 Task: Find connections with filter location Peterhead with filter topic #realestatewith filter profile language English with filter current company Mettl with filter school The Army Public School with filter industry Housing and Community Development with filter service category Wedding Planning with filter keywords title Title Analyst
Action: Mouse moved to (608, 59)
Screenshot: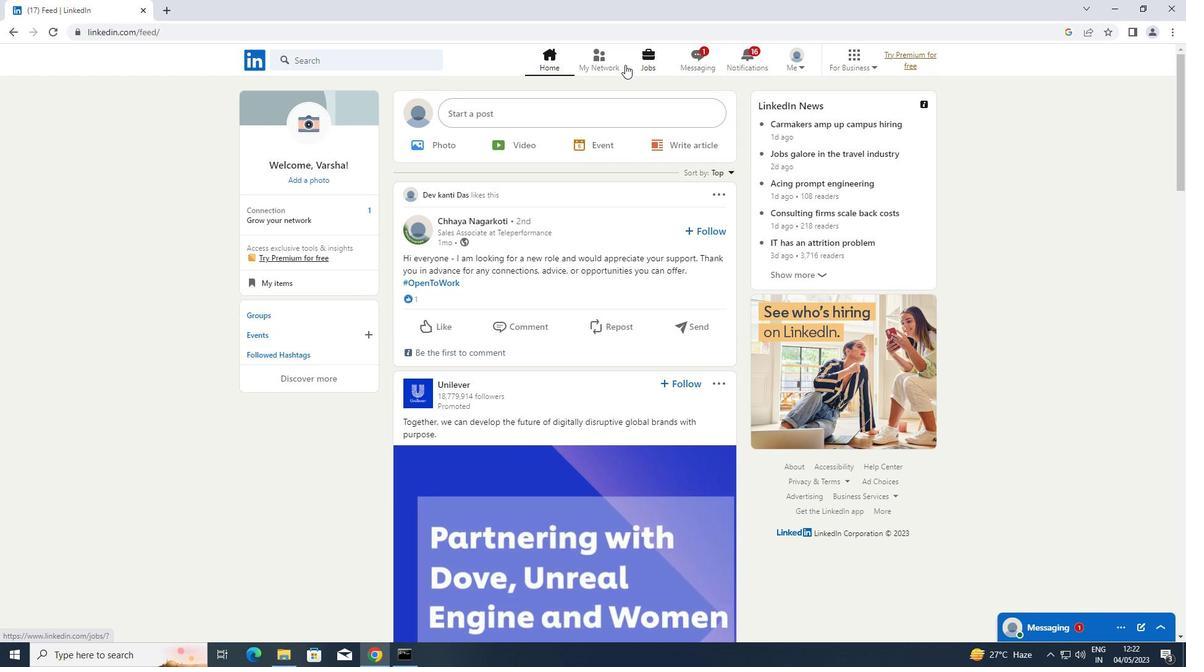
Action: Mouse pressed left at (608, 59)
Screenshot: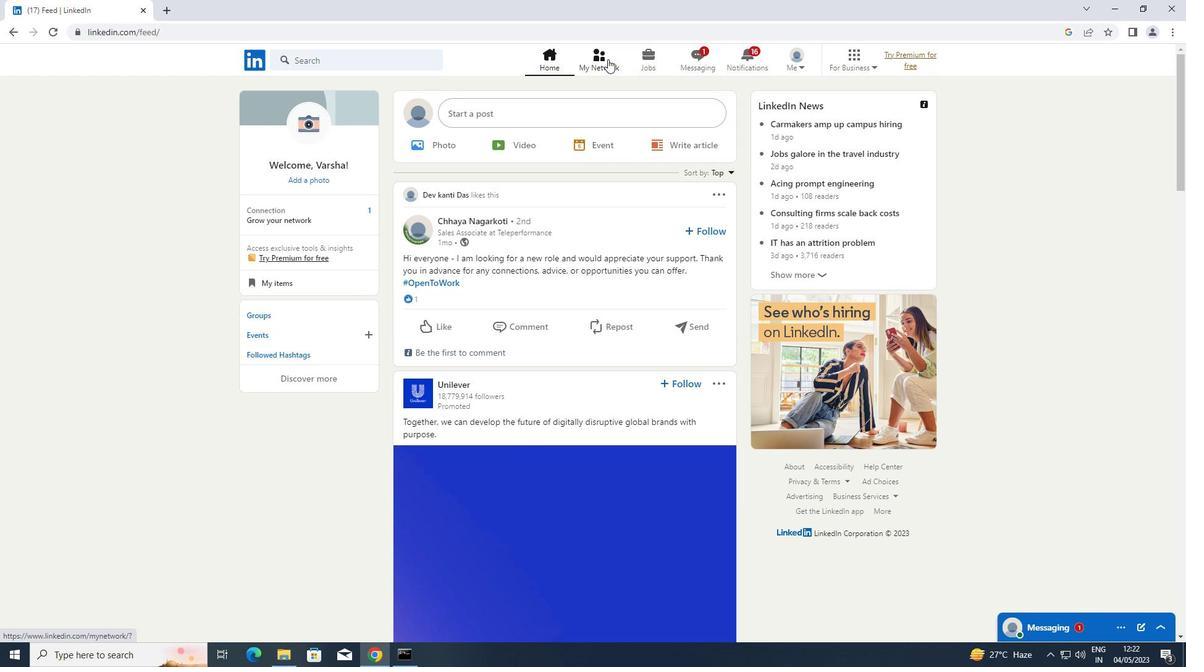 
Action: Mouse moved to (296, 122)
Screenshot: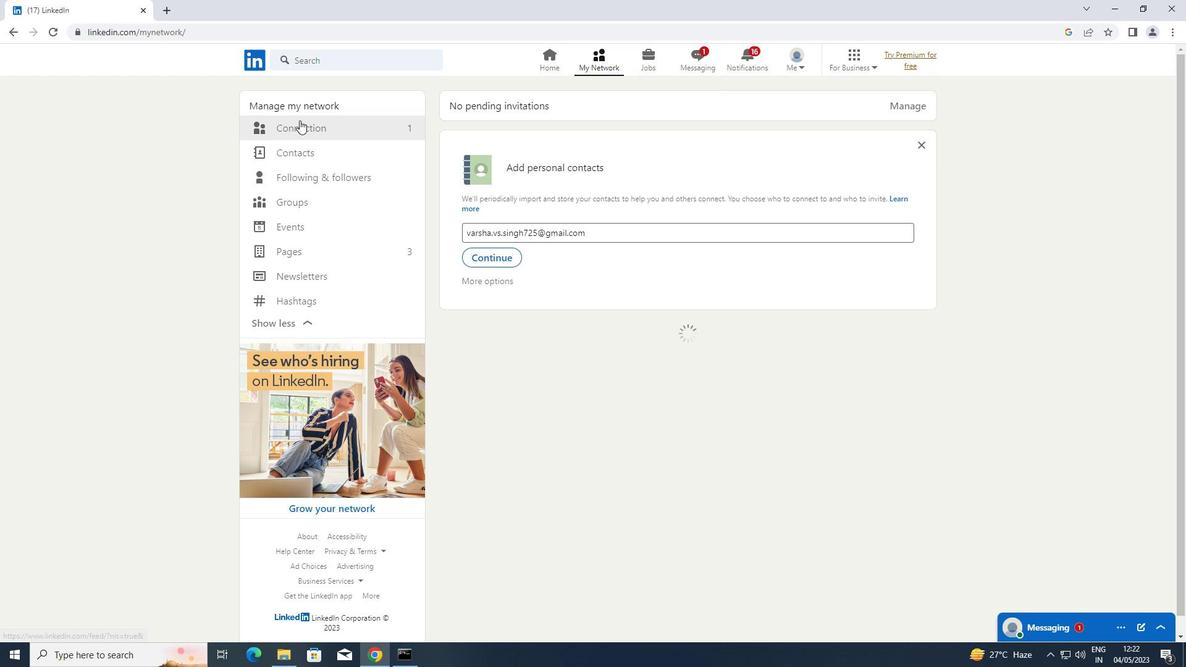 
Action: Mouse pressed left at (296, 122)
Screenshot: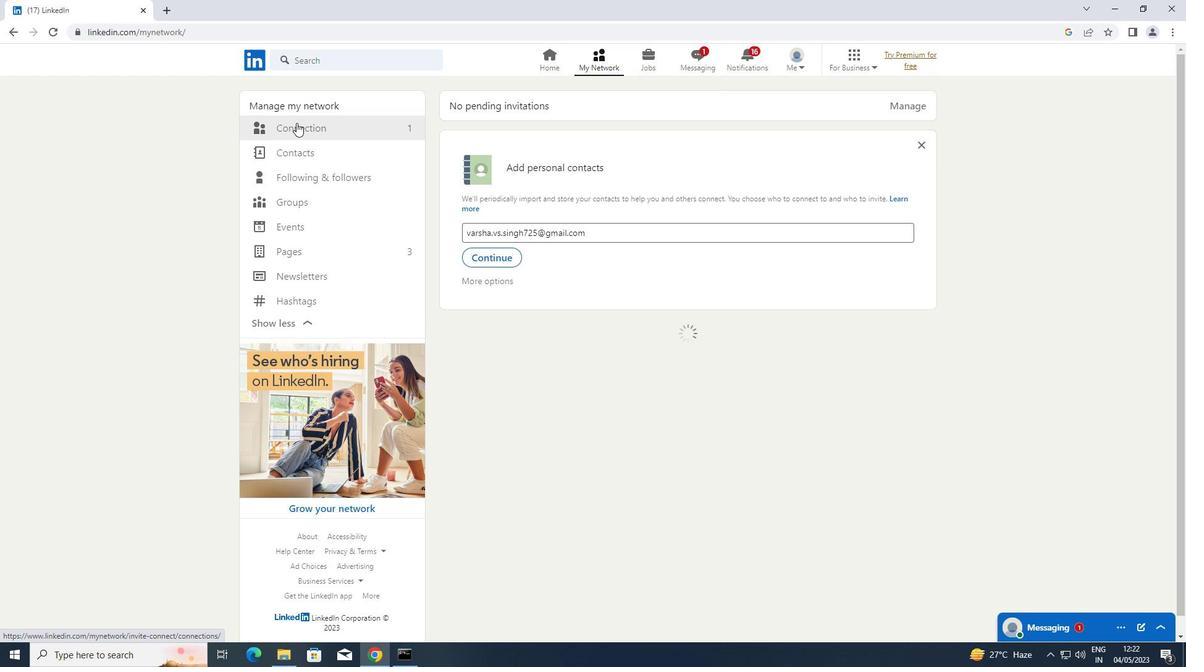 
Action: Mouse moved to (697, 131)
Screenshot: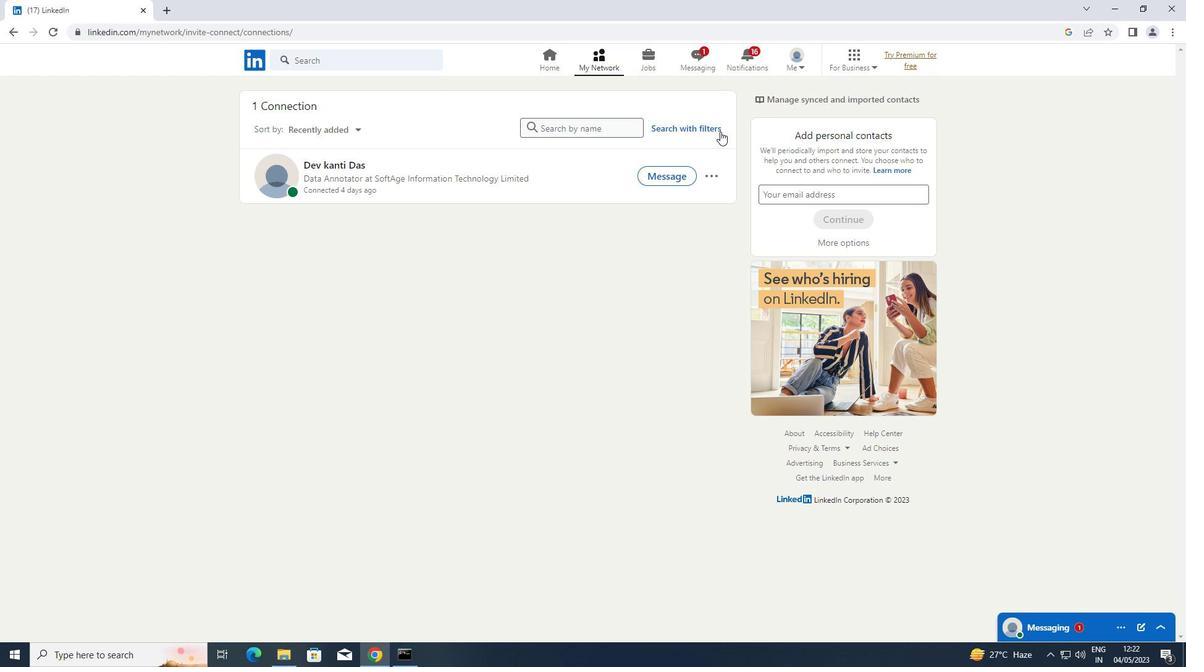 
Action: Mouse pressed left at (697, 131)
Screenshot: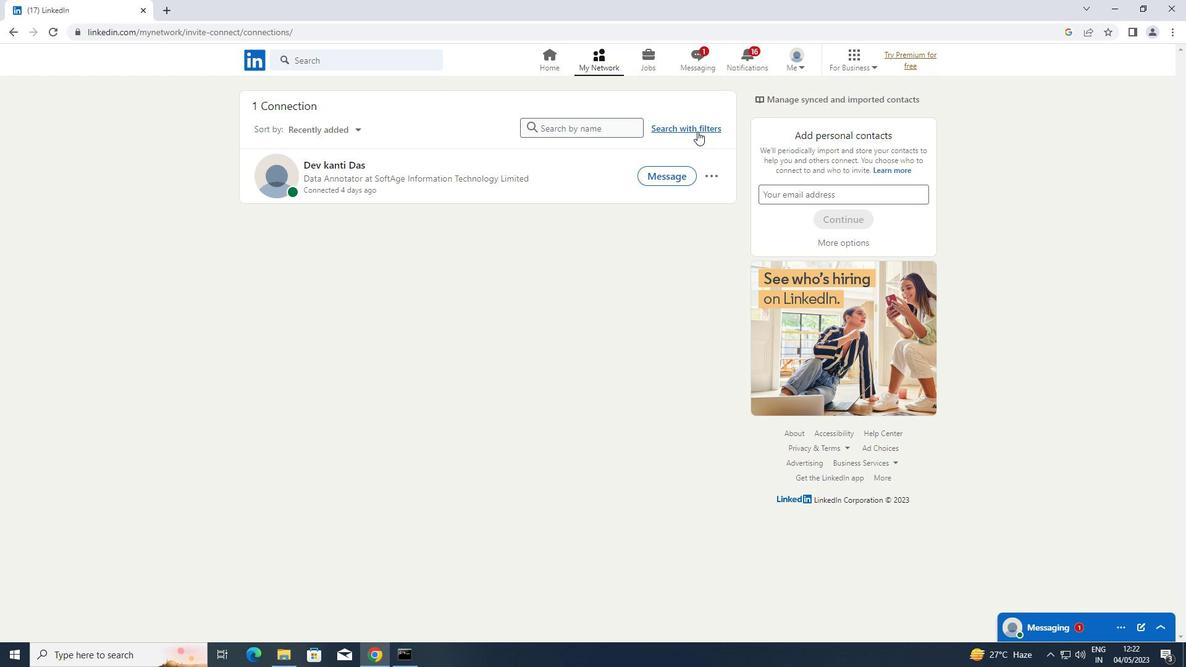 
Action: Mouse moved to (635, 94)
Screenshot: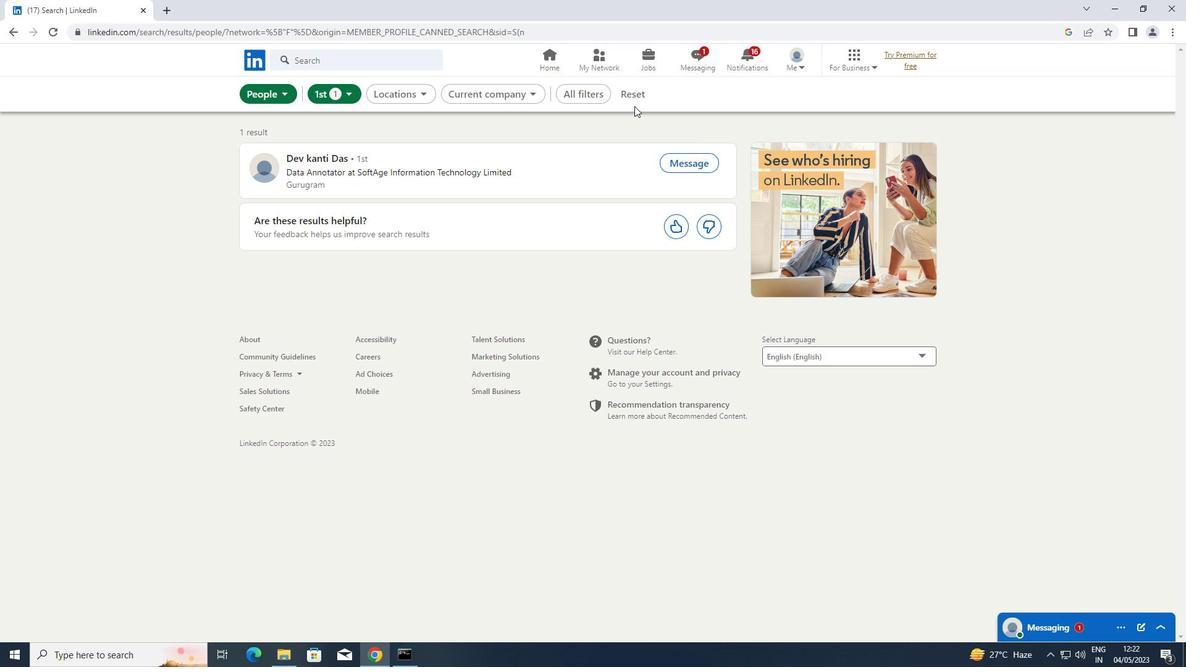 
Action: Mouse pressed left at (635, 94)
Screenshot: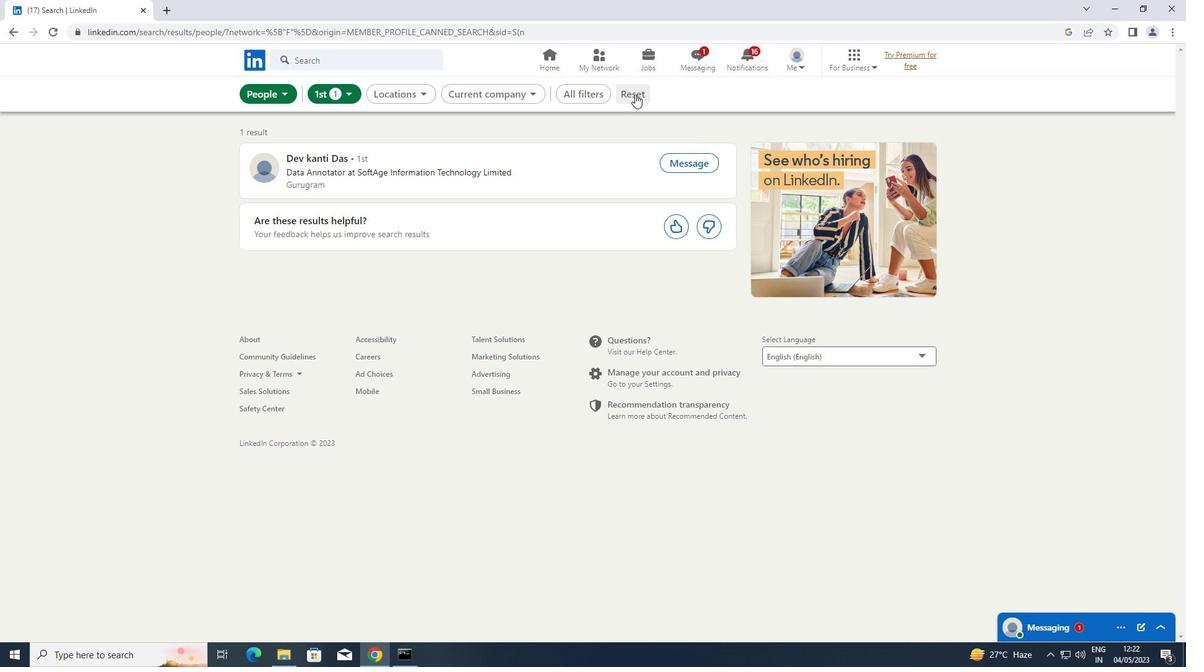 
Action: Mouse moved to (624, 89)
Screenshot: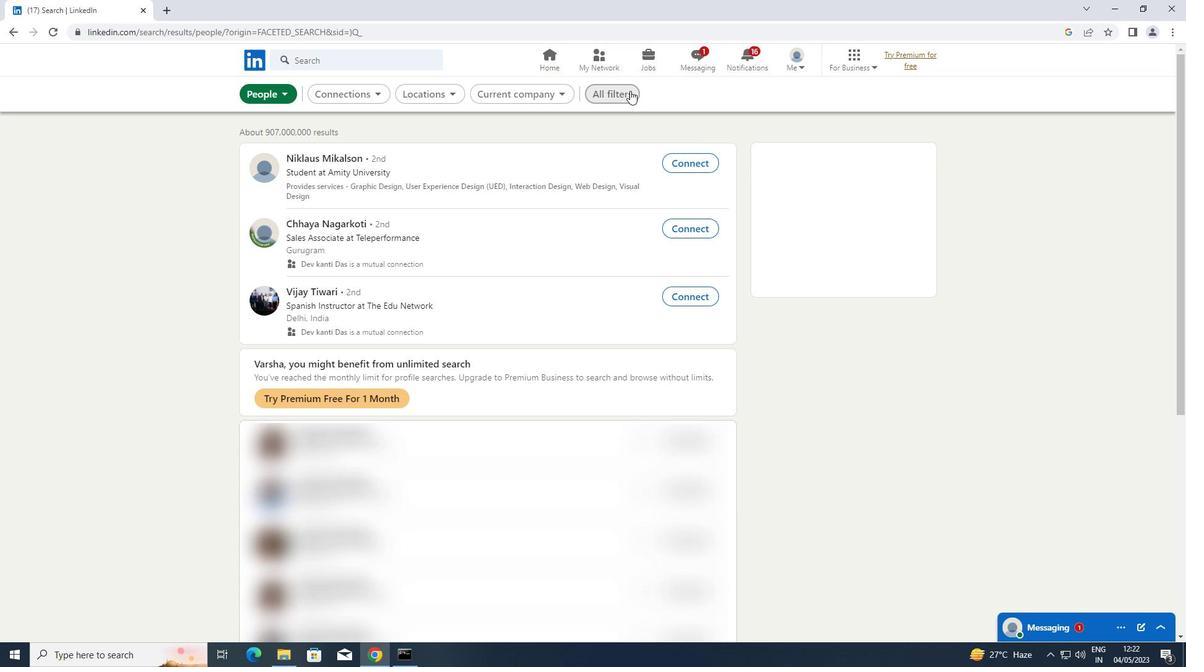 
Action: Mouse pressed left at (624, 89)
Screenshot: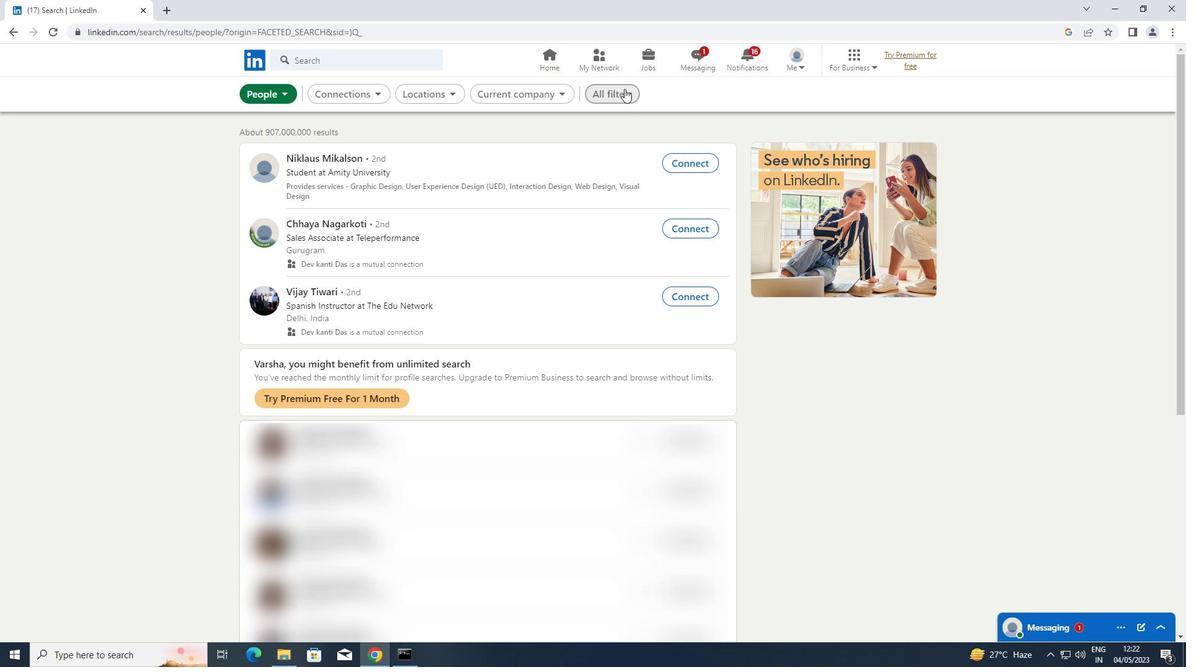 
Action: Mouse moved to (987, 260)
Screenshot: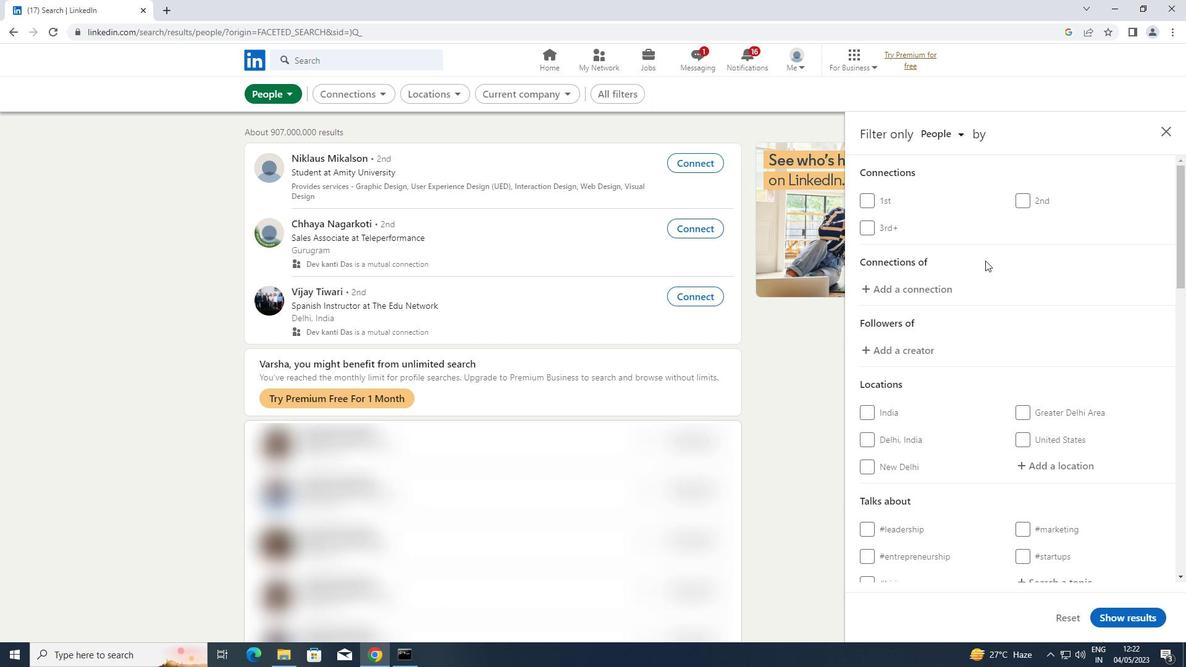 
Action: Mouse scrolled (987, 260) with delta (0, 0)
Screenshot: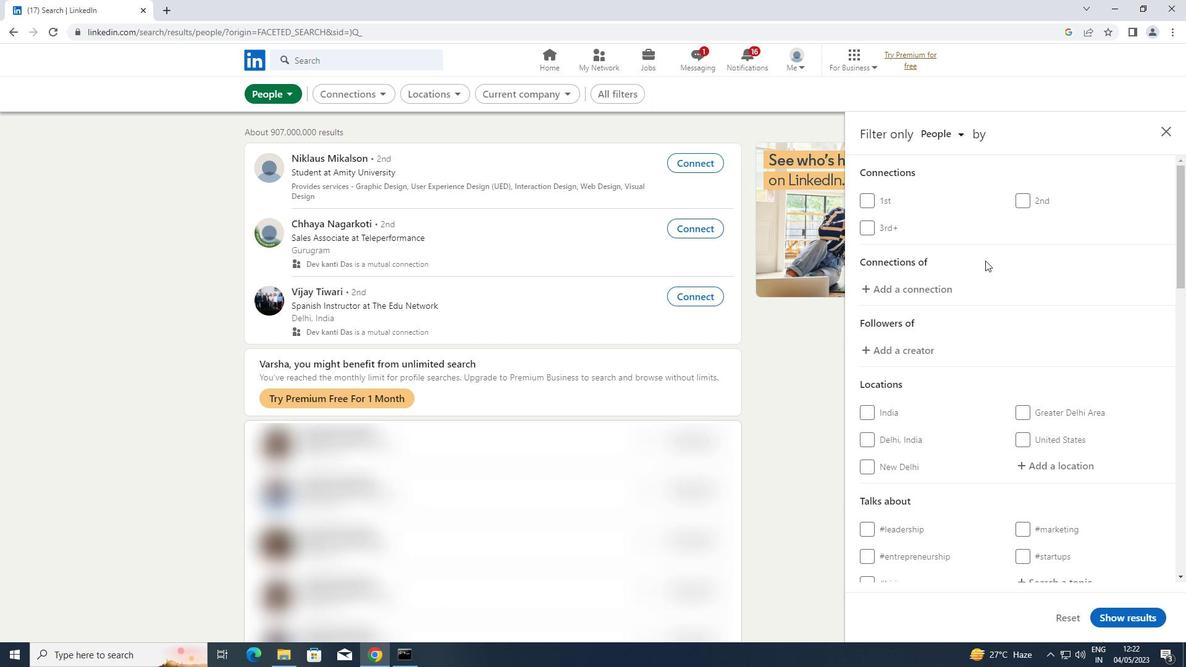
Action: Mouse scrolled (987, 260) with delta (0, 0)
Screenshot: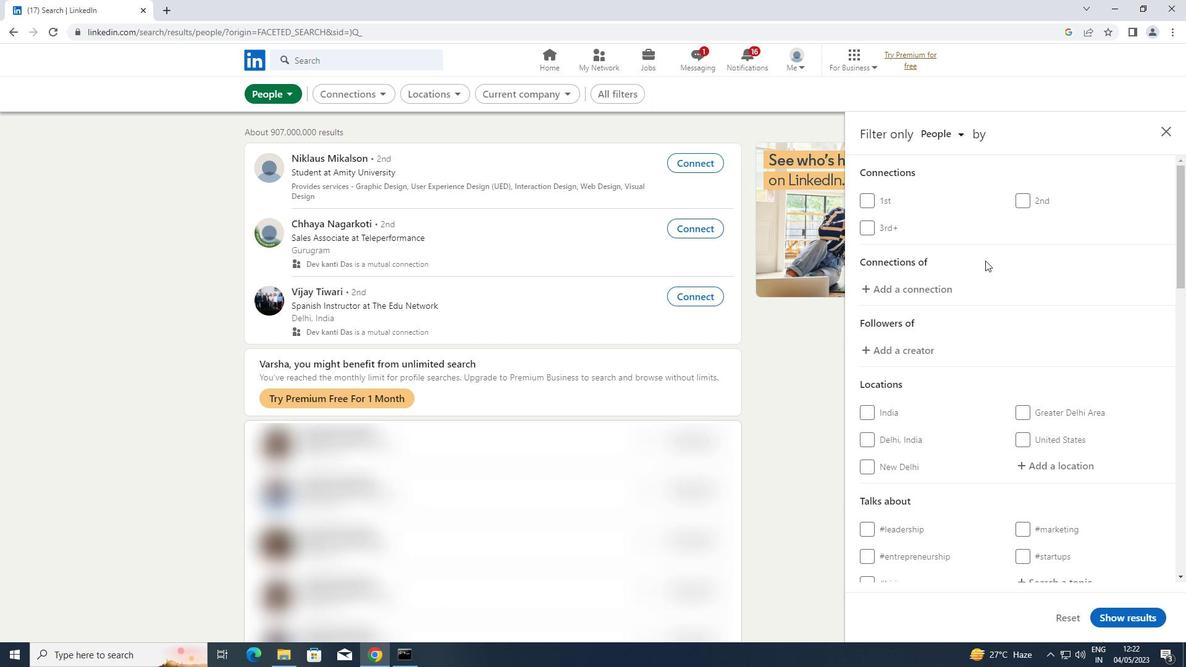 
Action: Mouse moved to (1056, 338)
Screenshot: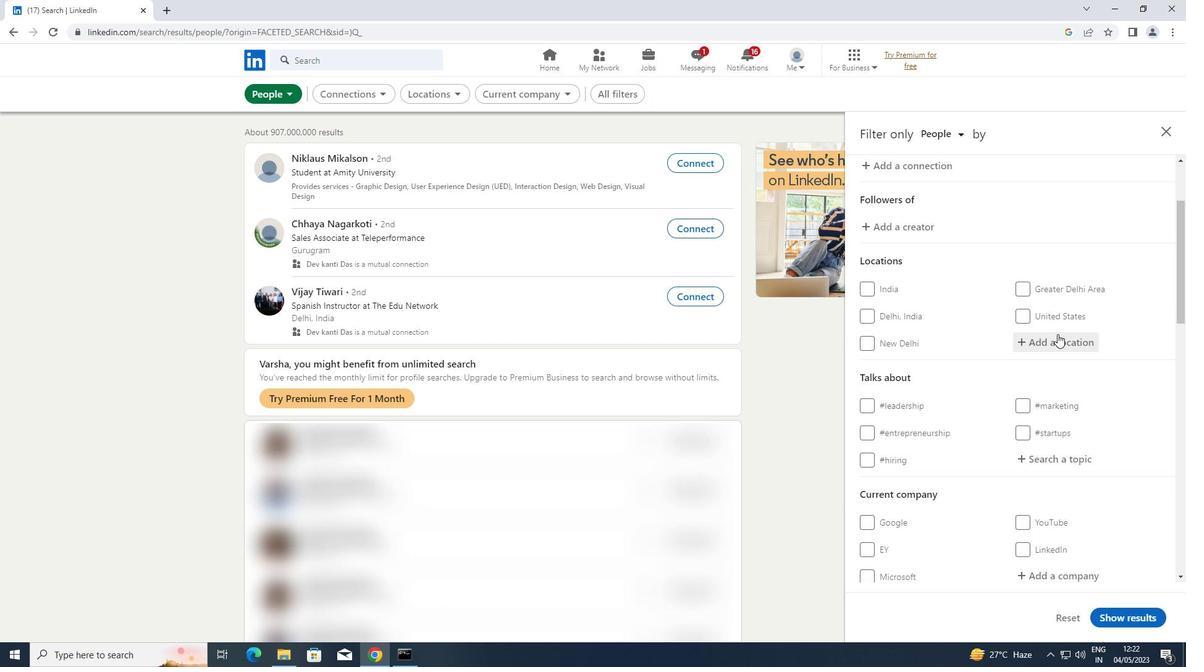 
Action: Mouse pressed left at (1056, 338)
Screenshot: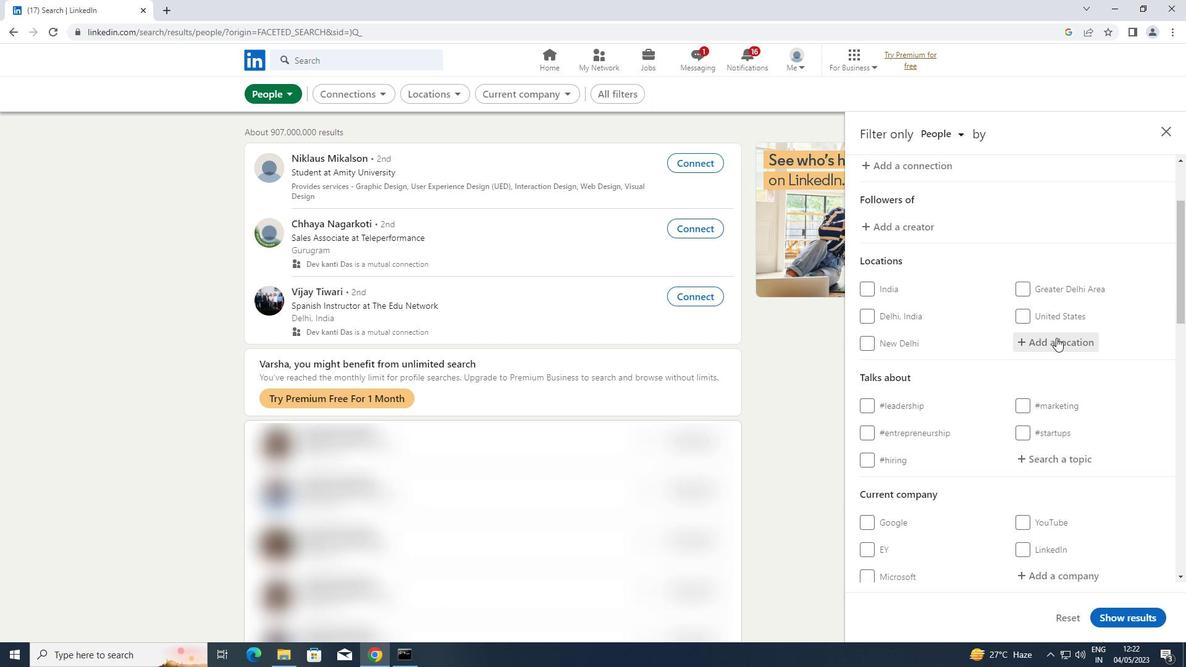 
Action: Key pressed <Key.shift>PETERHEAD
Screenshot: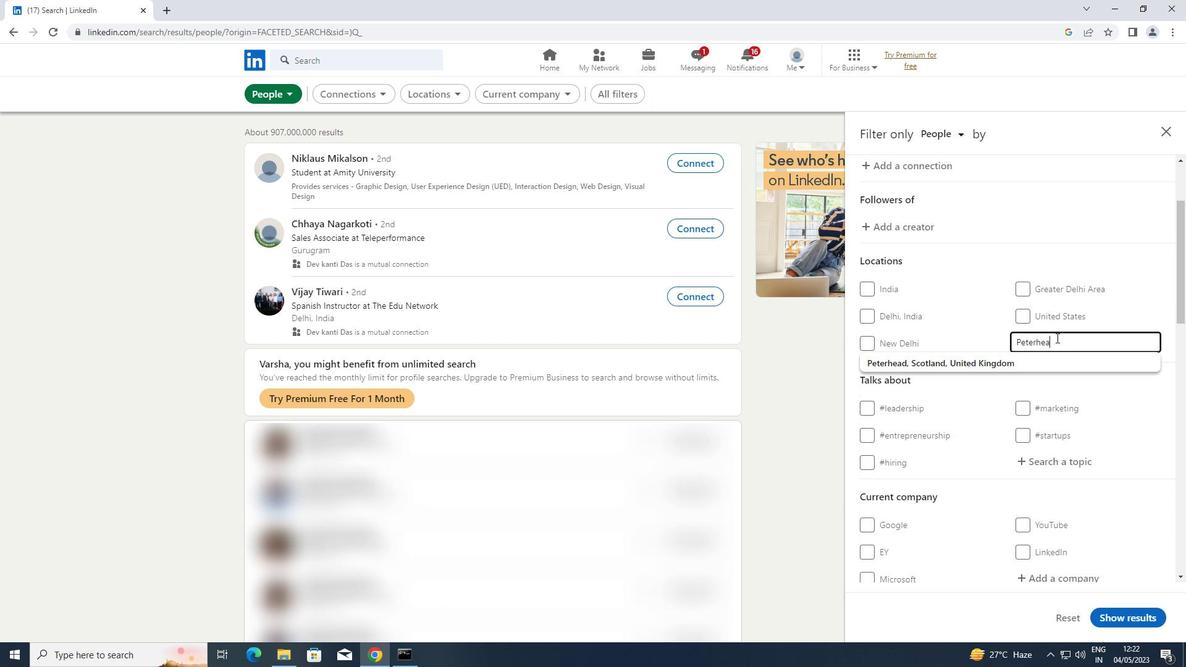 
Action: Mouse moved to (1059, 461)
Screenshot: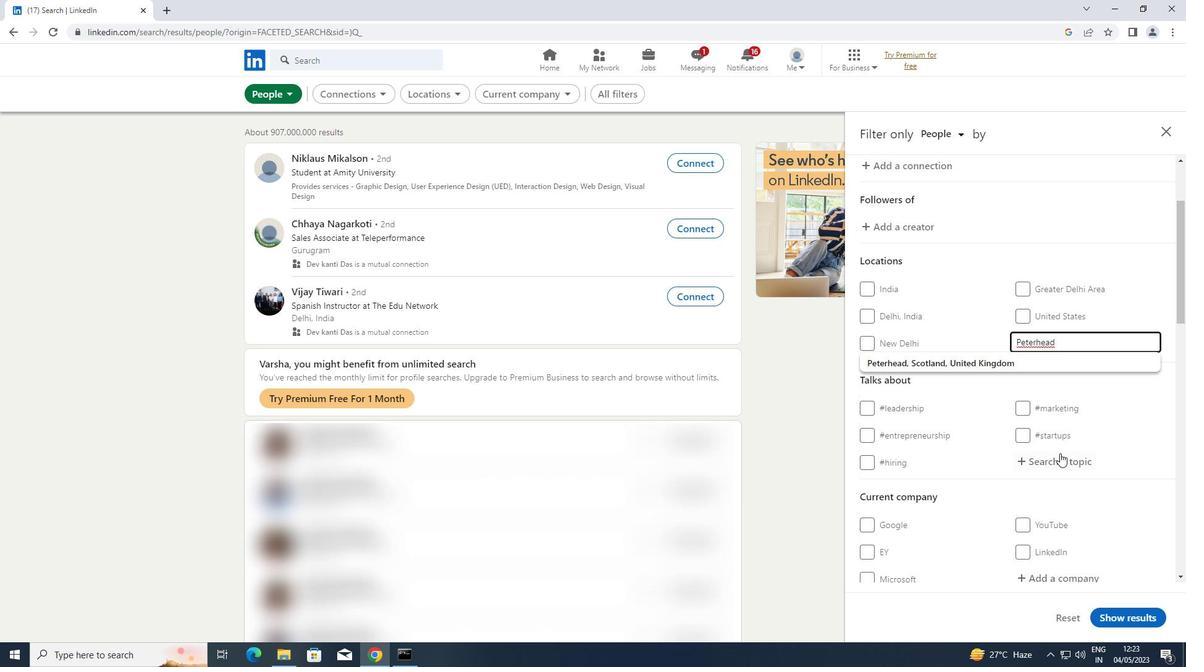 
Action: Mouse pressed left at (1059, 461)
Screenshot: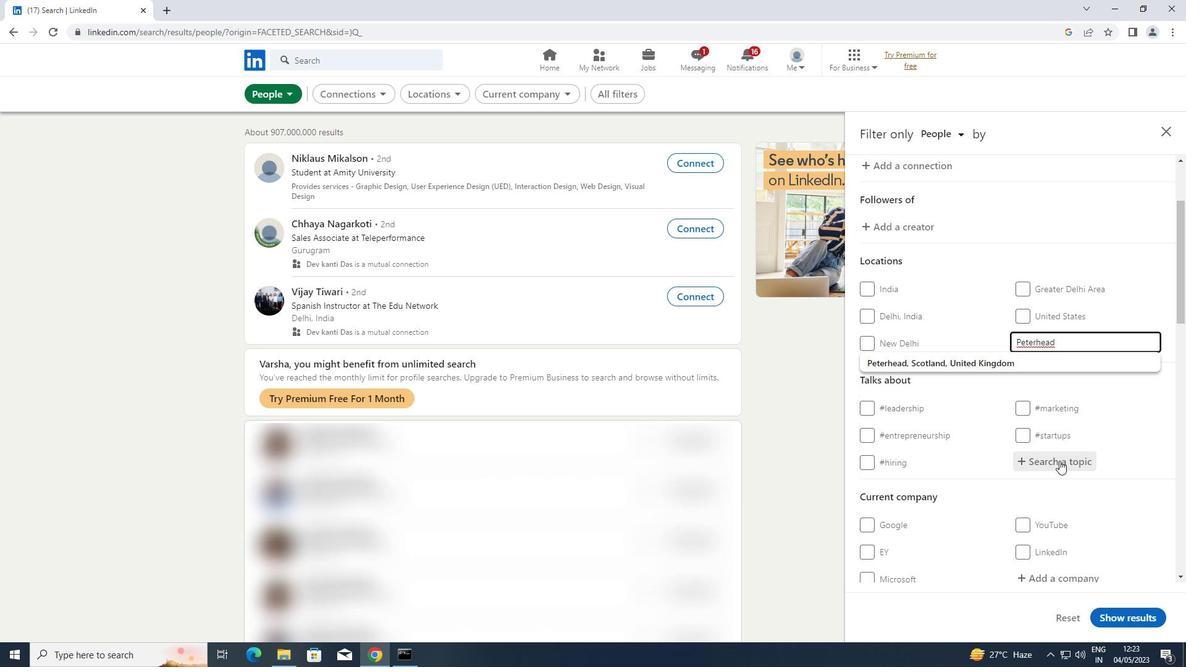 
Action: Key pressed REALESTATE
Screenshot: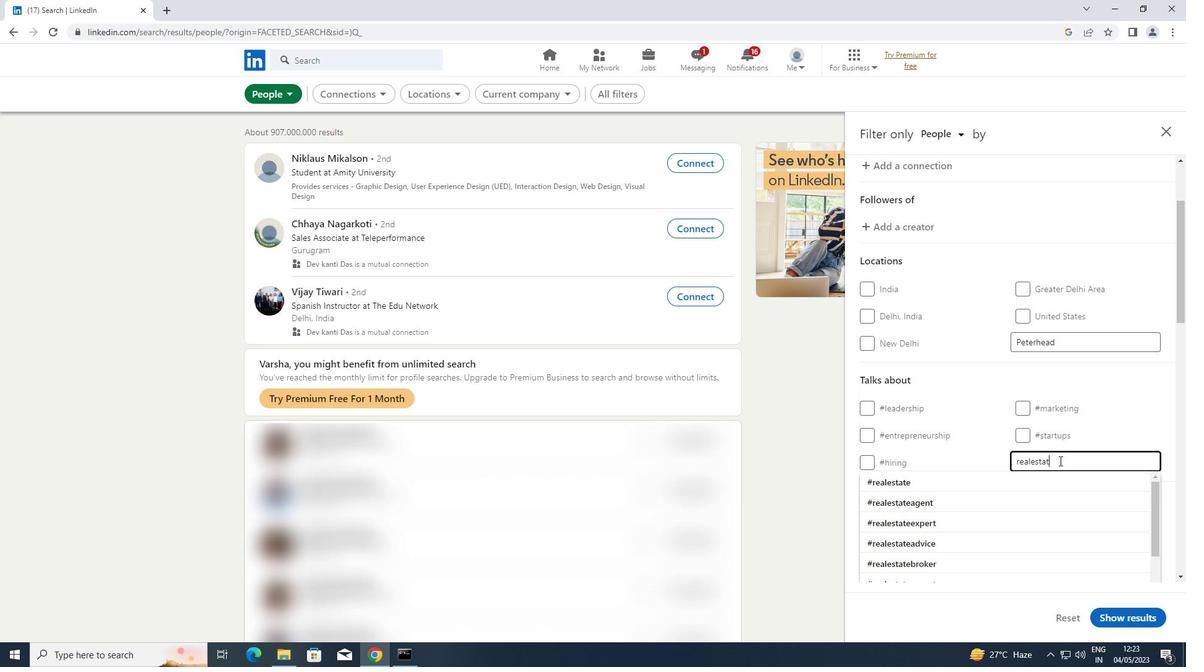 
Action: Mouse moved to (899, 474)
Screenshot: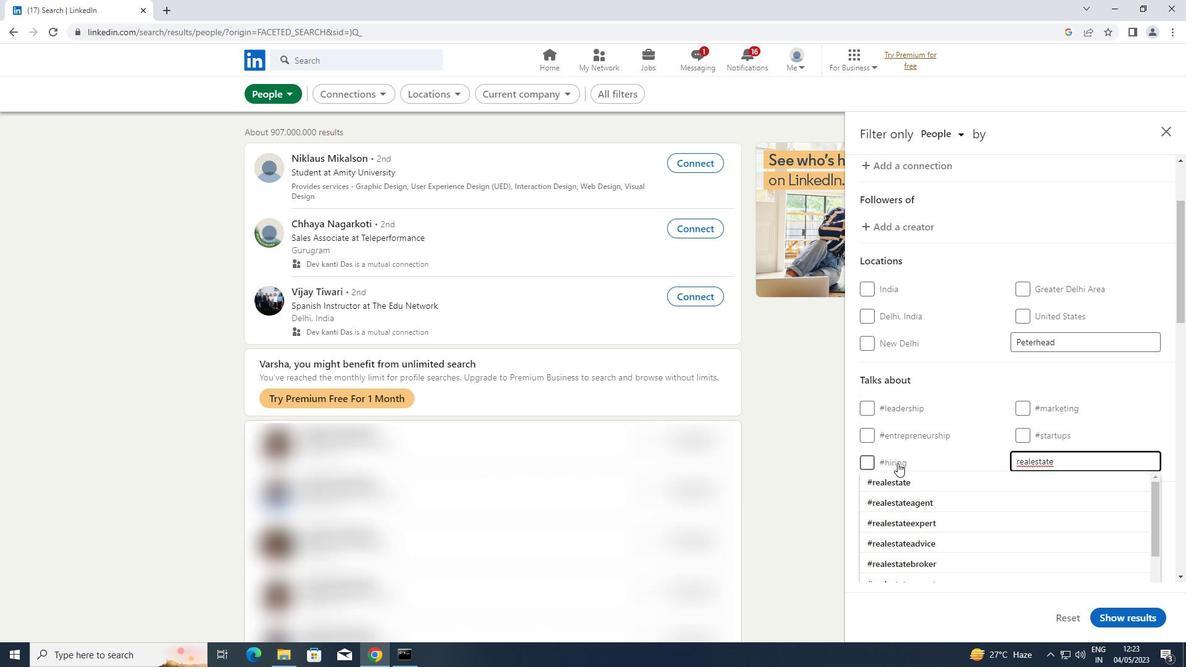 
Action: Mouse pressed left at (899, 474)
Screenshot: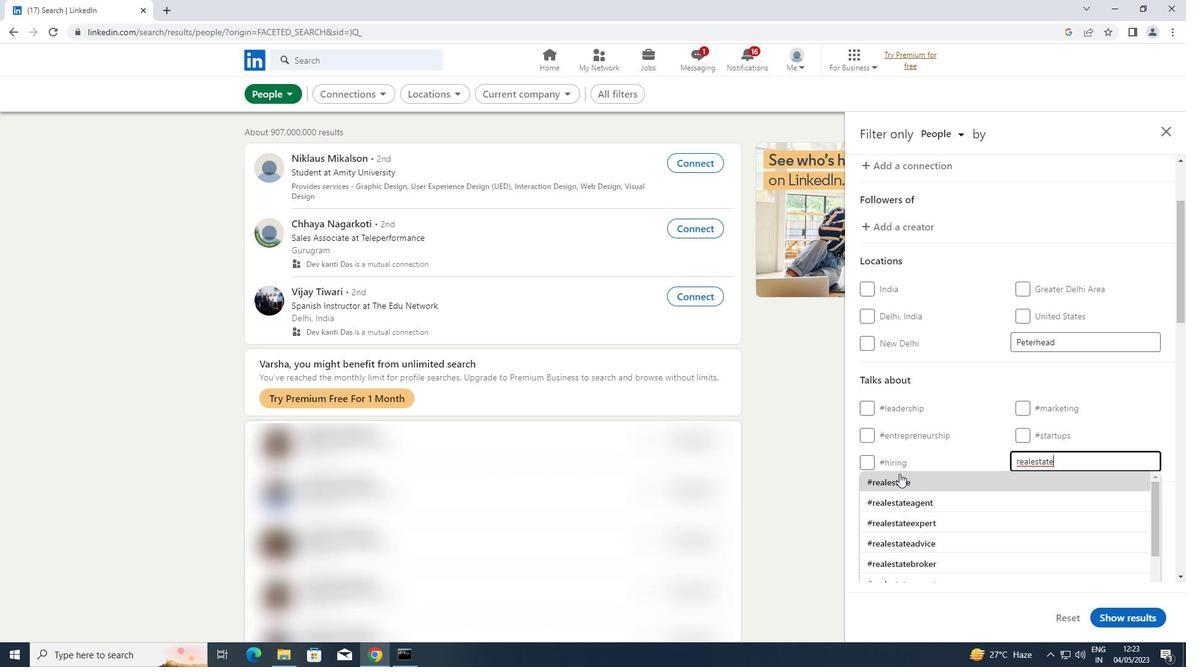 
Action: Mouse scrolled (899, 473) with delta (0, 0)
Screenshot: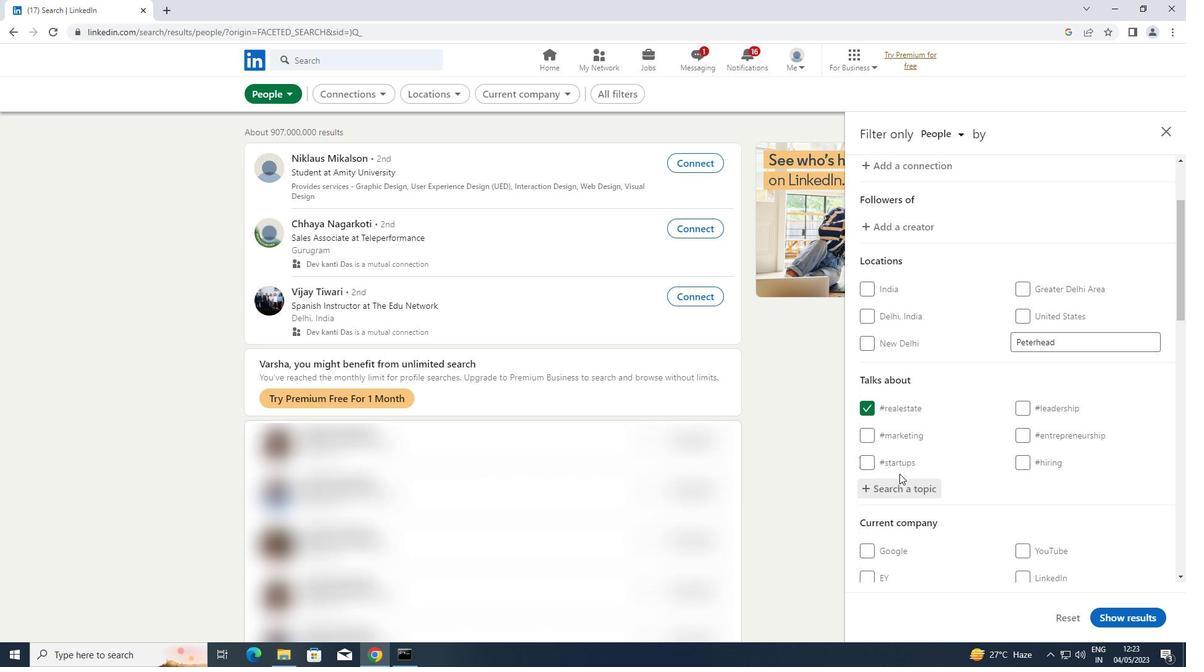 
Action: Mouse scrolled (899, 473) with delta (0, 0)
Screenshot: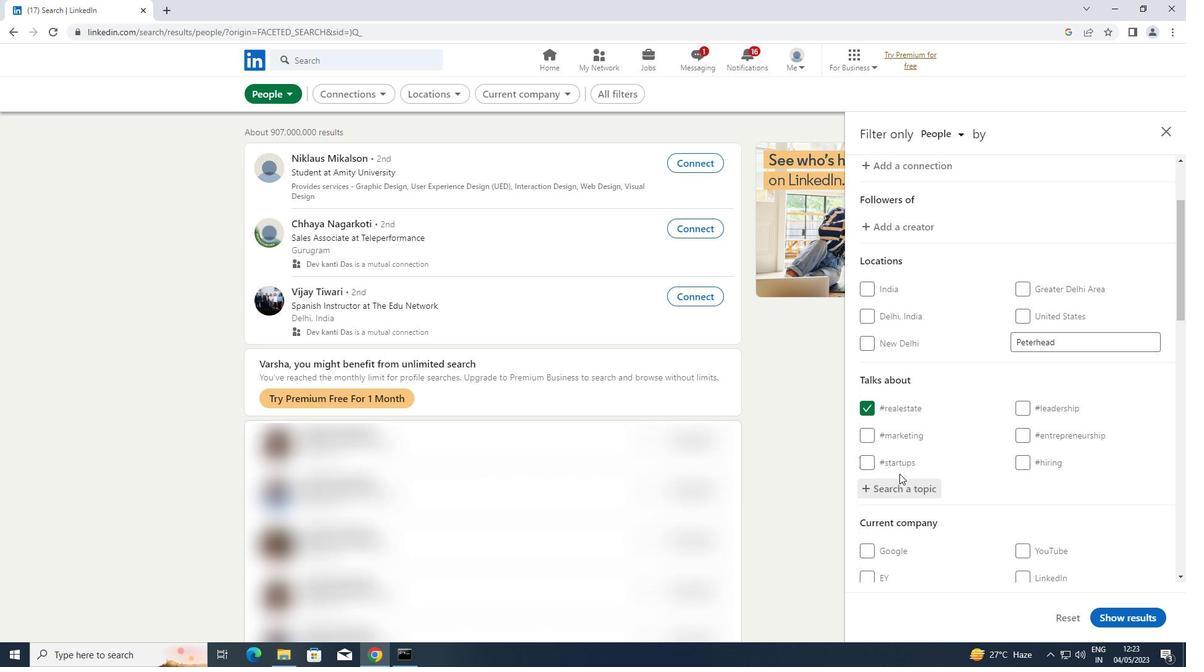 
Action: Mouse scrolled (899, 473) with delta (0, 0)
Screenshot: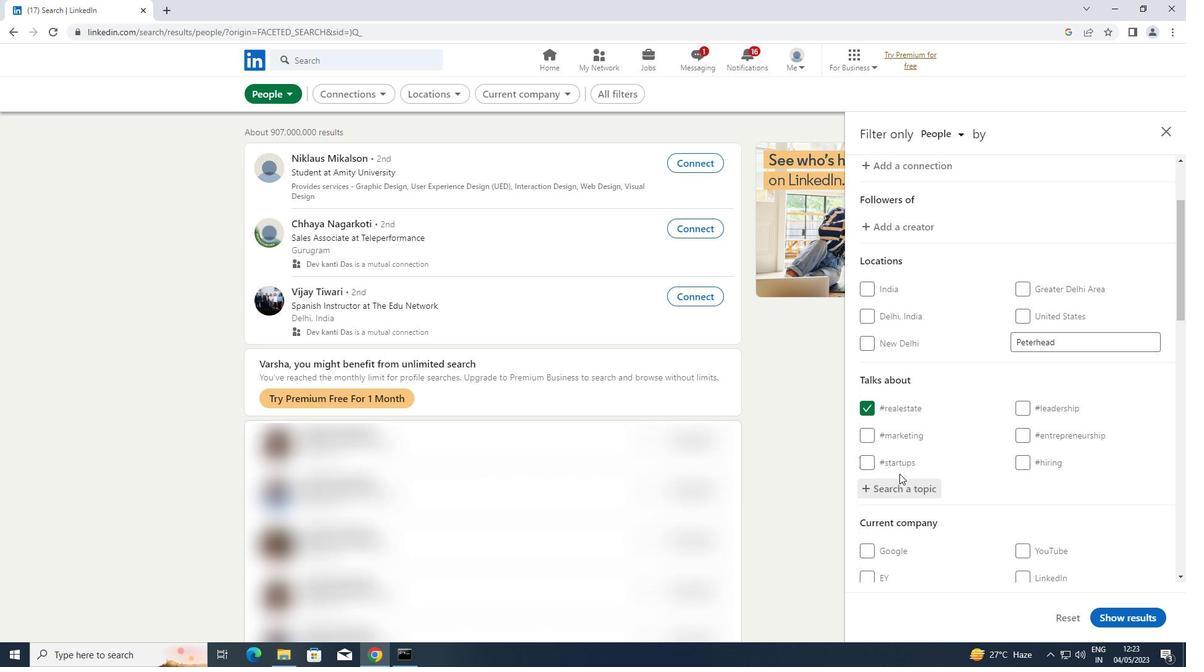 
Action: Mouse moved to (901, 474)
Screenshot: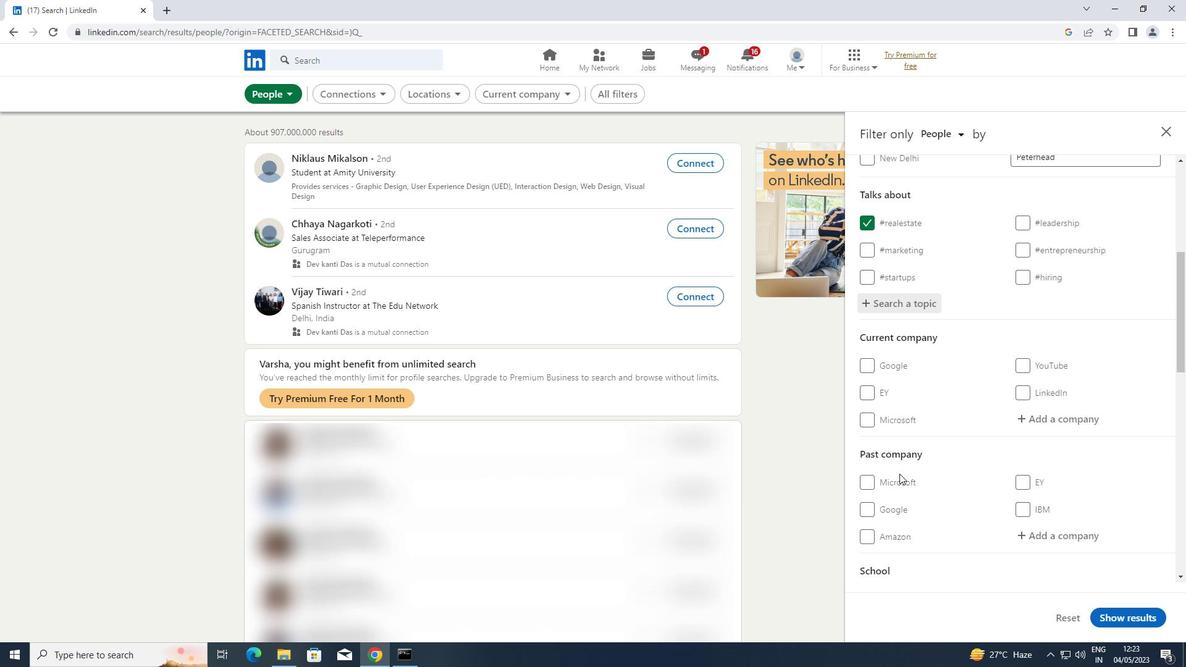 
Action: Mouse scrolled (901, 474) with delta (0, 0)
Screenshot: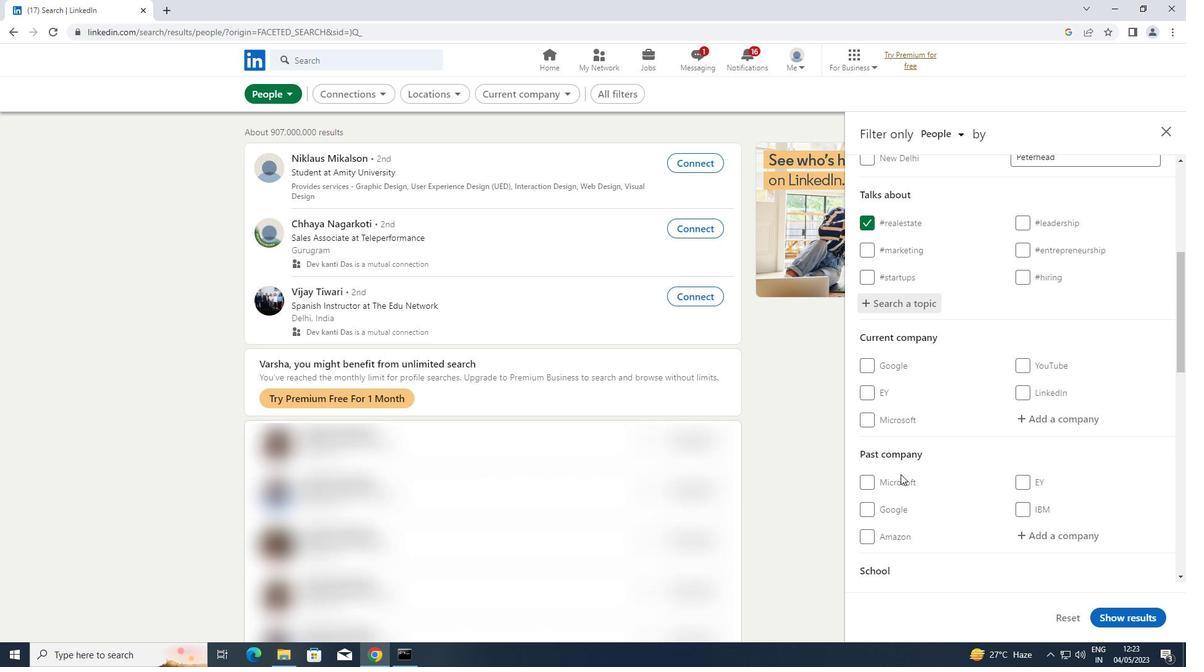 
Action: Mouse scrolled (901, 474) with delta (0, 0)
Screenshot: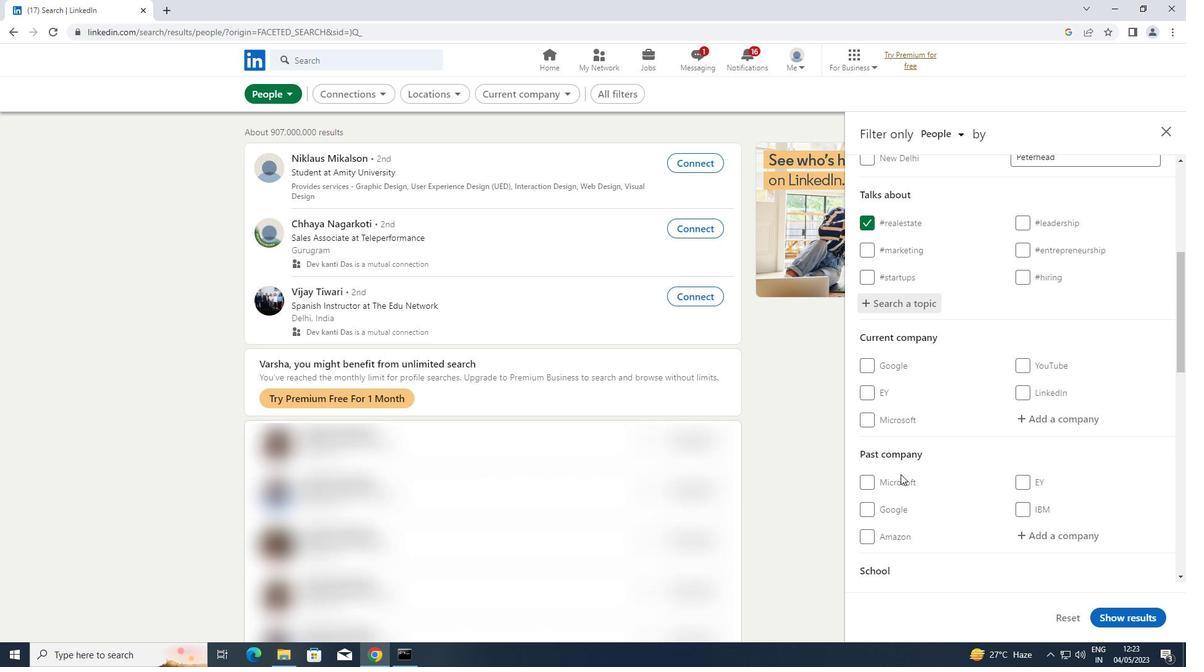 
Action: Mouse scrolled (901, 474) with delta (0, 0)
Screenshot: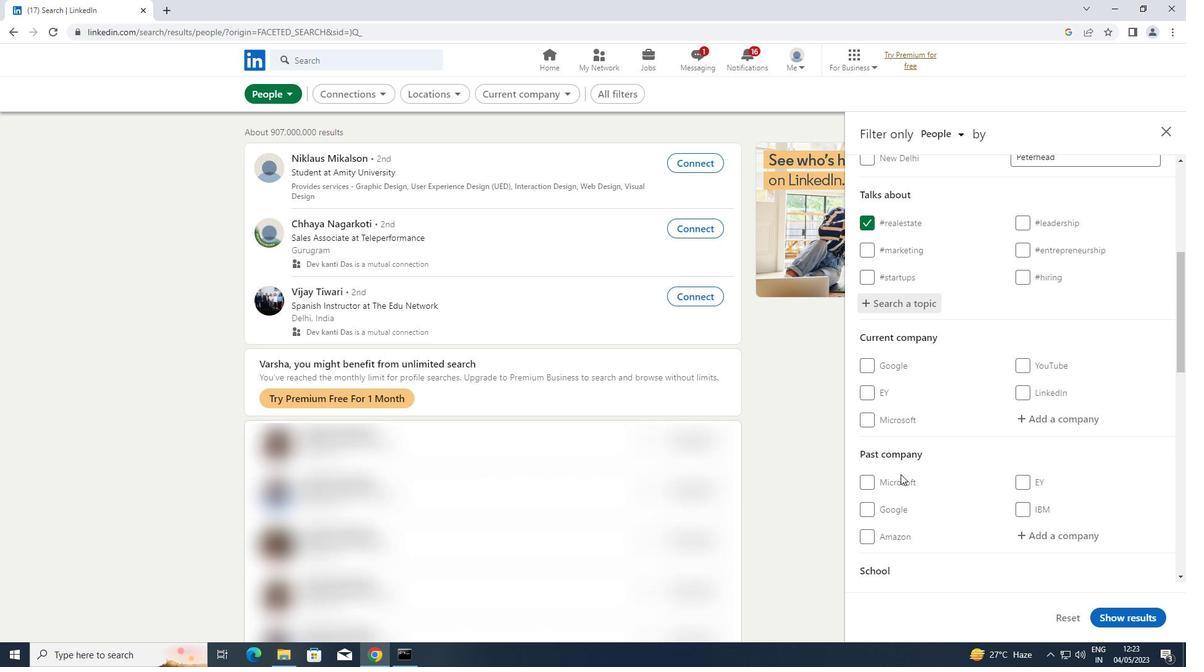 
Action: Mouse scrolled (901, 474) with delta (0, 0)
Screenshot: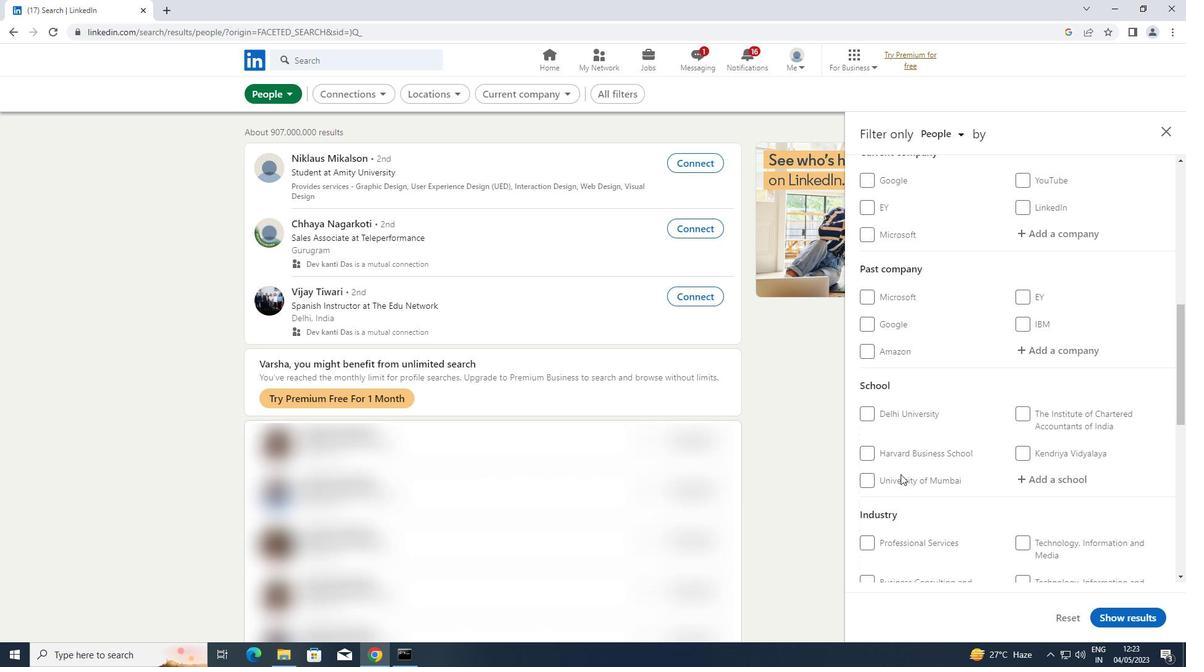 
Action: Mouse scrolled (901, 474) with delta (0, 0)
Screenshot: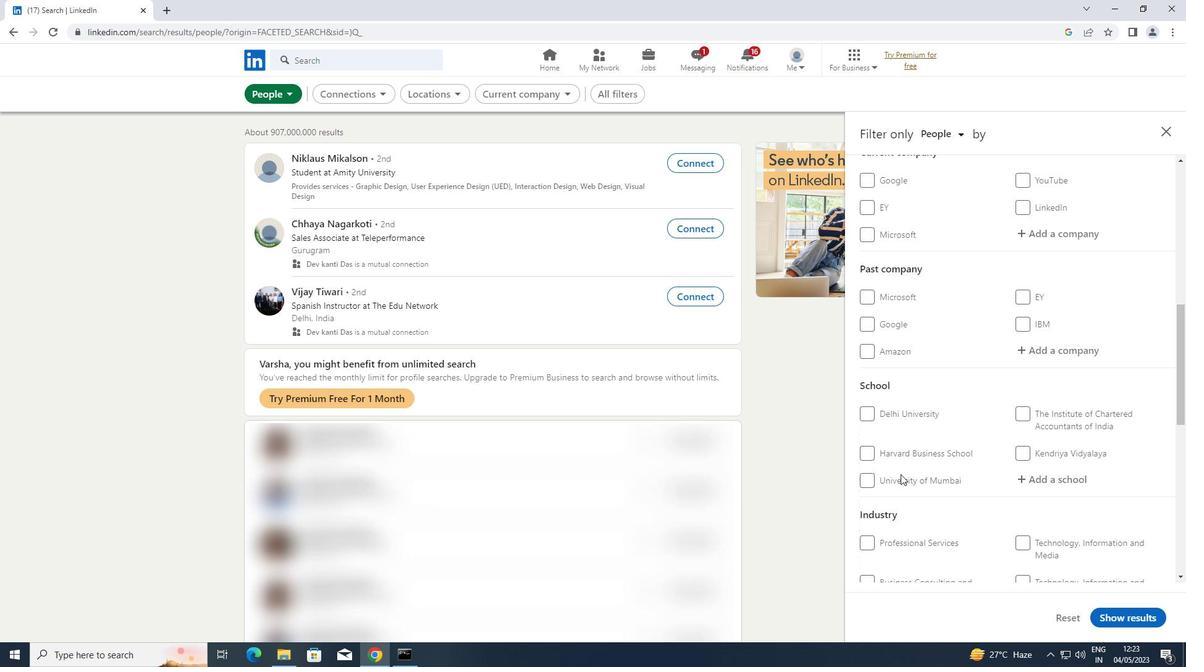 
Action: Mouse scrolled (901, 474) with delta (0, 0)
Screenshot: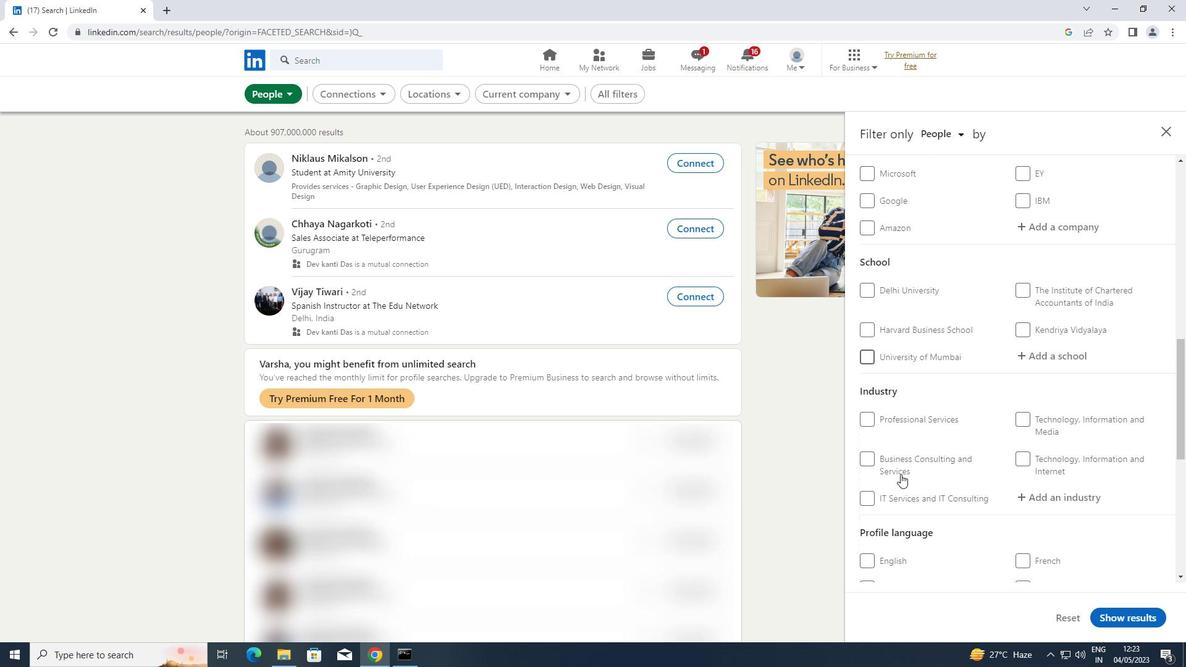 
Action: Mouse scrolled (901, 474) with delta (0, 0)
Screenshot: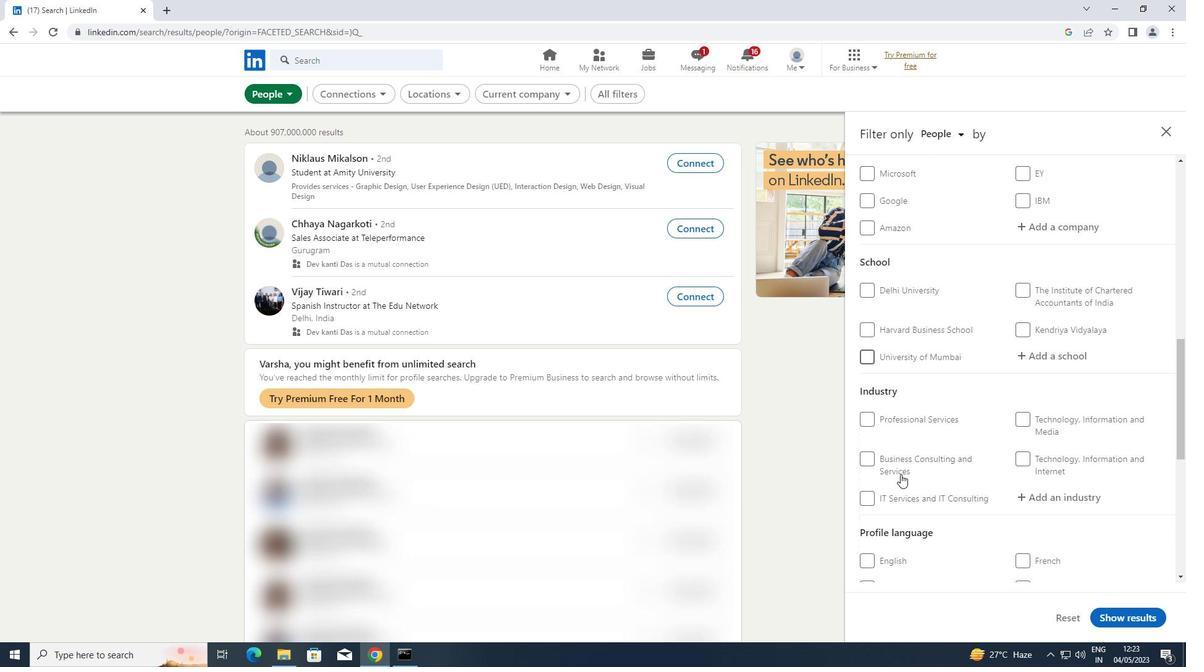 
Action: Mouse moved to (870, 442)
Screenshot: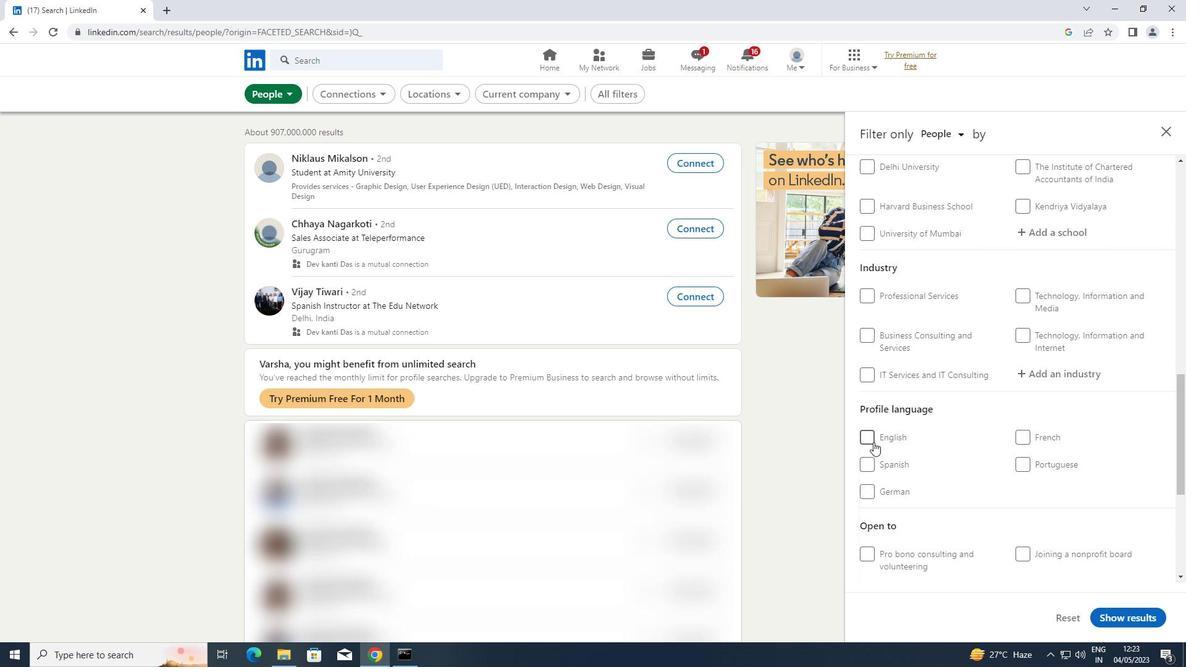 
Action: Mouse pressed left at (870, 442)
Screenshot: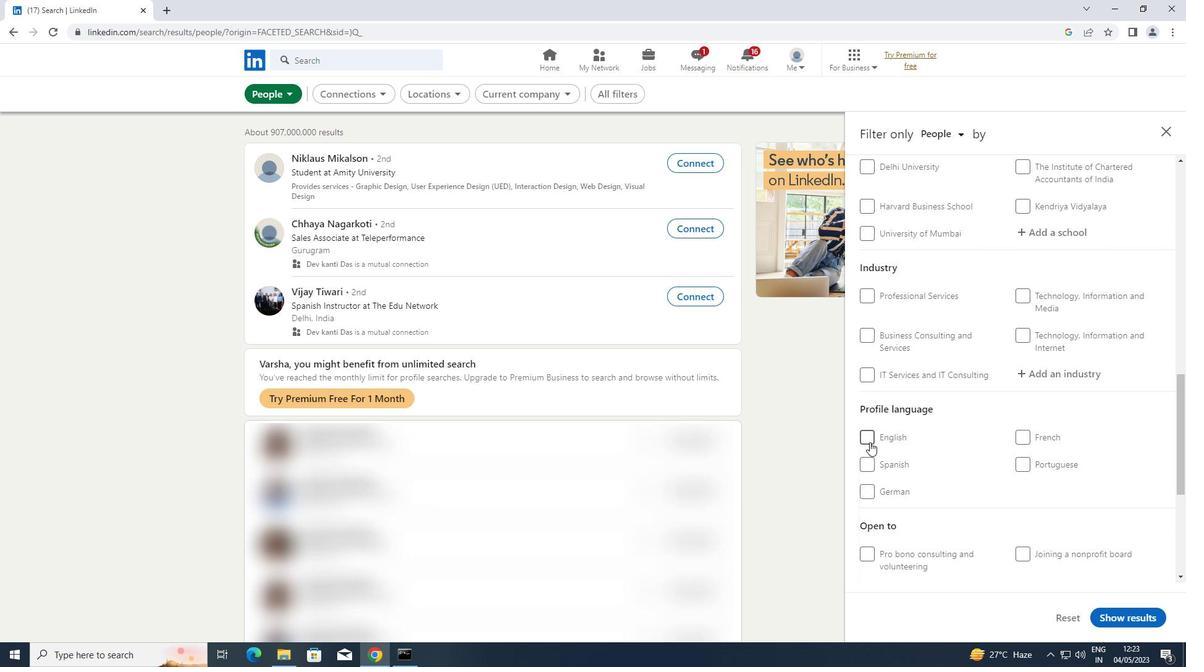 
Action: Mouse moved to (923, 437)
Screenshot: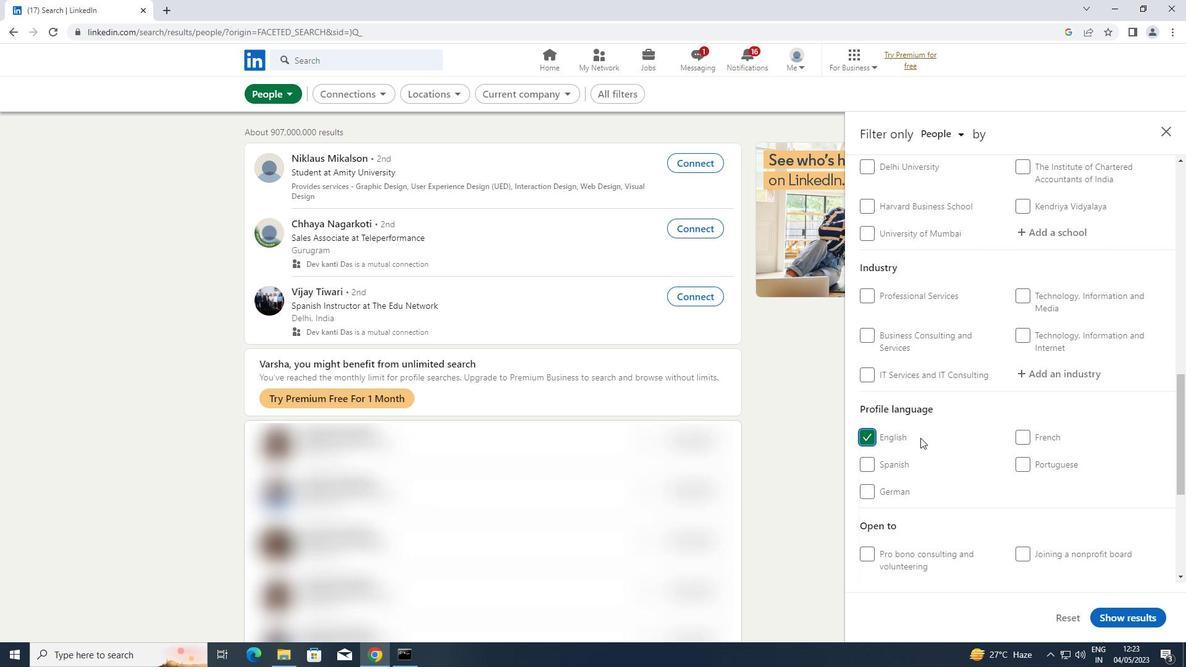 
Action: Mouse scrolled (923, 438) with delta (0, 0)
Screenshot: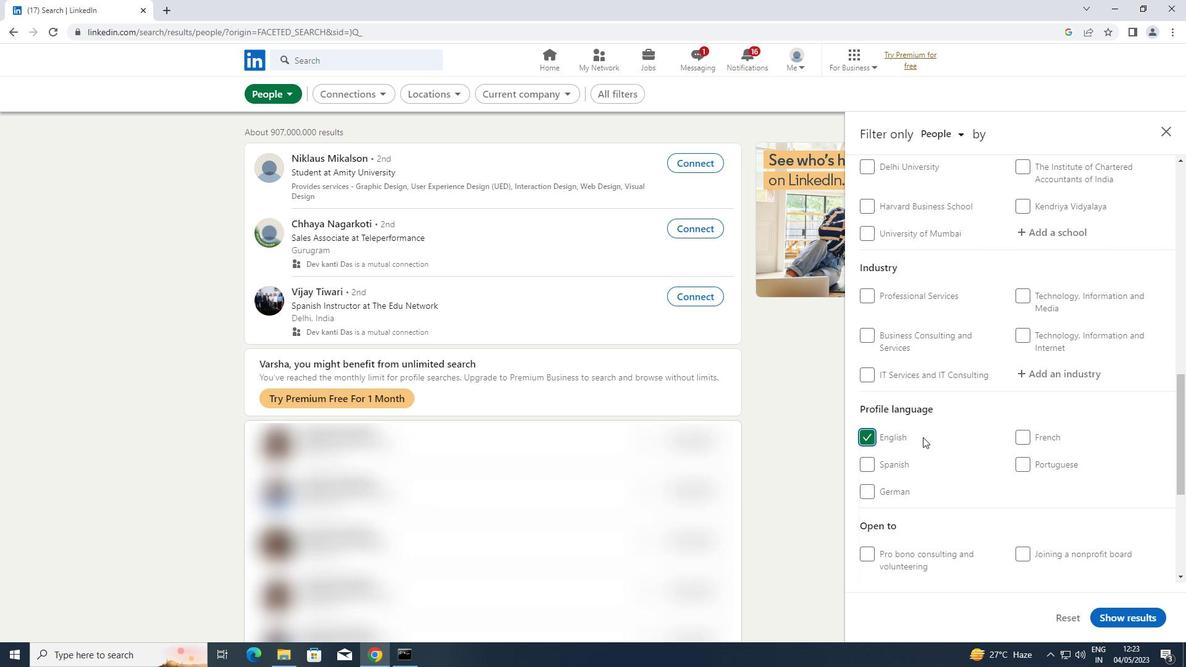 
Action: Mouse scrolled (923, 438) with delta (0, 0)
Screenshot: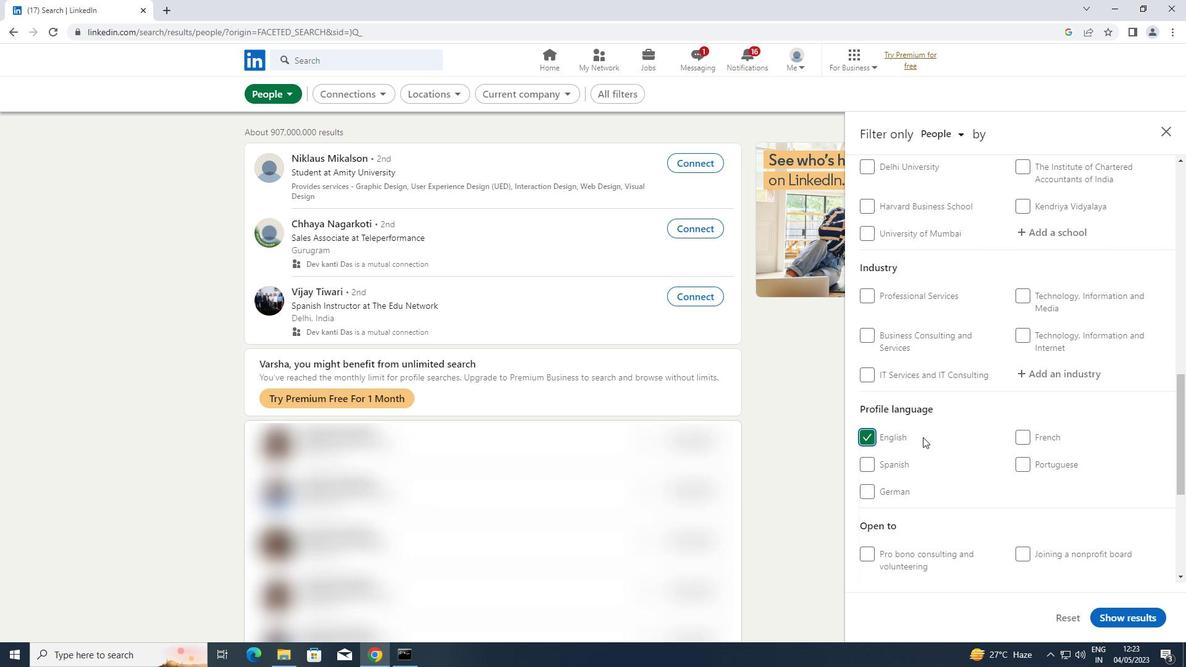 
Action: Mouse scrolled (923, 438) with delta (0, 0)
Screenshot: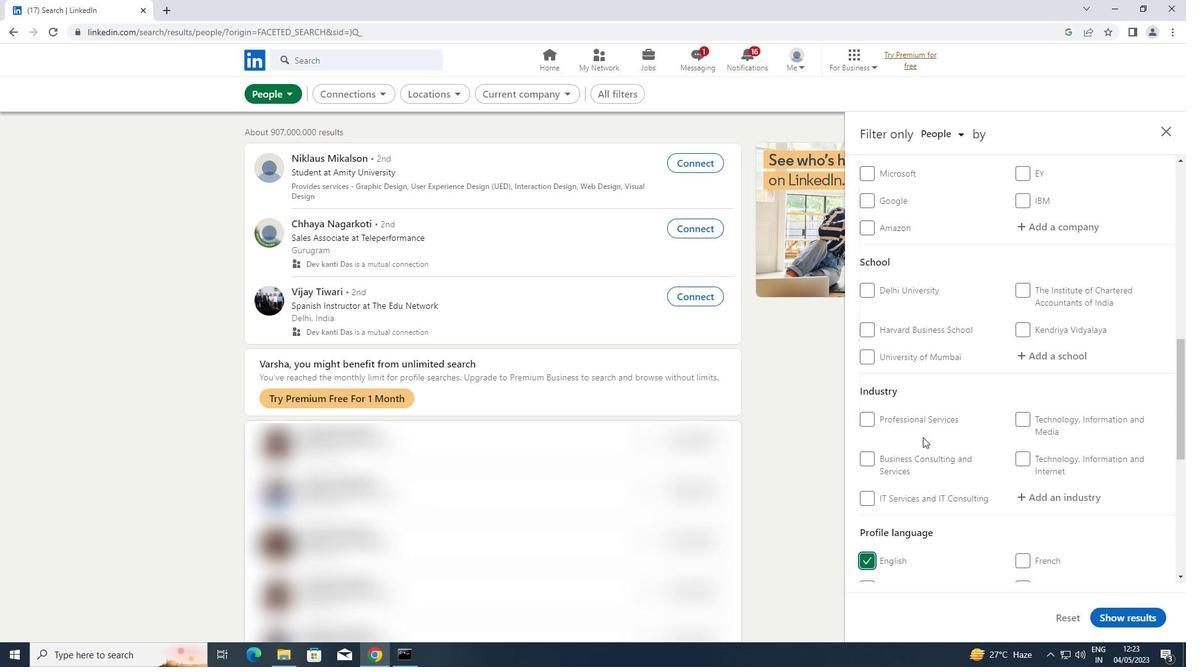 
Action: Mouse scrolled (923, 438) with delta (0, 0)
Screenshot: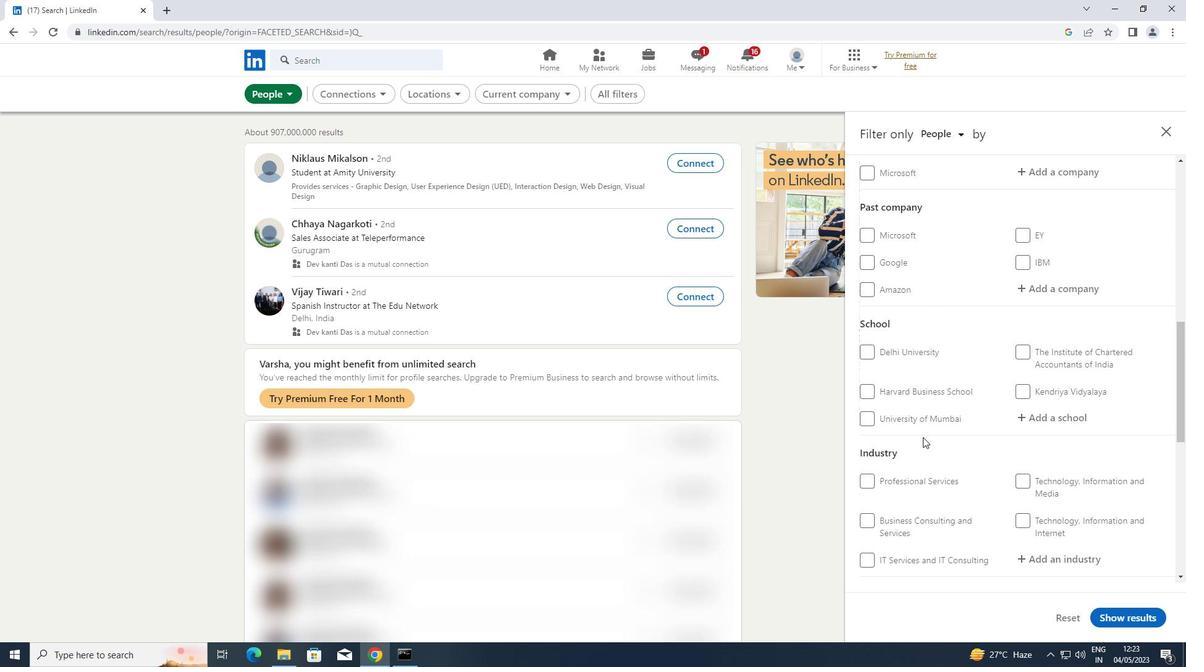 
Action: Mouse scrolled (923, 438) with delta (0, 0)
Screenshot: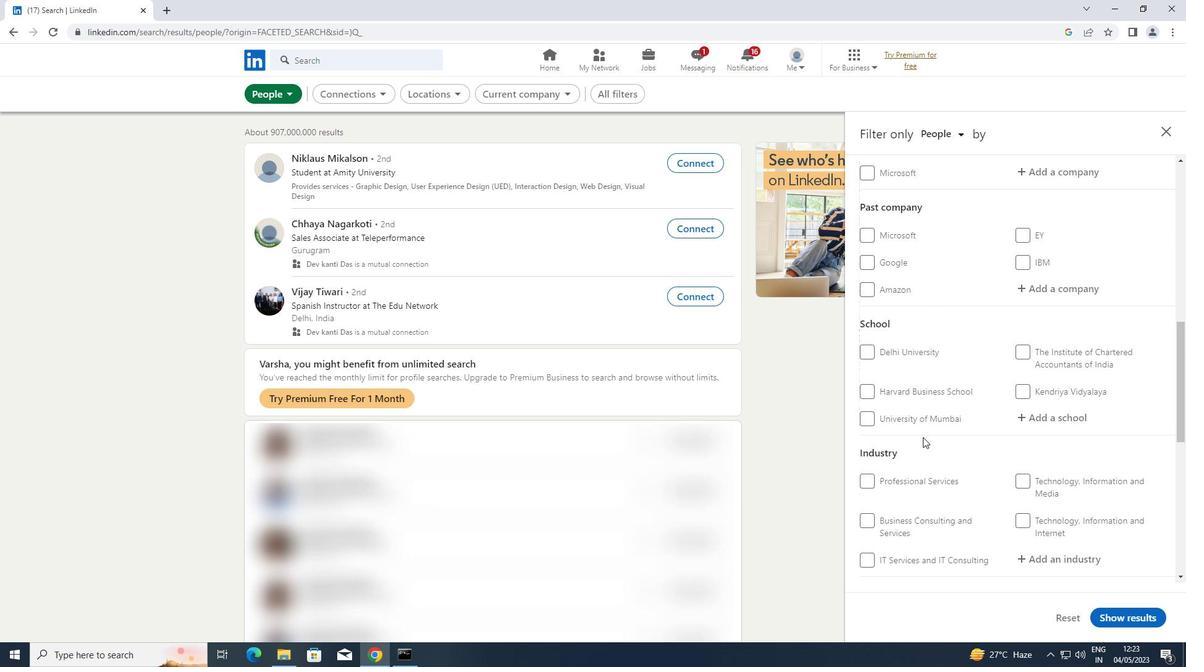 
Action: Mouse scrolled (923, 436) with delta (0, 0)
Screenshot: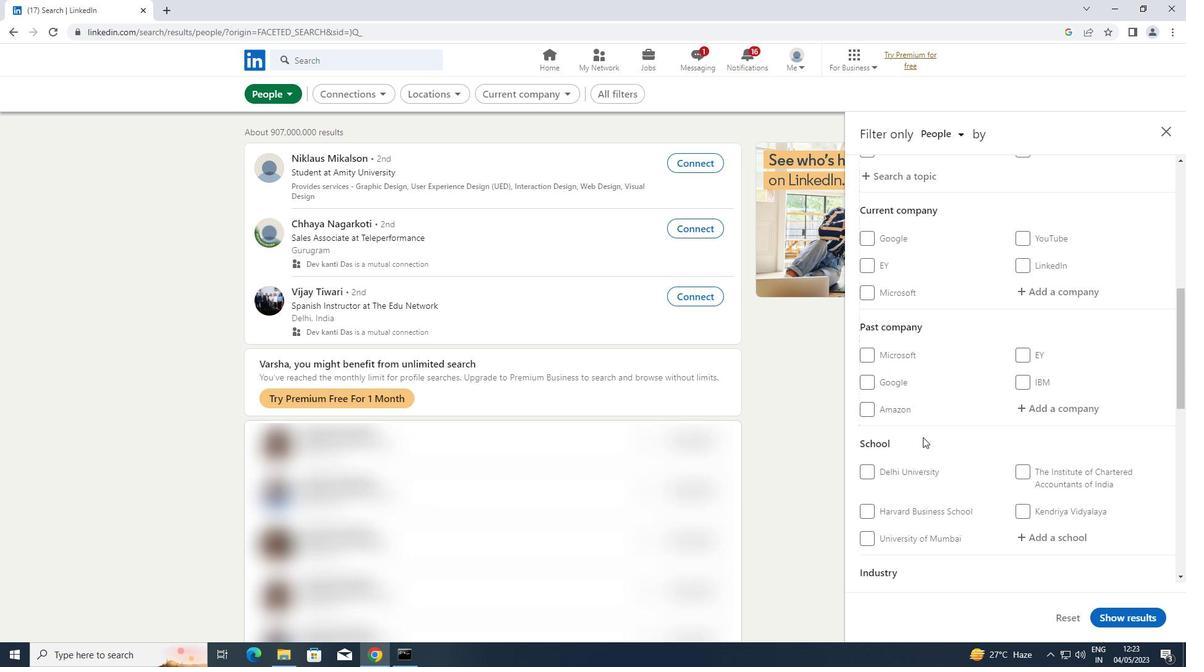 
Action: Mouse scrolled (923, 438) with delta (0, 0)
Screenshot: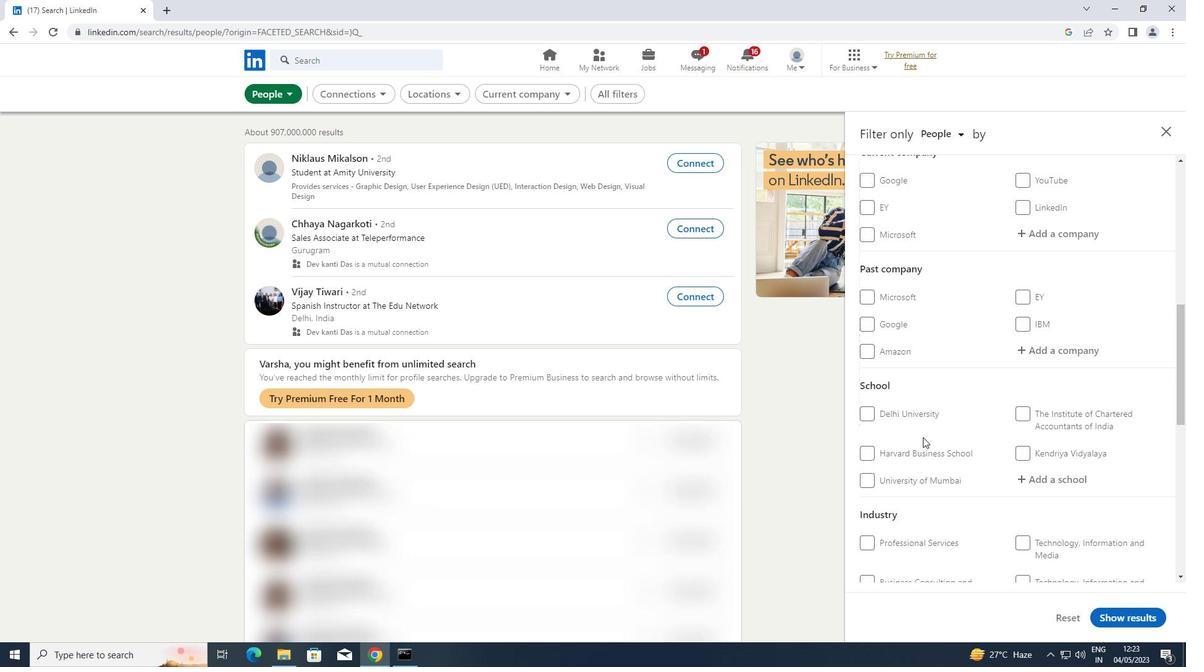 
Action: Mouse moved to (1061, 293)
Screenshot: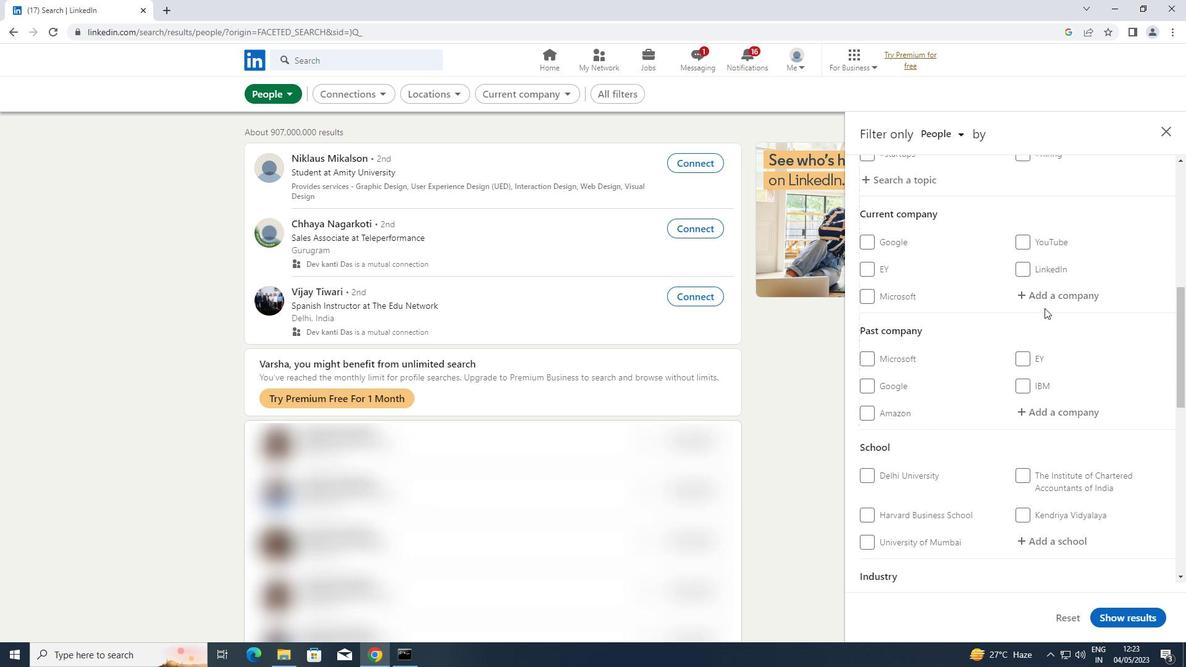 
Action: Mouse pressed left at (1061, 293)
Screenshot: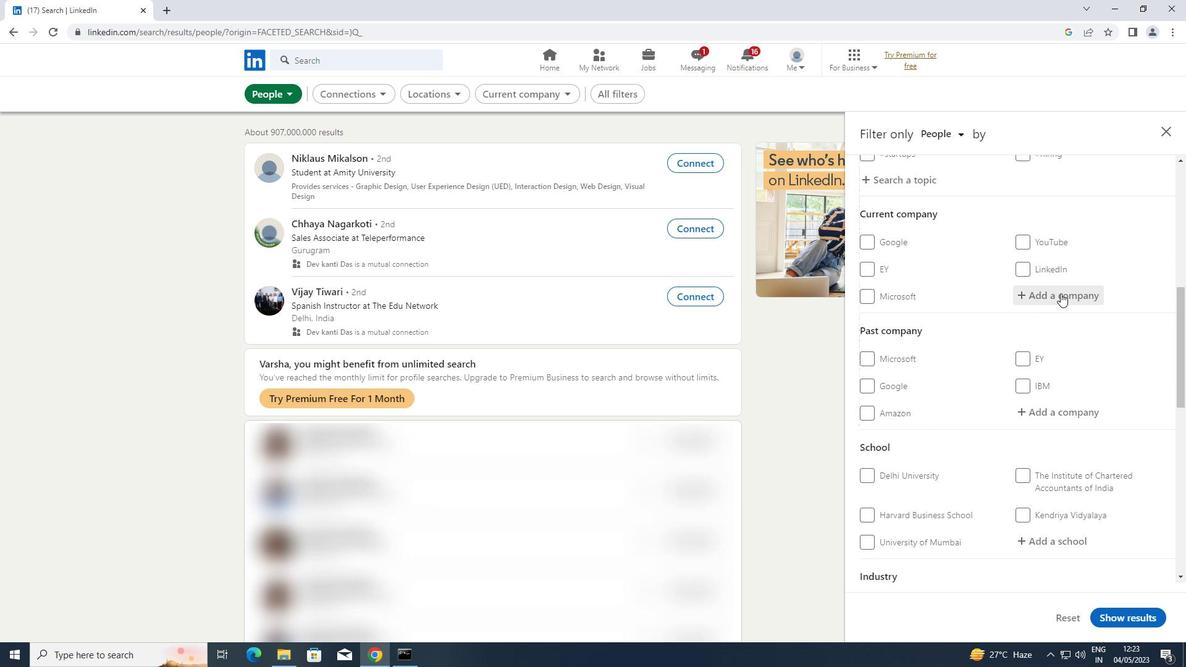 
Action: Key pressed <Key.shift>METTL
Screenshot: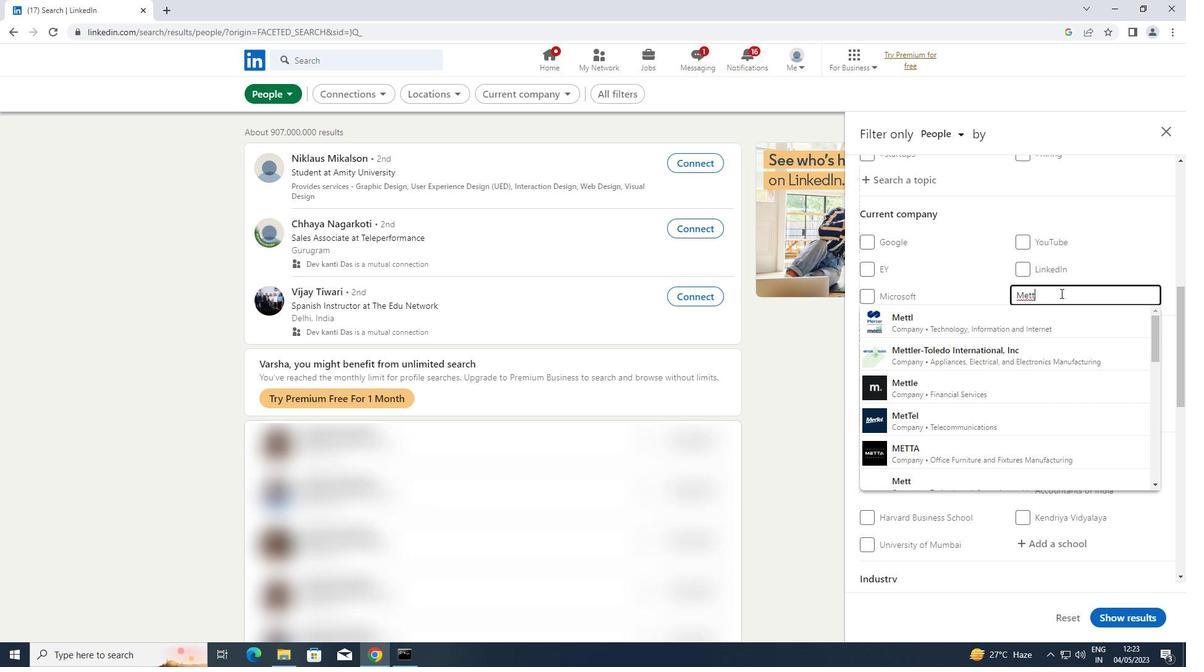 
Action: Mouse moved to (961, 315)
Screenshot: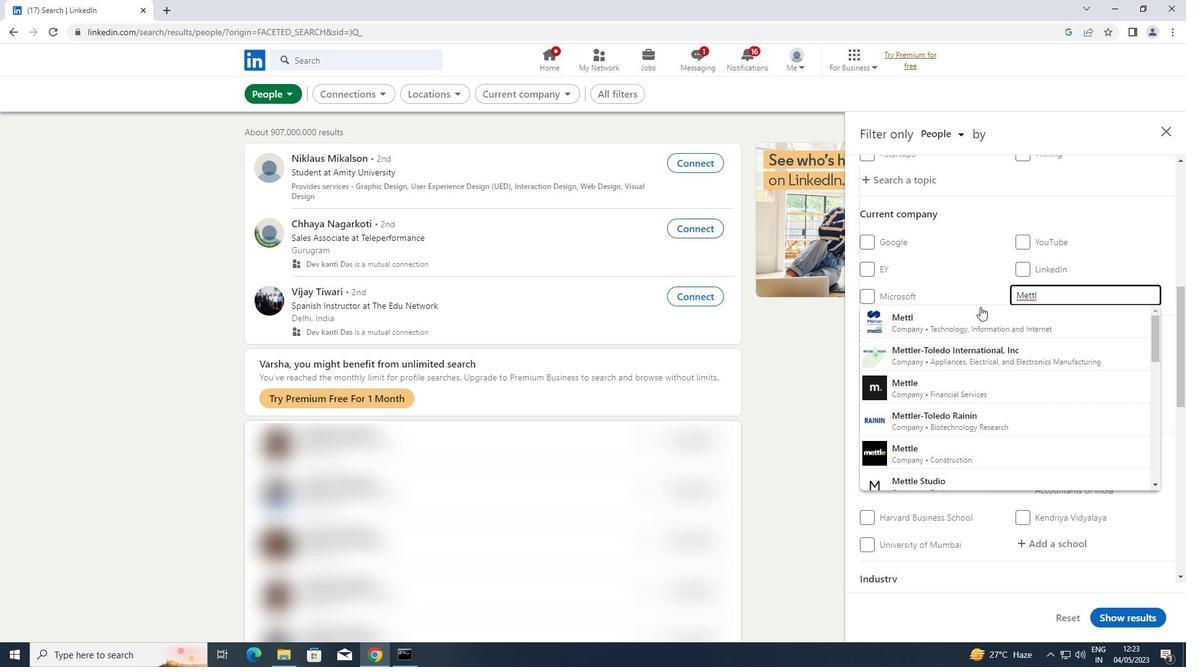 
Action: Mouse pressed left at (961, 315)
Screenshot: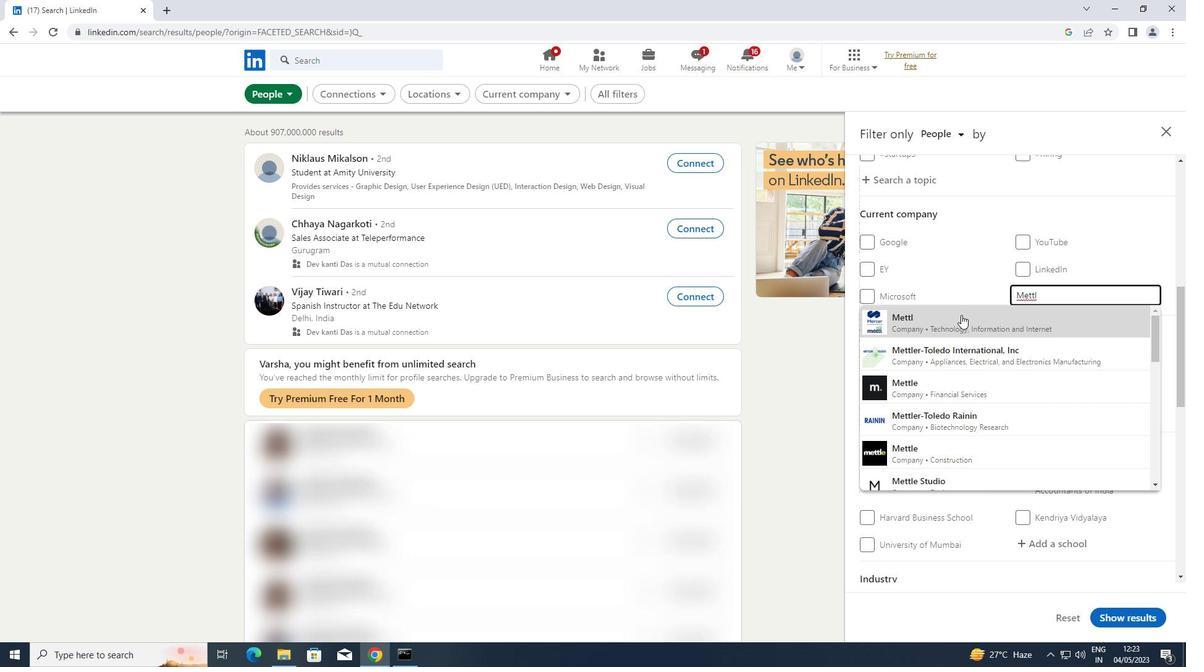 
Action: Mouse scrolled (961, 314) with delta (0, 0)
Screenshot: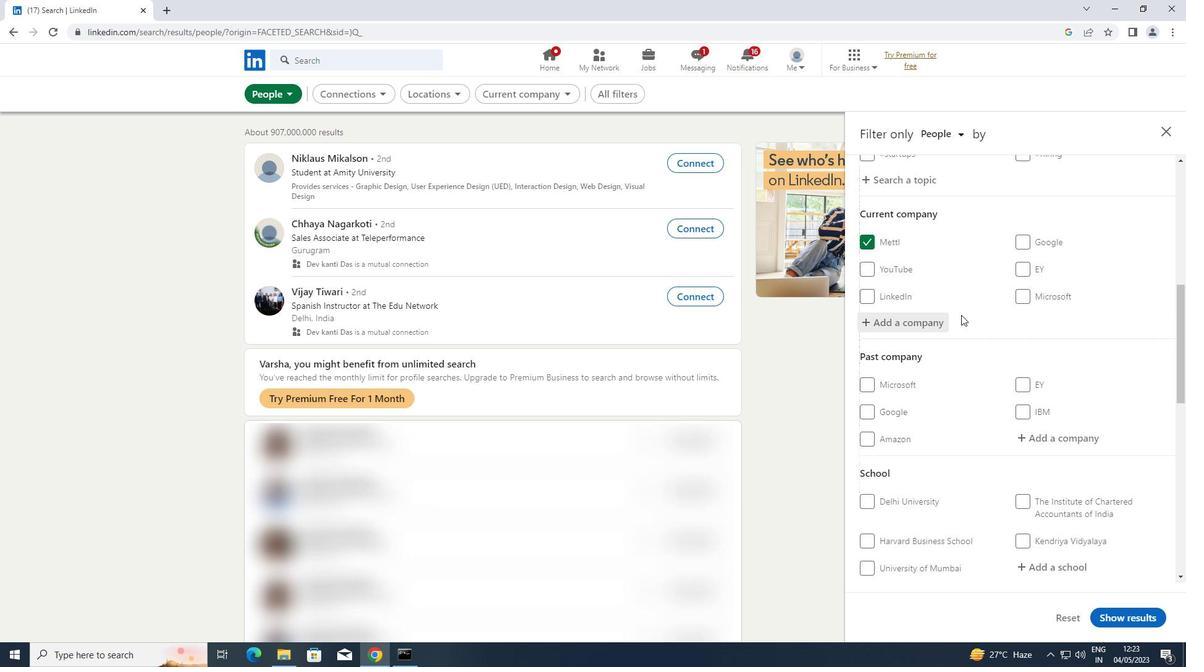 
Action: Mouse scrolled (961, 314) with delta (0, 0)
Screenshot: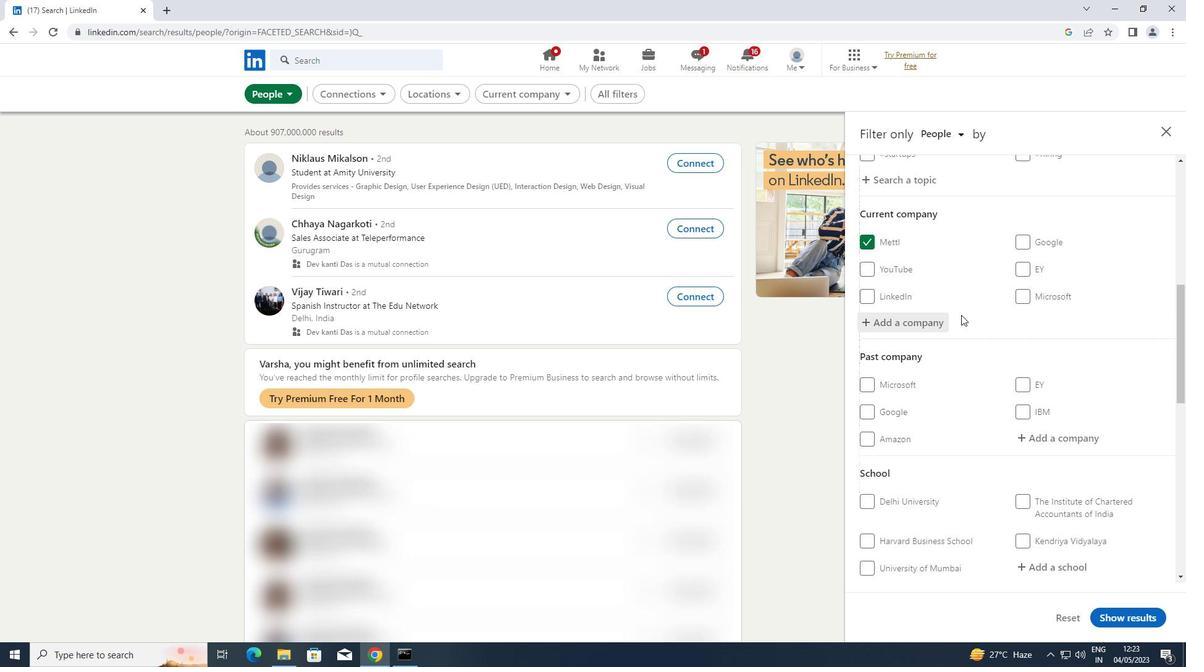 
Action: Mouse scrolled (961, 314) with delta (0, 0)
Screenshot: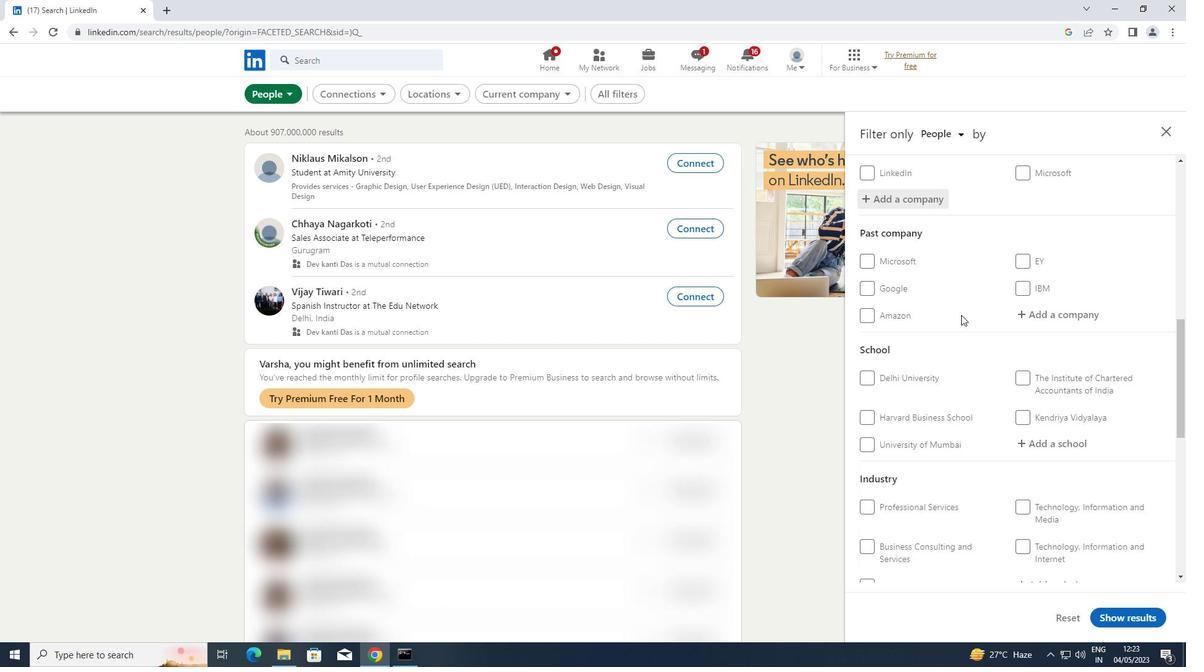 
Action: Mouse scrolled (961, 314) with delta (0, 0)
Screenshot: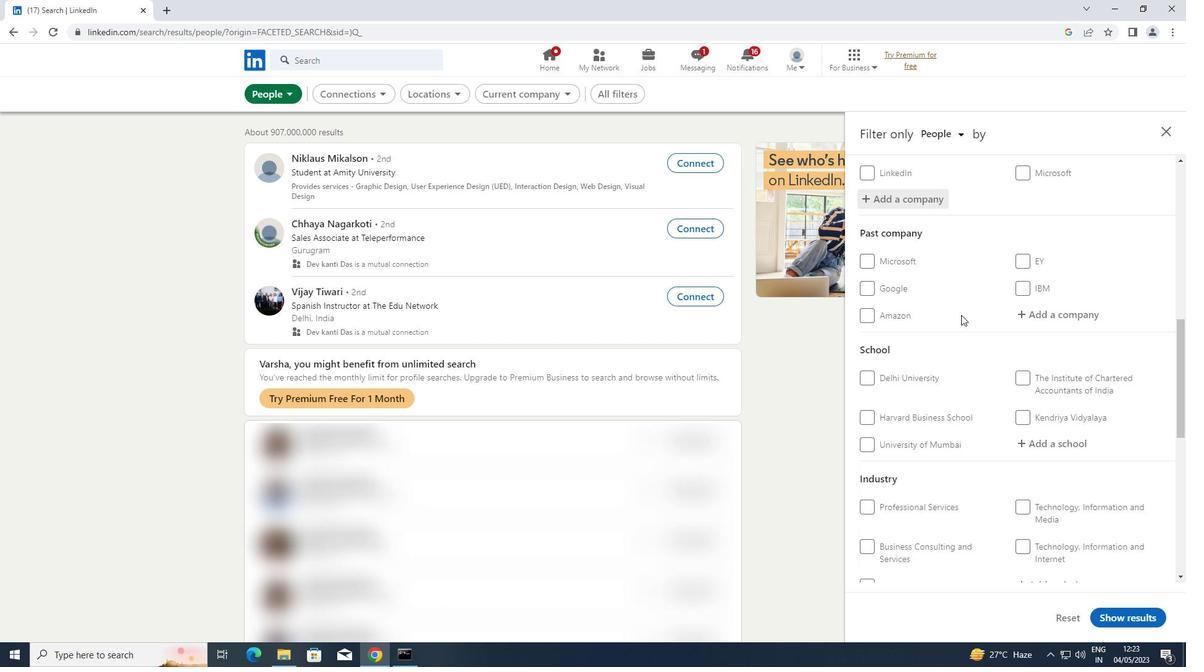 
Action: Mouse moved to (1041, 320)
Screenshot: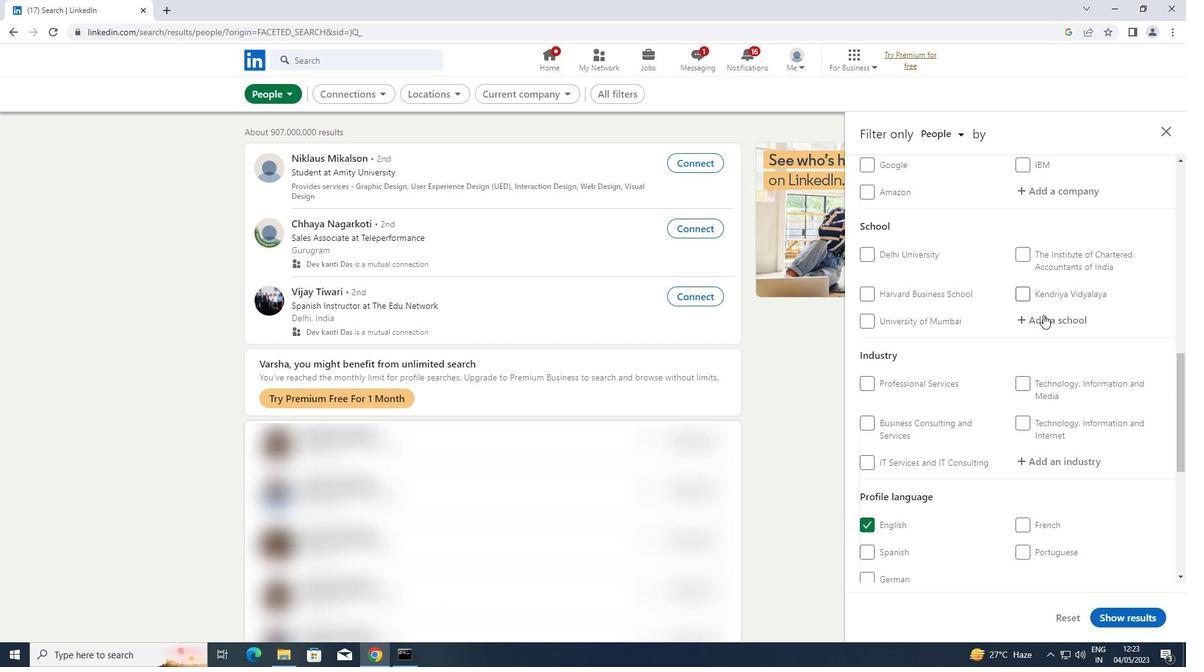 
Action: Mouse pressed left at (1041, 320)
Screenshot: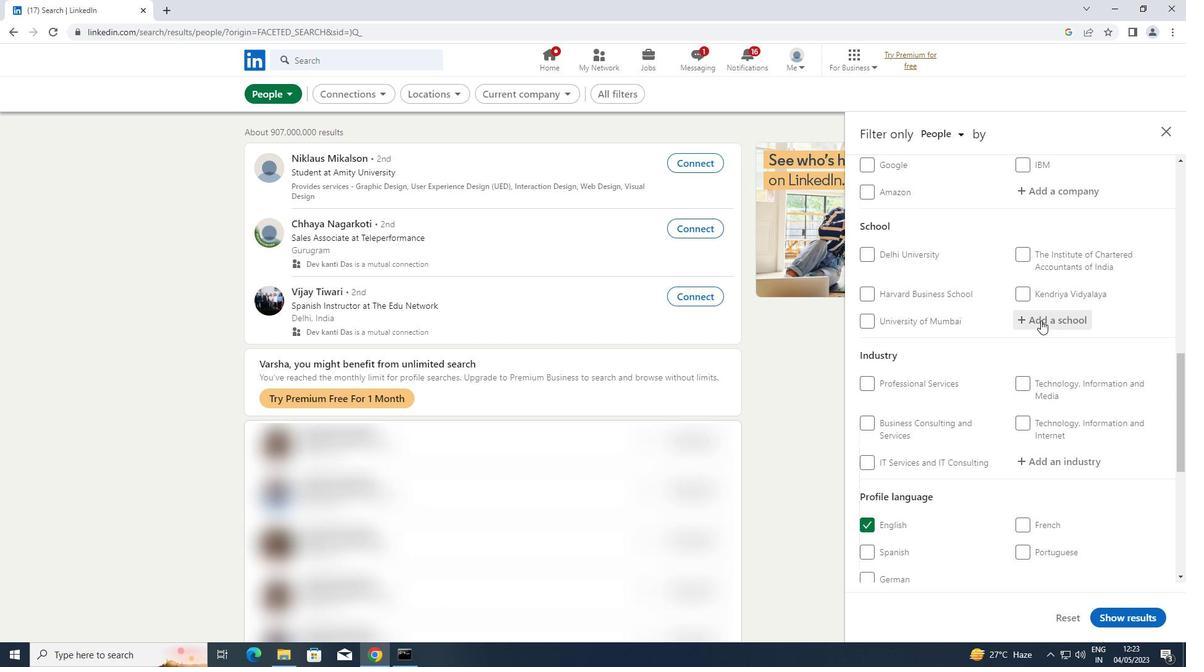
Action: Key pressed <Key.shift>THE<Key.space><Key.shift>ARMY<Key.space>
Screenshot: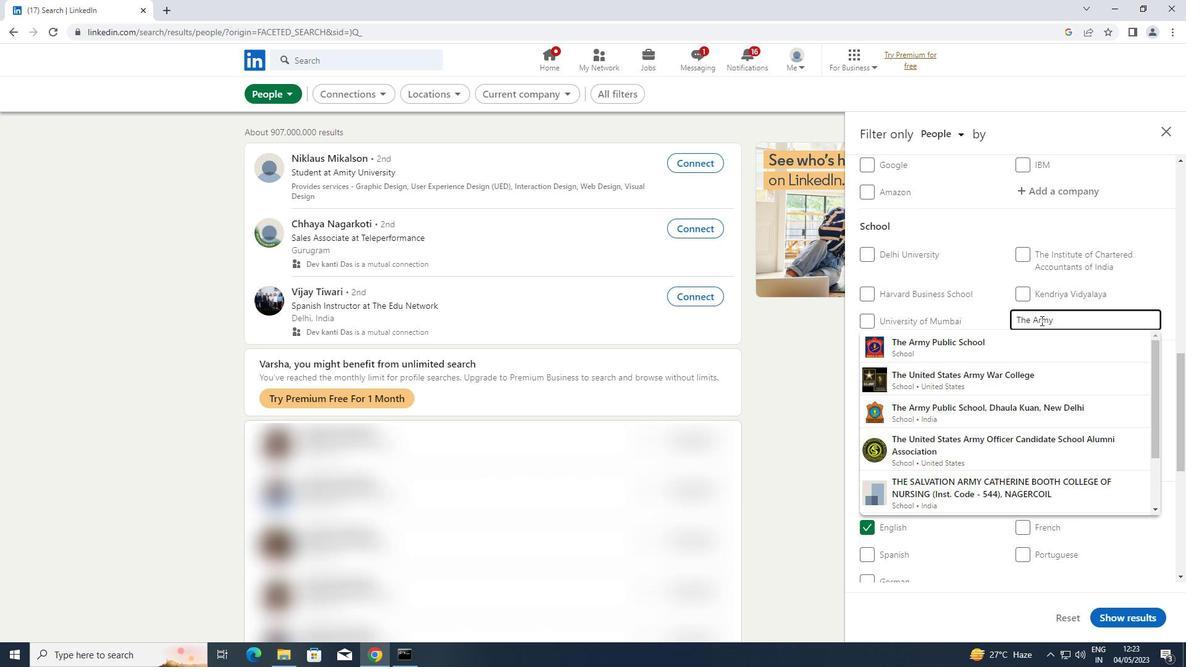 
Action: Mouse moved to (969, 346)
Screenshot: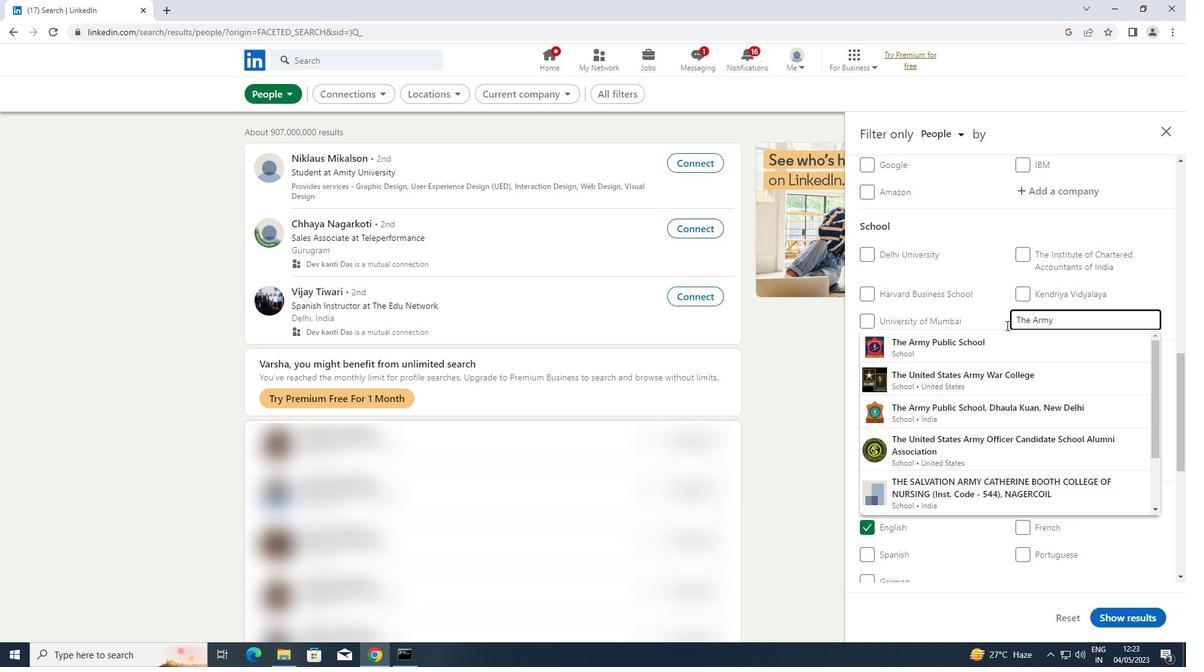
Action: Mouse pressed left at (969, 346)
Screenshot: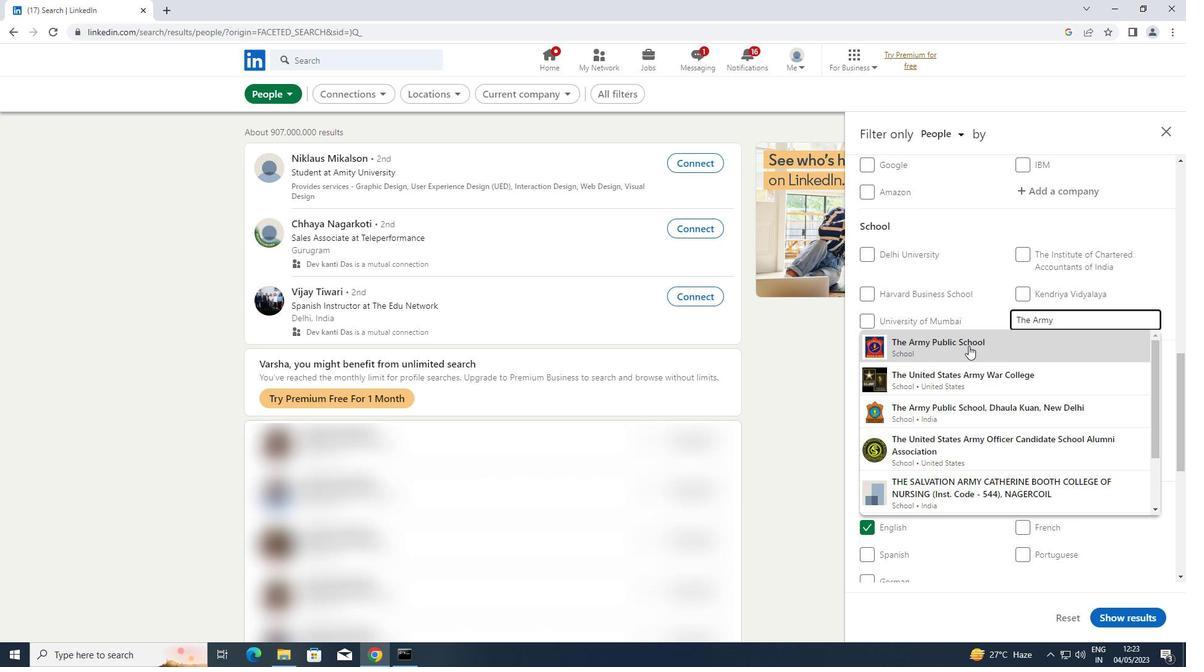 
Action: Mouse moved to (970, 345)
Screenshot: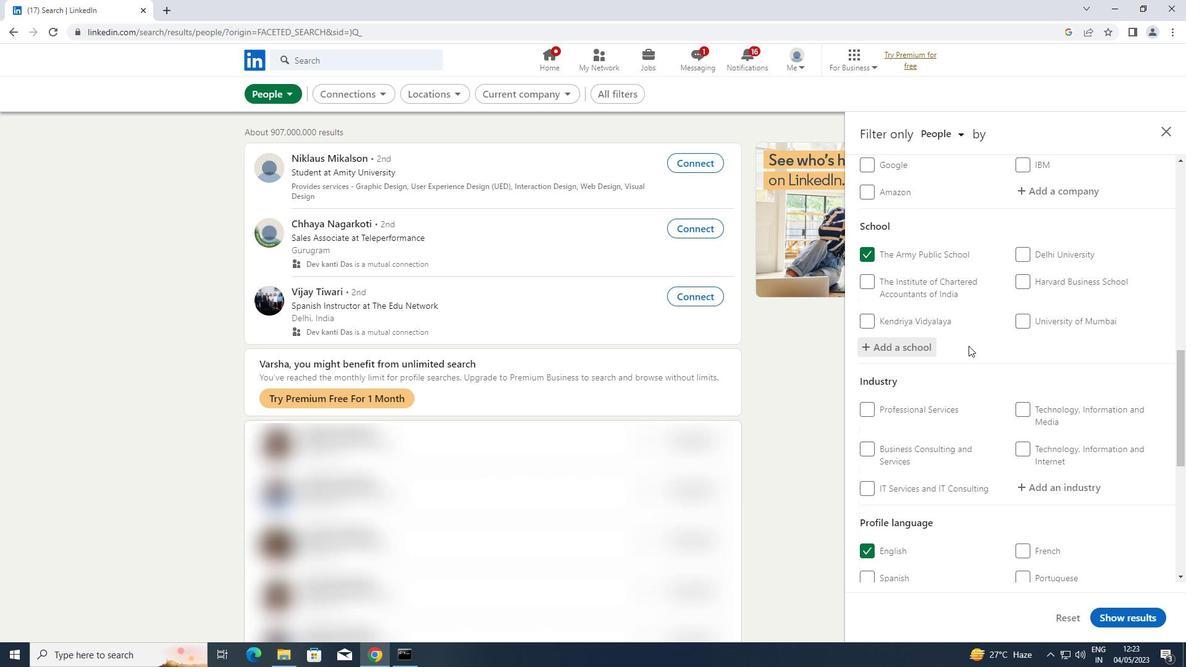 
Action: Mouse scrolled (970, 344) with delta (0, 0)
Screenshot: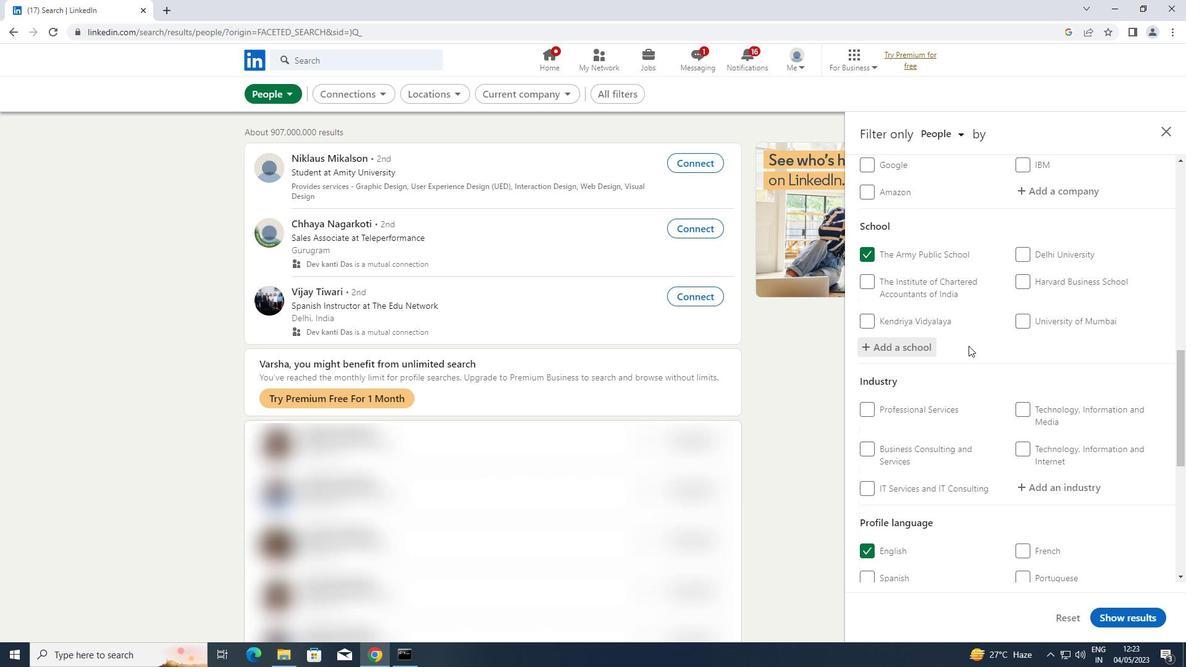 
Action: Mouse scrolled (970, 344) with delta (0, 0)
Screenshot: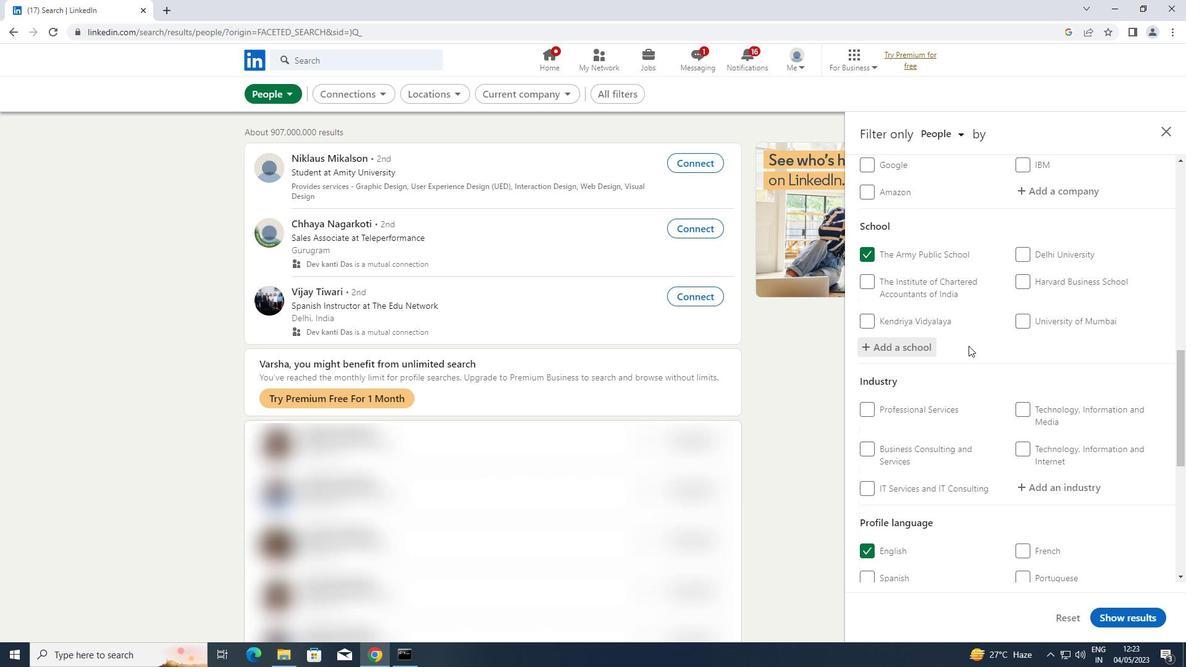 
Action: Mouse moved to (970, 344)
Screenshot: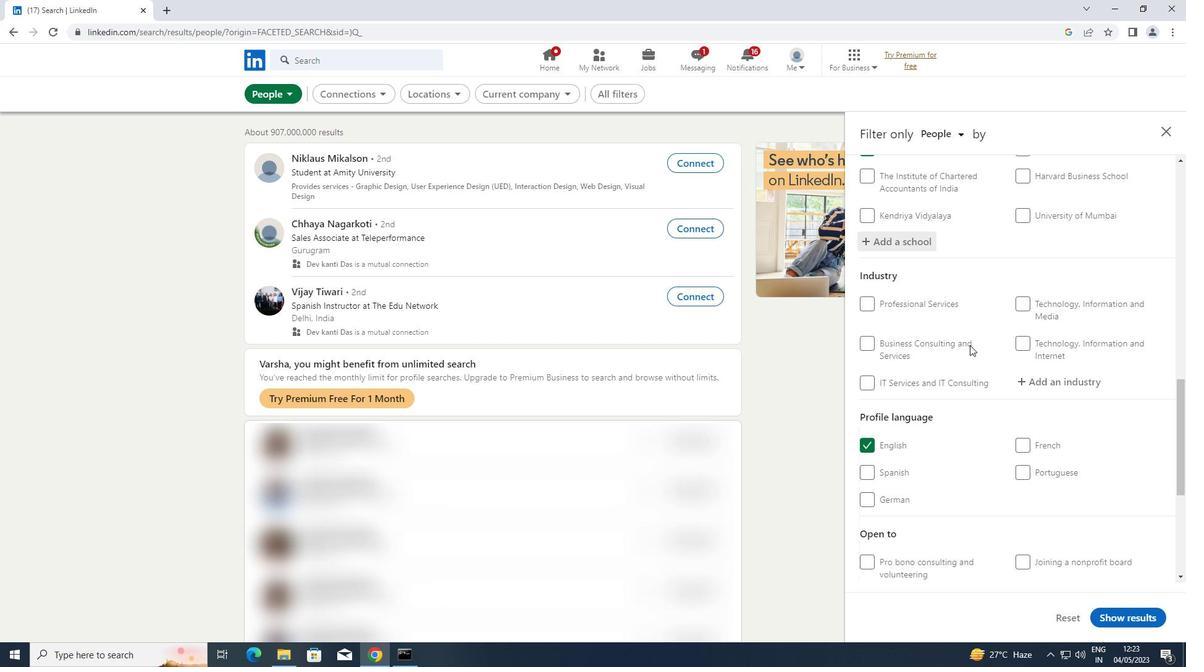 
Action: Mouse scrolled (970, 344) with delta (0, 0)
Screenshot: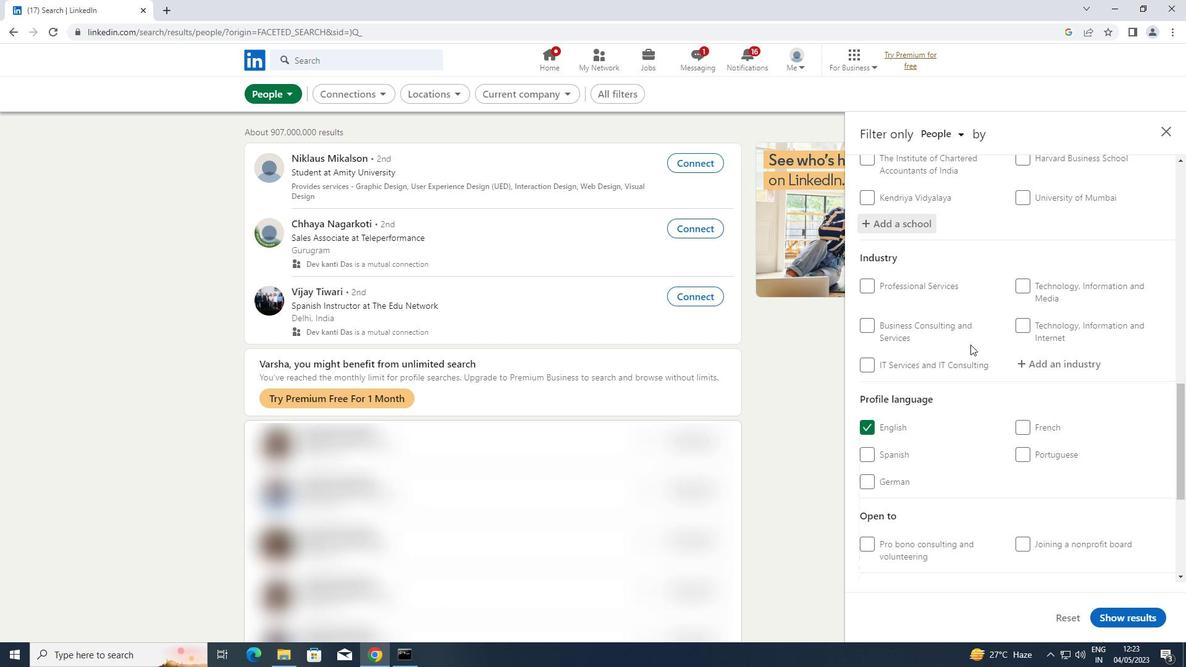 
Action: Mouse scrolled (970, 344) with delta (0, 0)
Screenshot: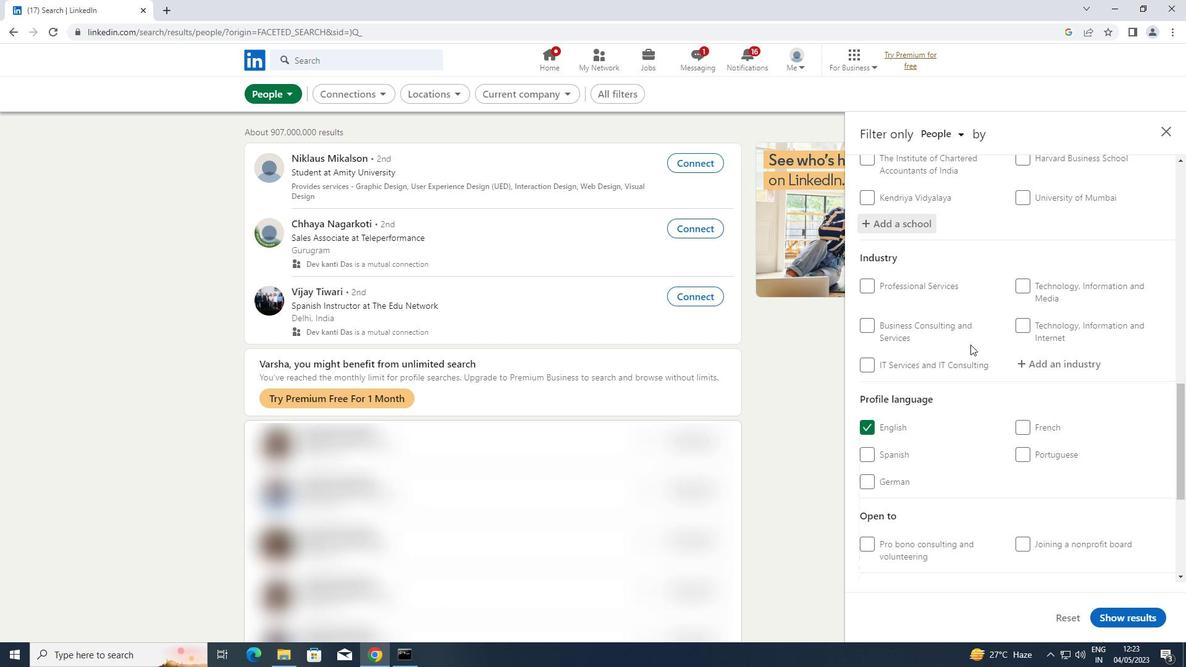 
Action: Mouse scrolled (970, 345) with delta (0, 0)
Screenshot: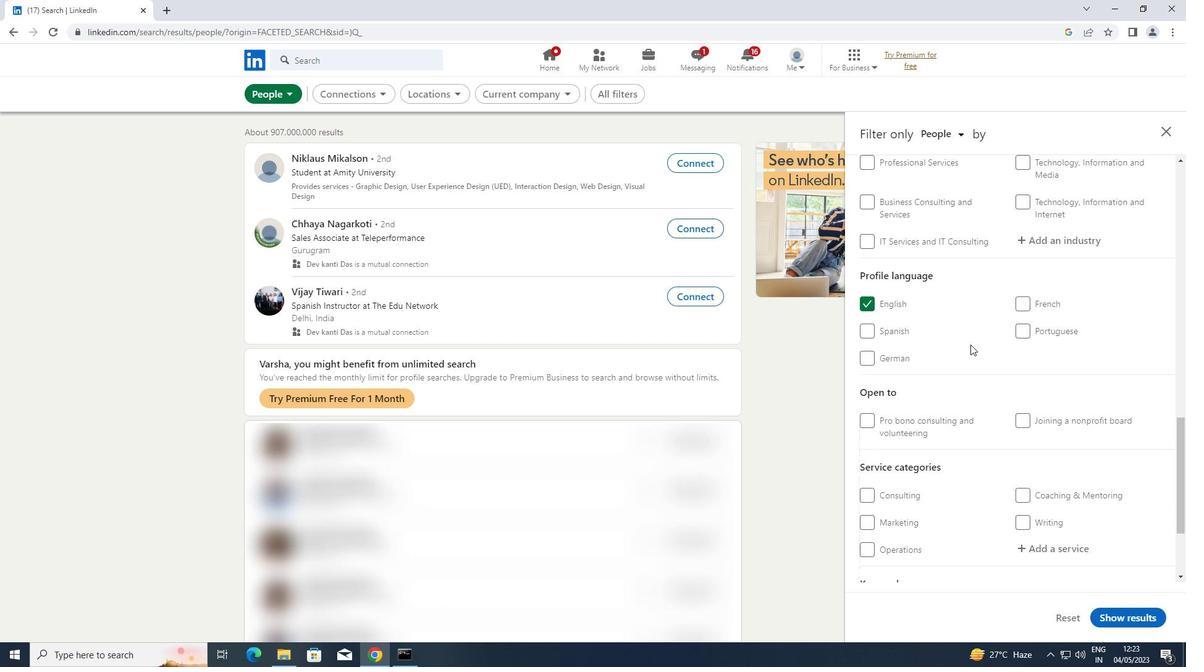 
Action: Mouse scrolled (970, 345) with delta (0, 0)
Screenshot: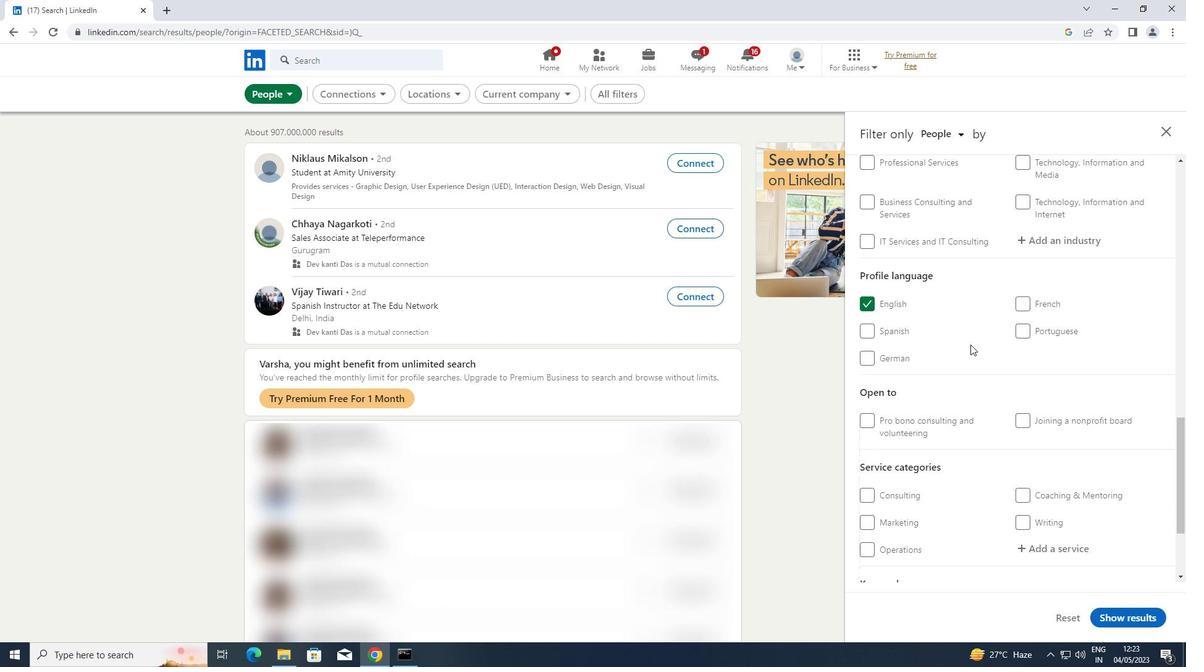 
Action: Mouse moved to (1050, 368)
Screenshot: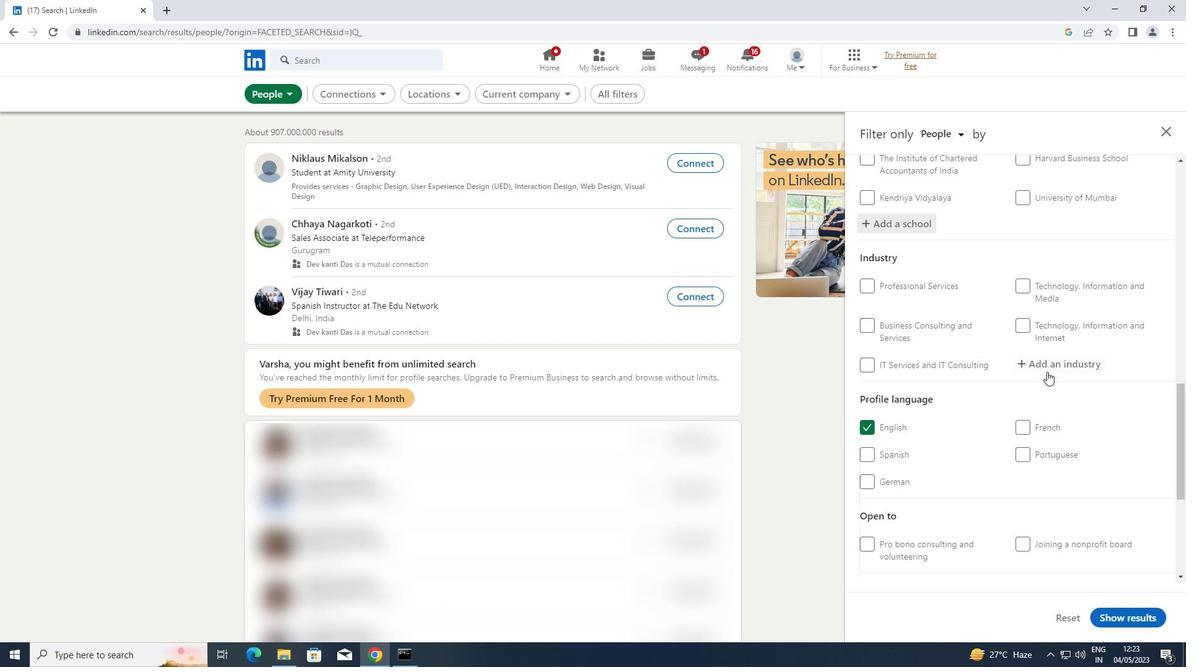 
Action: Mouse pressed left at (1050, 368)
Screenshot: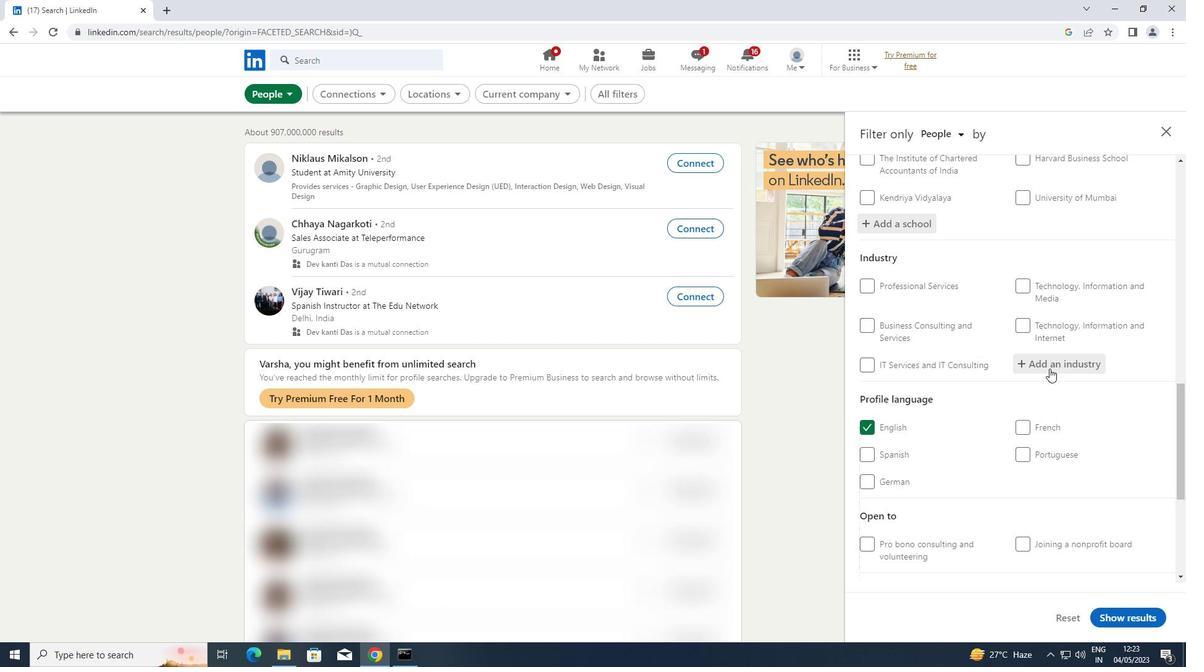 
Action: Key pressed <Key.shift>HOUSING<Key.space>AND<Key.space><Key.shift>COMMU
Screenshot: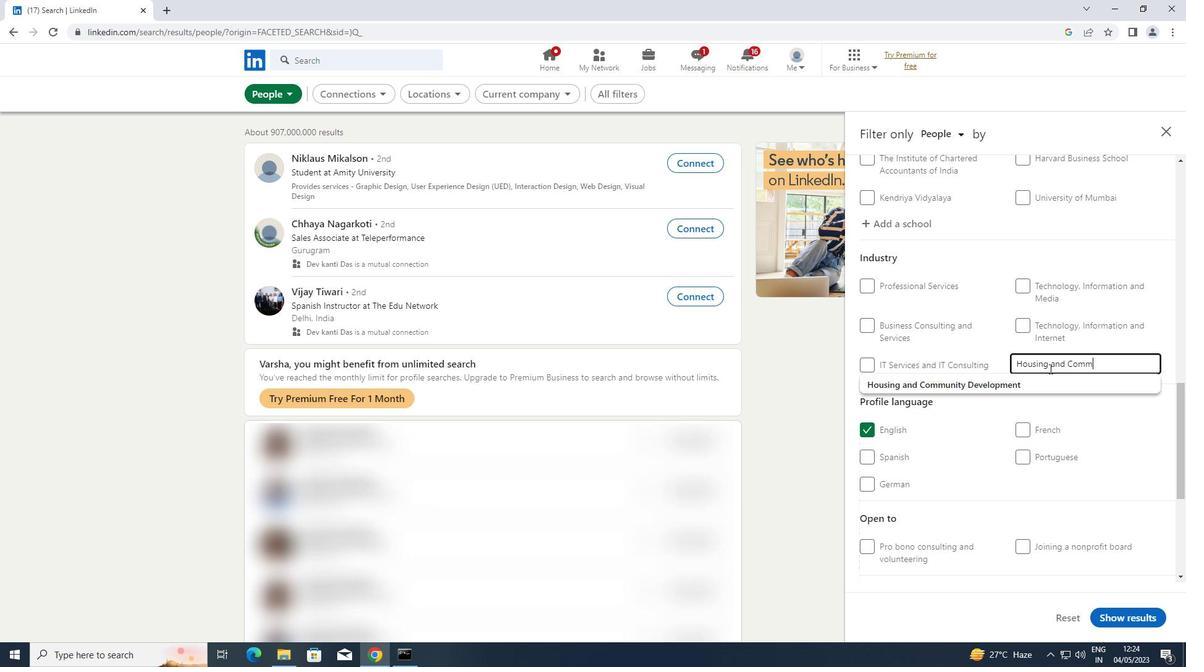 
Action: Mouse moved to (961, 381)
Screenshot: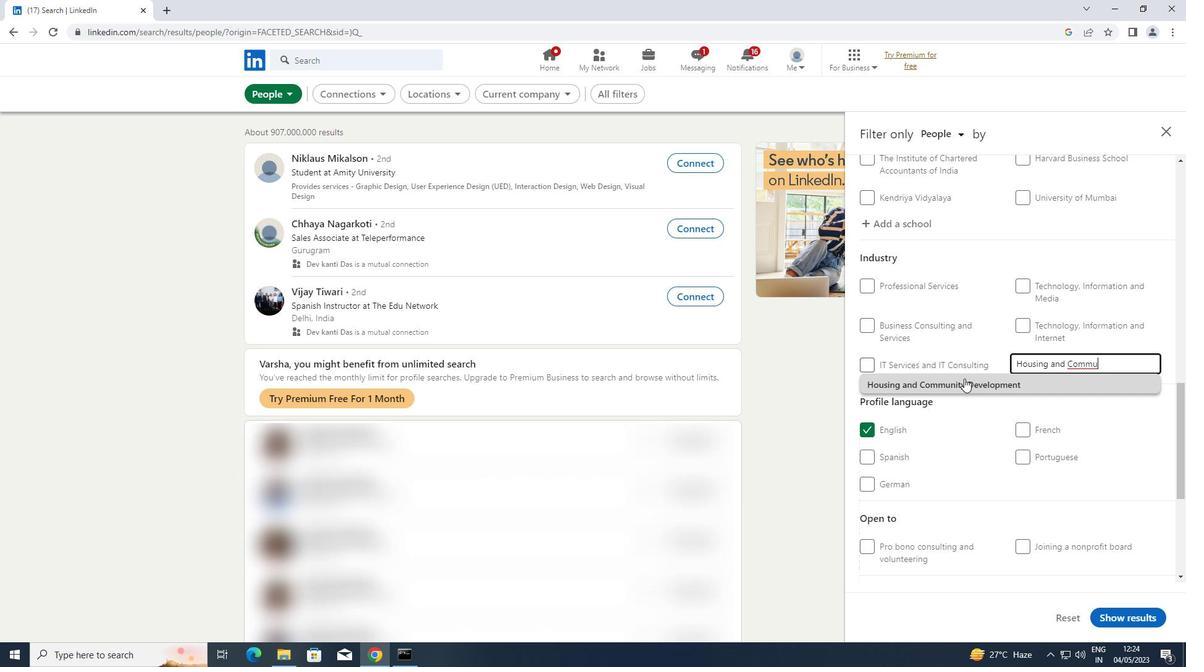 
Action: Mouse pressed left at (961, 381)
Screenshot: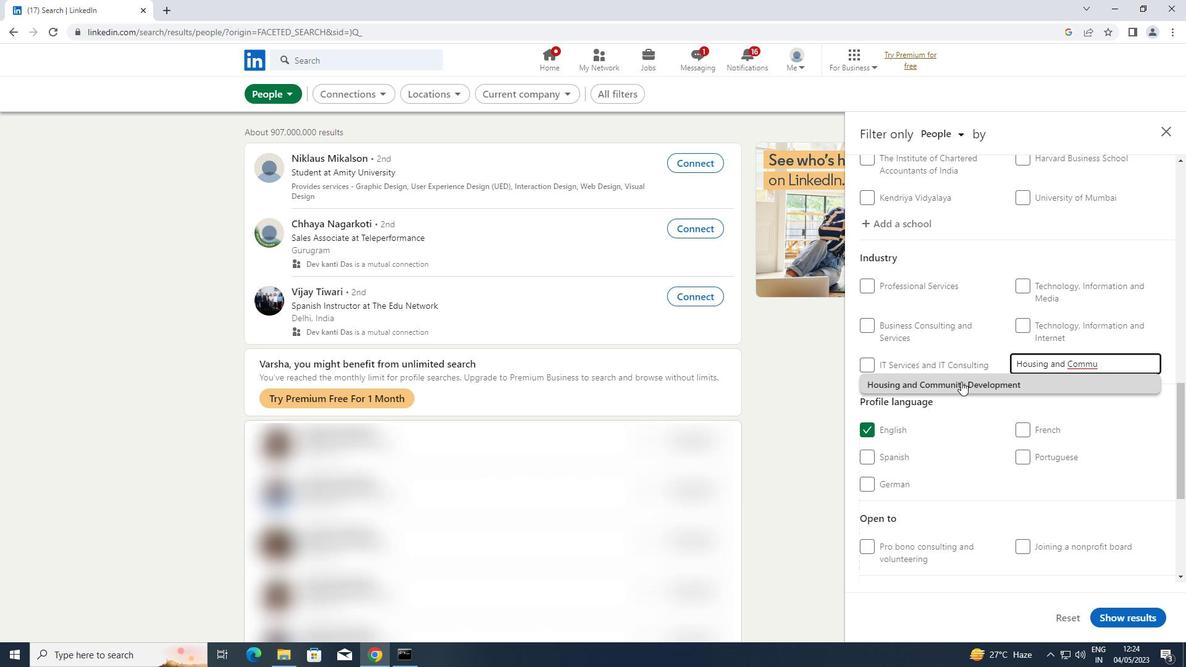
Action: Mouse scrolled (961, 381) with delta (0, 0)
Screenshot: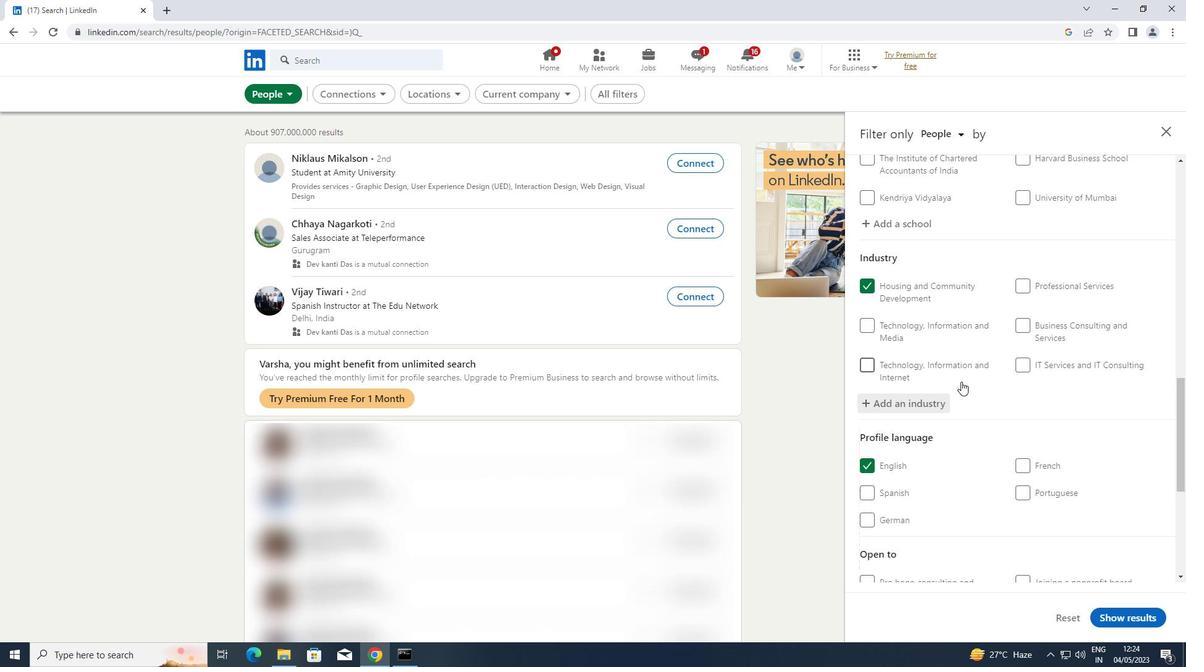 
Action: Mouse scrolled (961, 381) with delta (0, 0)
Screenshot: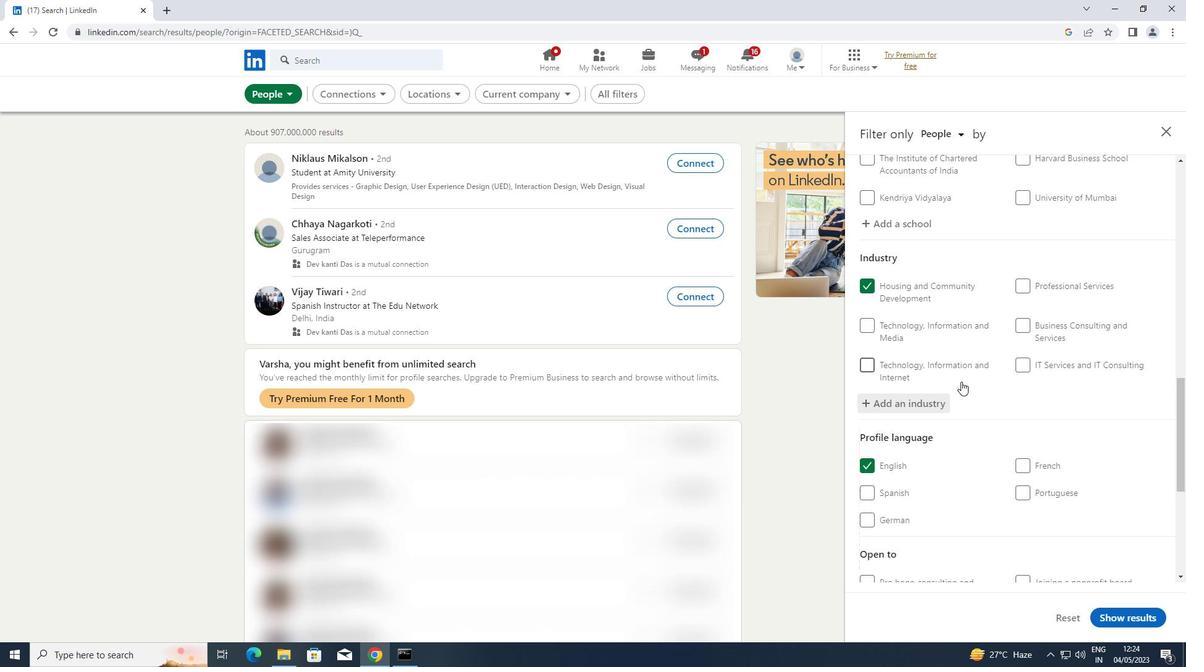 
Action: Mouse scrolled (961, 381) with delta (0, 0)
Screenshot: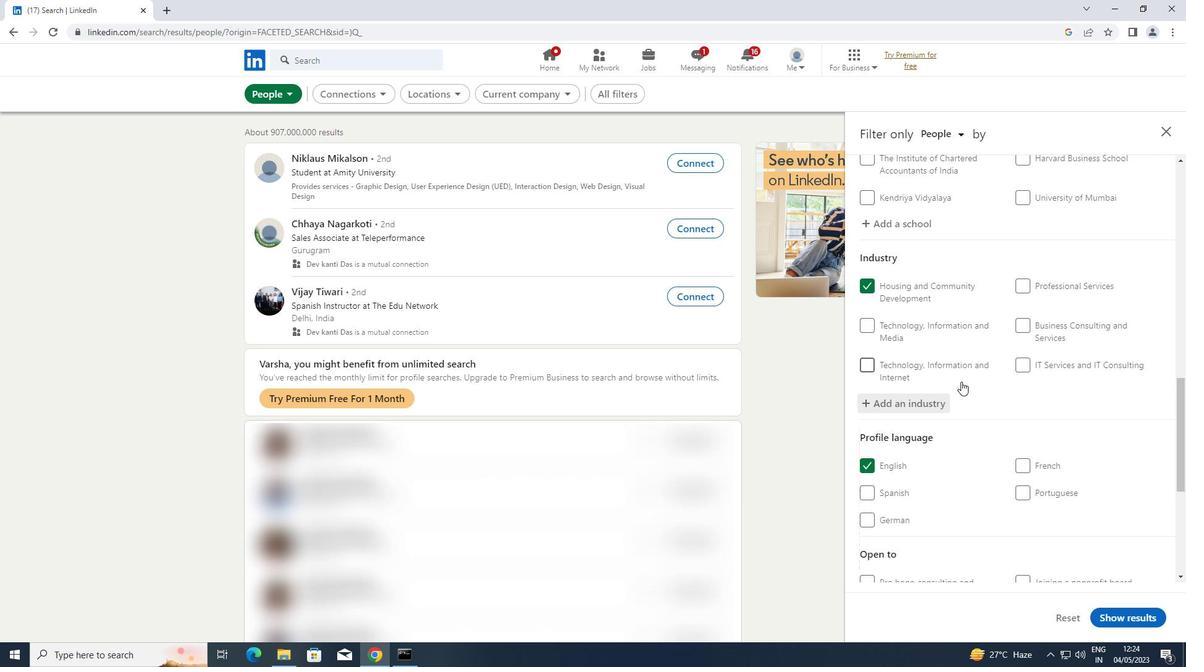 
Action: Mouse moved to (962, 377)
Screenshot: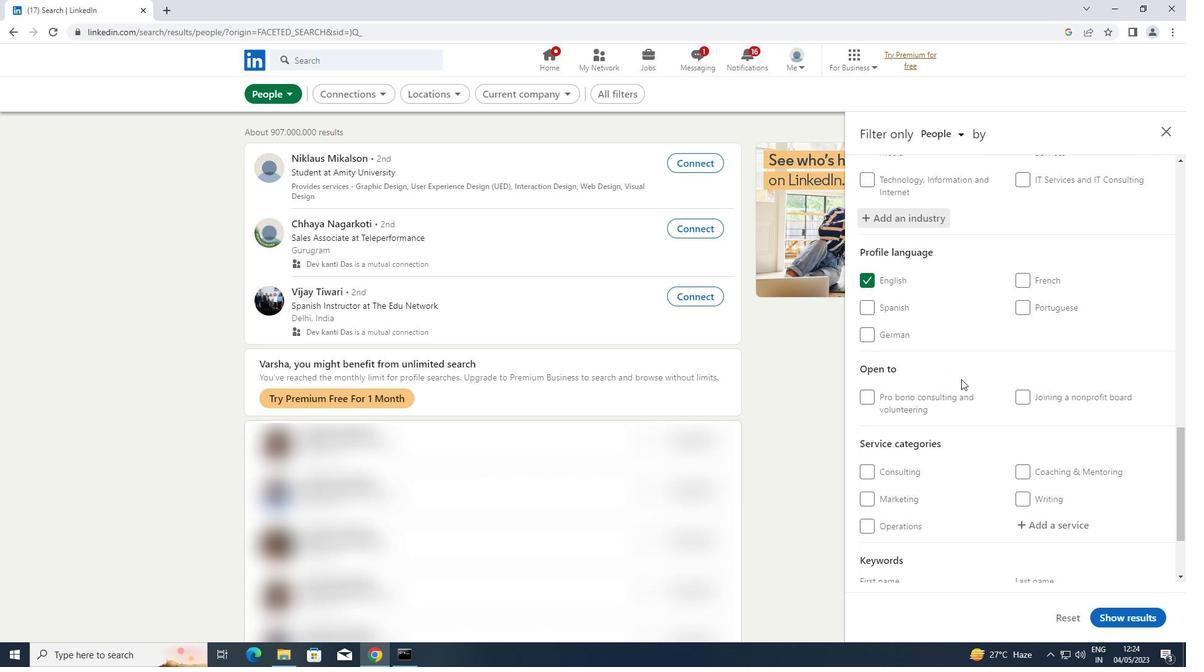 
Action: Mouse scrolled (962, 377) with delta (0, 0)
Screenshot: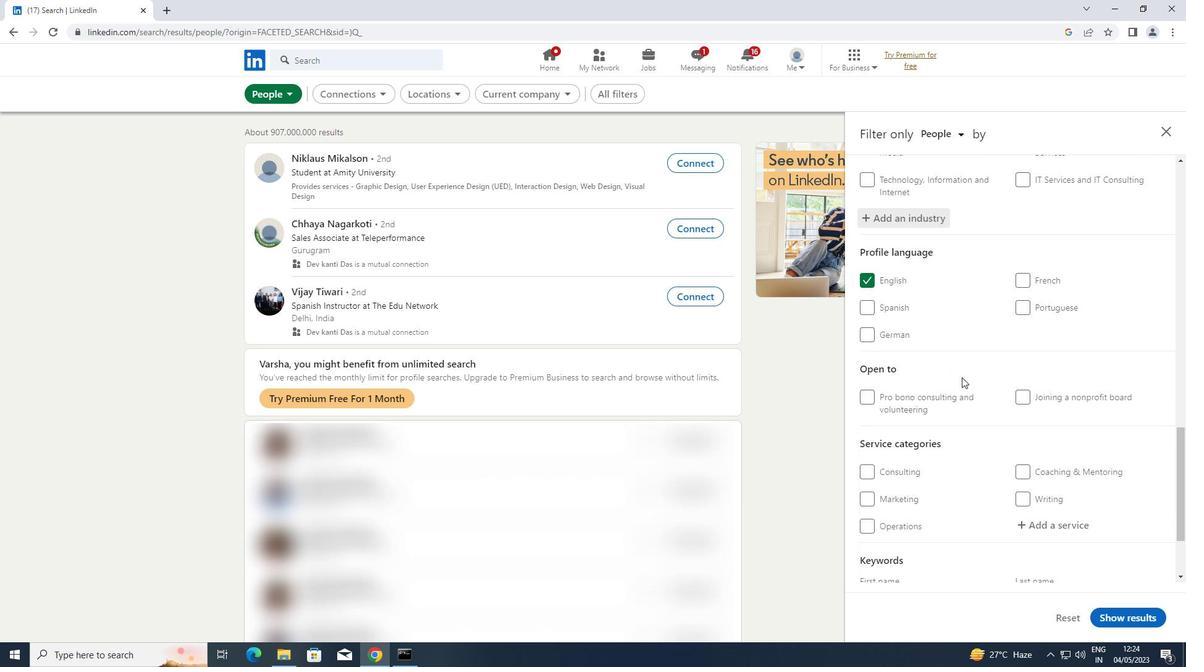 
Action: Mouse scrolled (962, 377) with delta (0, 0)
Screenshot: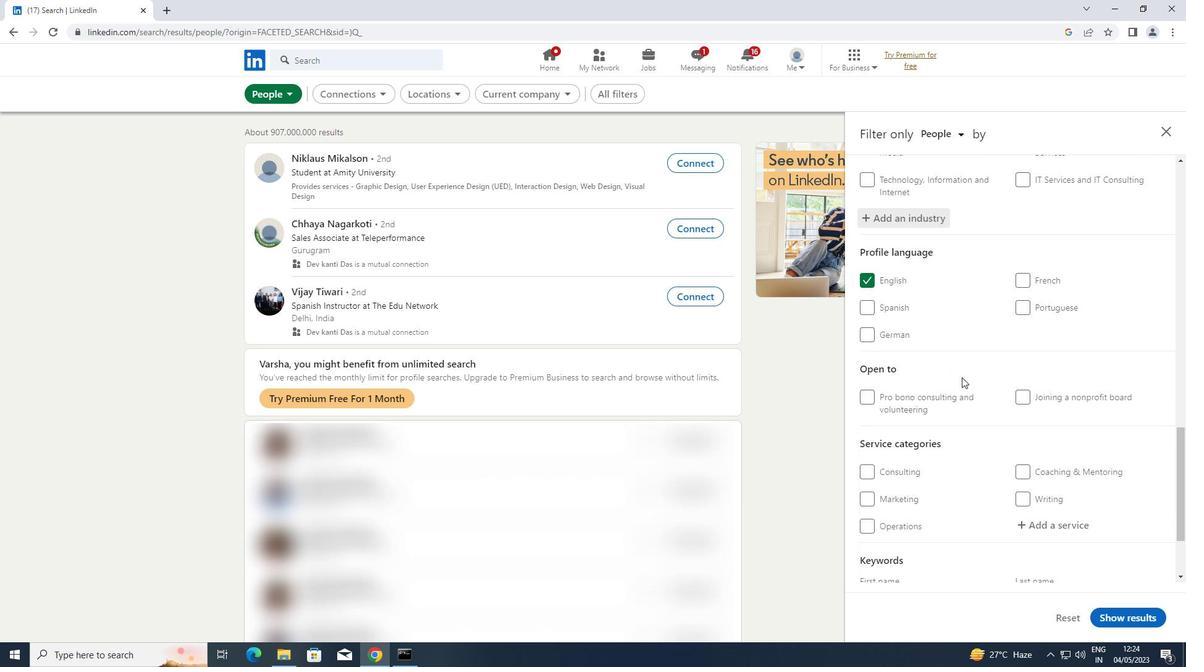 
Action: Mouse moved to (1026, 404)
Screenshot: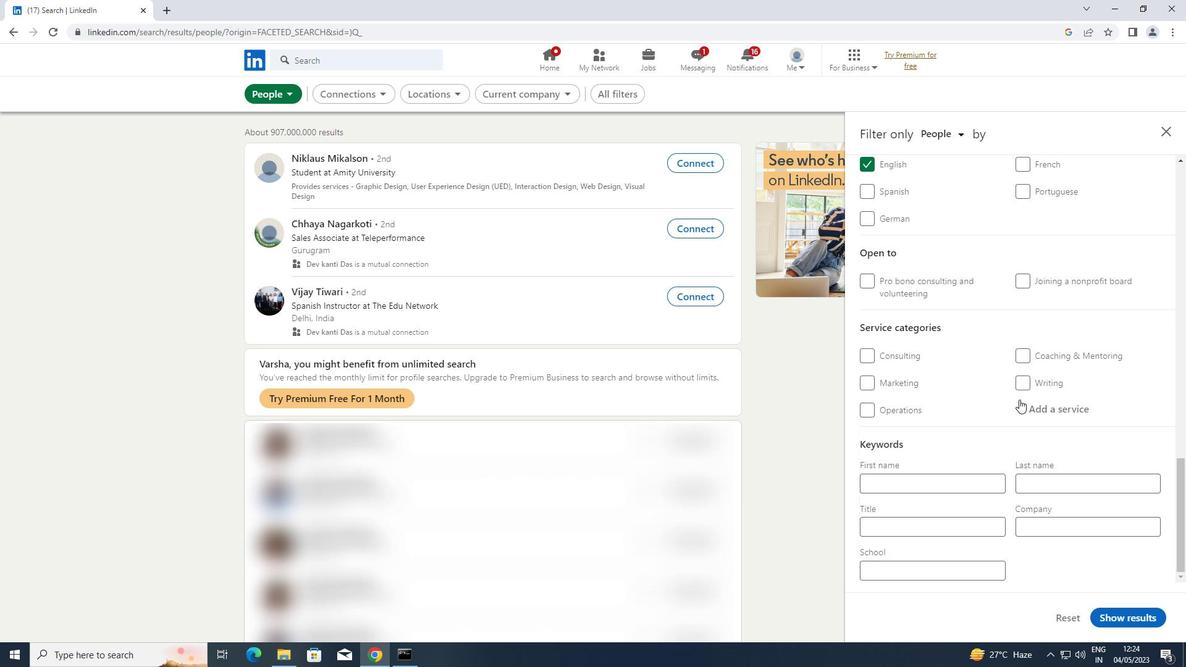 
Action: Mouse pressed left at (1026, 404)
Screenshot: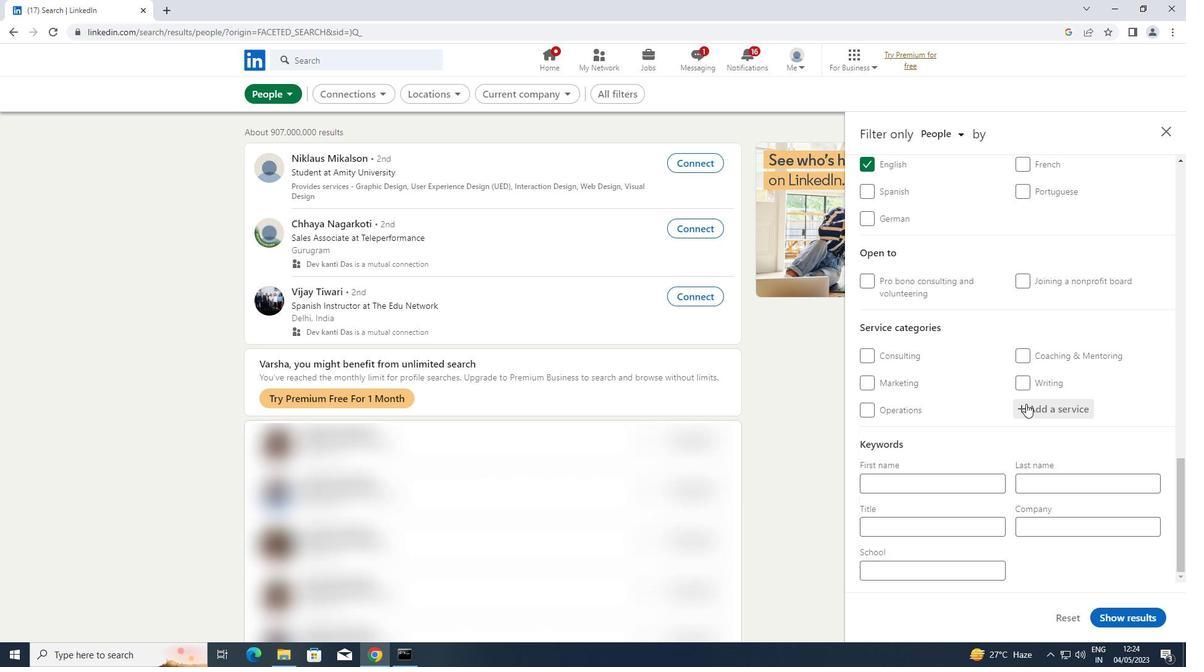 
Action: Key pressed <Key.shift>WEDDING
Screenshot: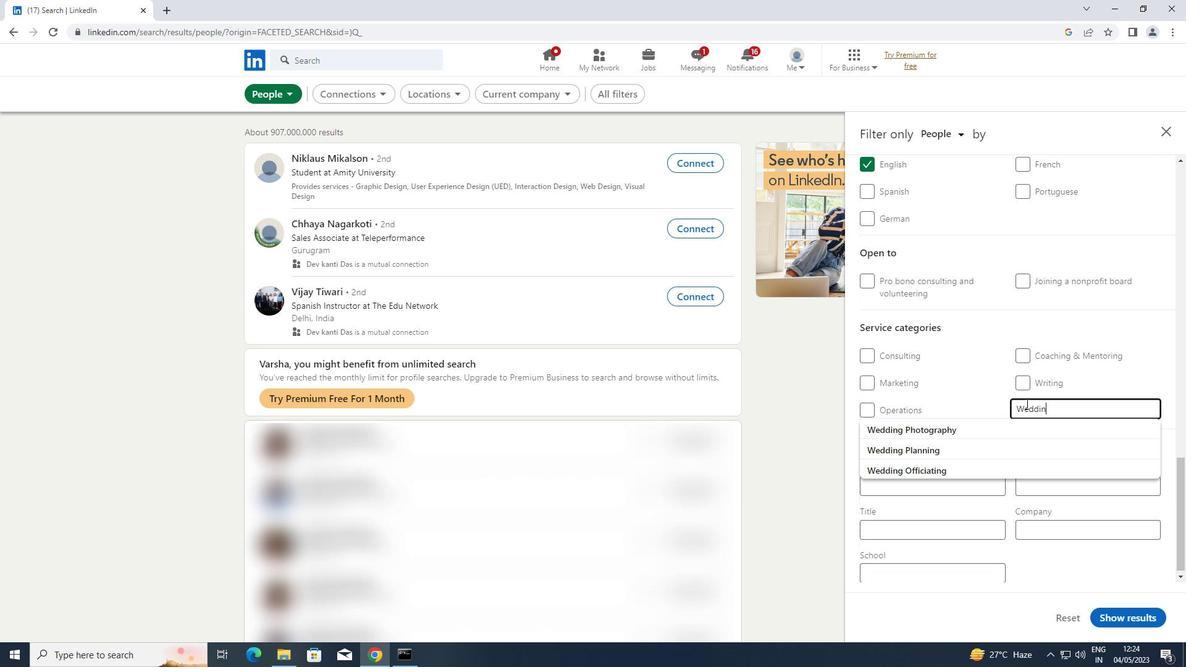 
Action: Mouse moved to (918, 444)
Screenshot: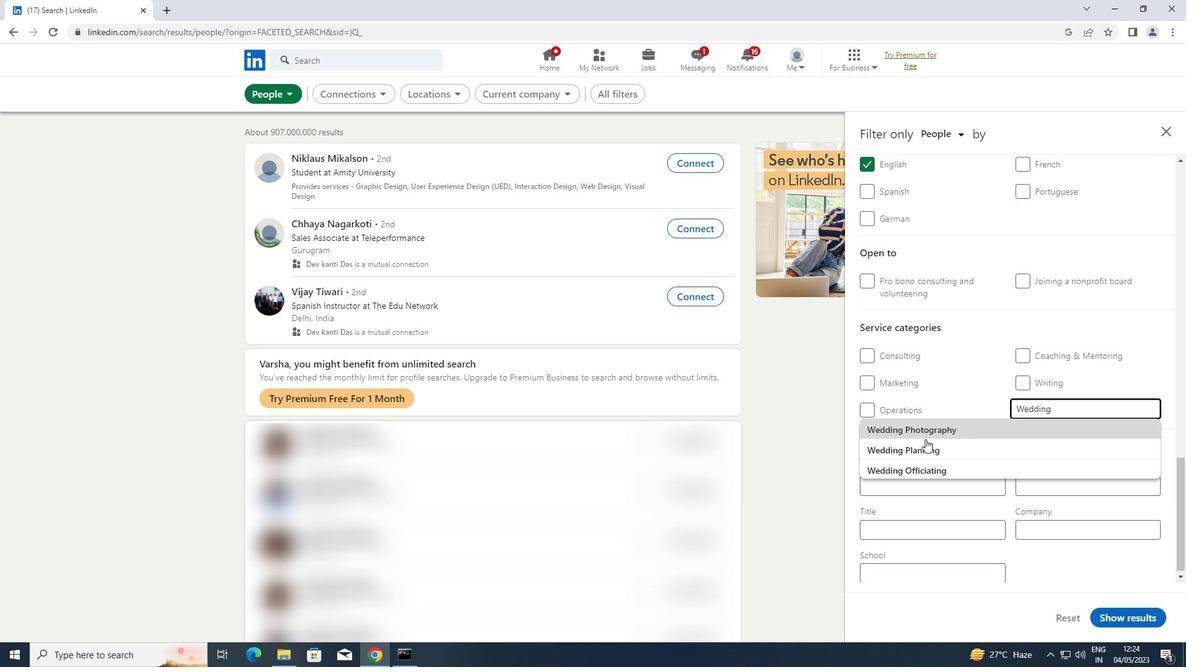 
Action: Mouse pressed left at (918, 444)
Screenshot: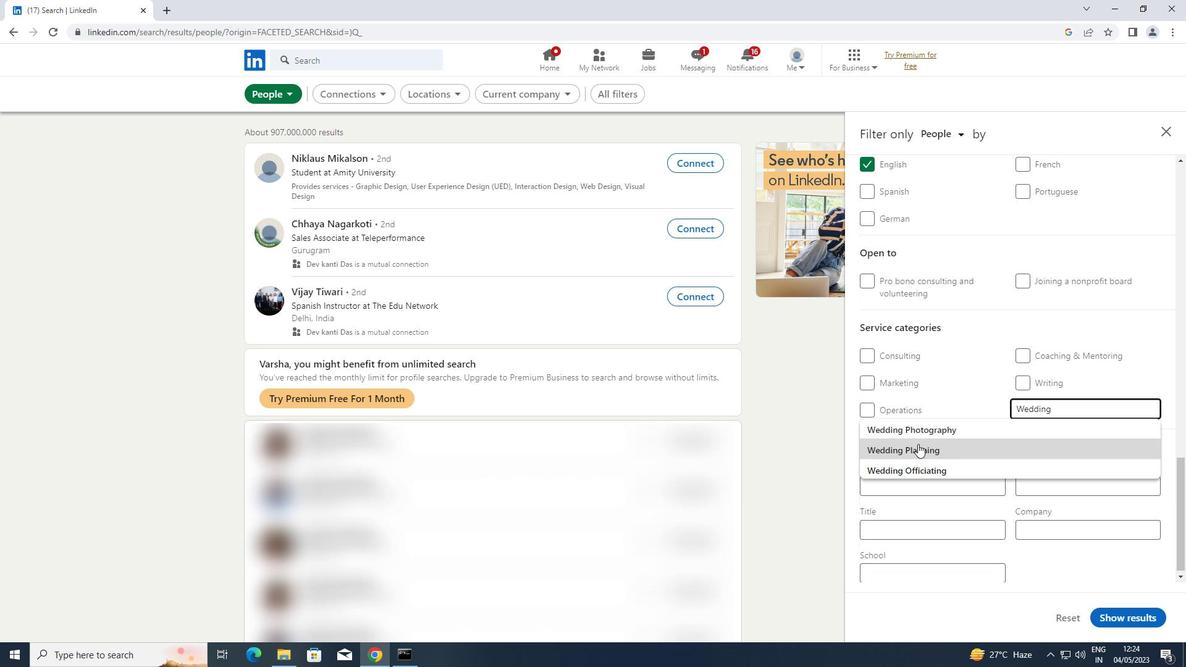 
Action: Mouse scrolled (918, 443) with delta (0, 0)
Screenshot: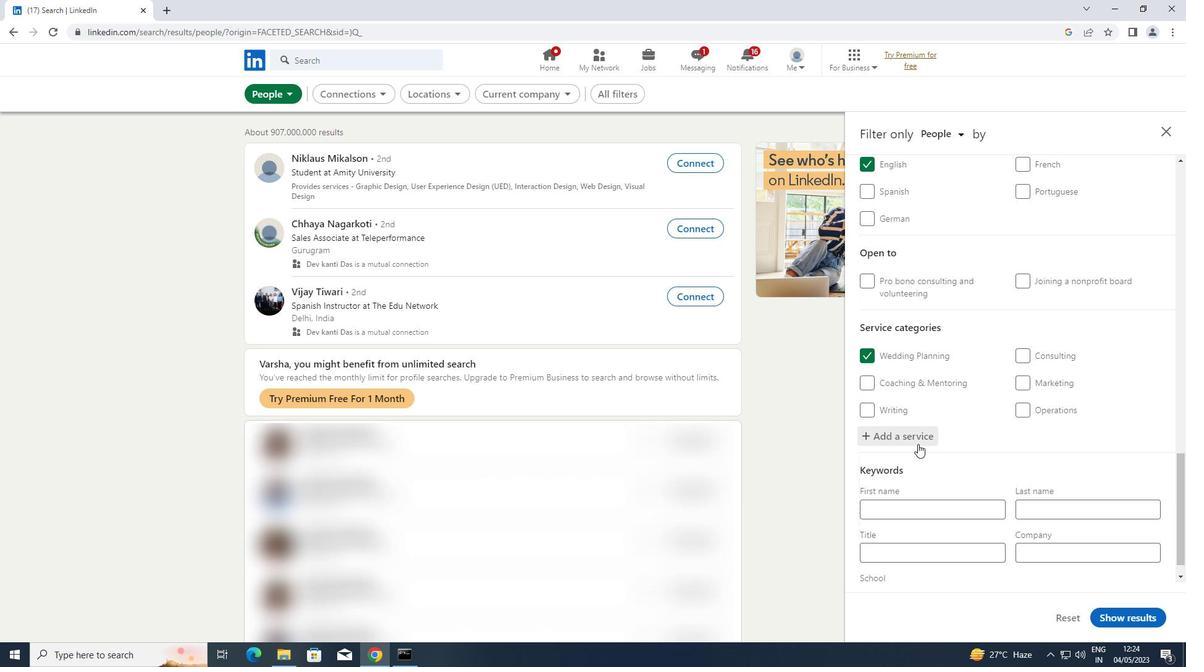
Action: Mouse scrolled (918, 443) with delta (0, 0)
Screenshot: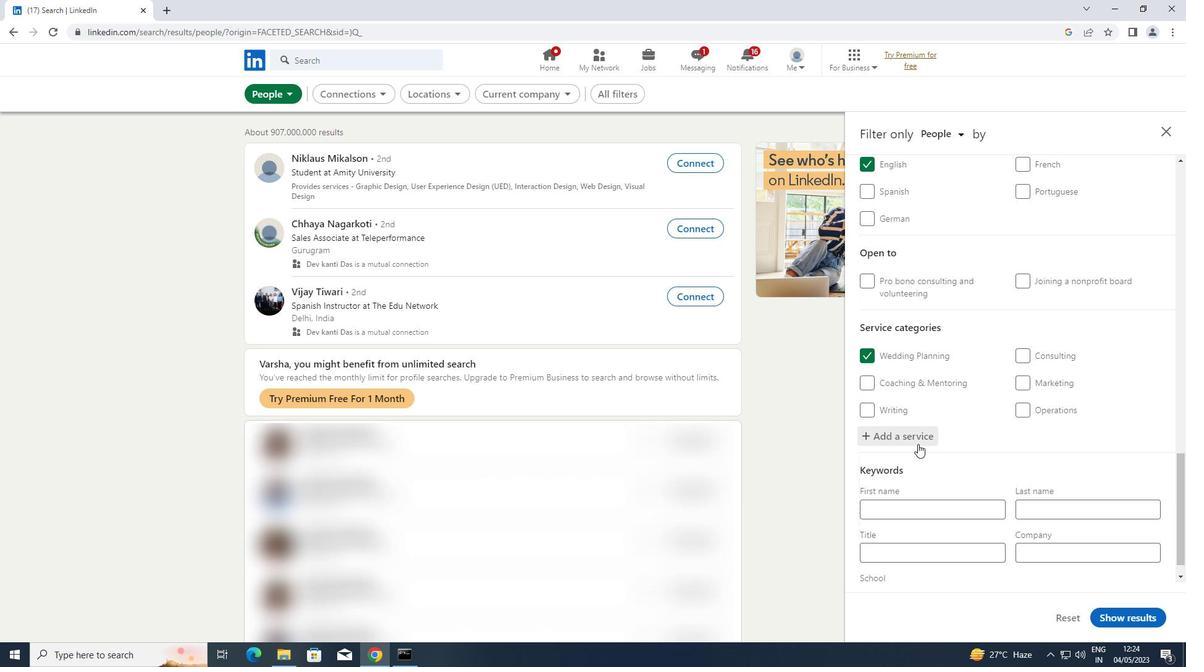 
Action: Mouse scrolled (918, 443) with delta (0, 0)
Screenshot: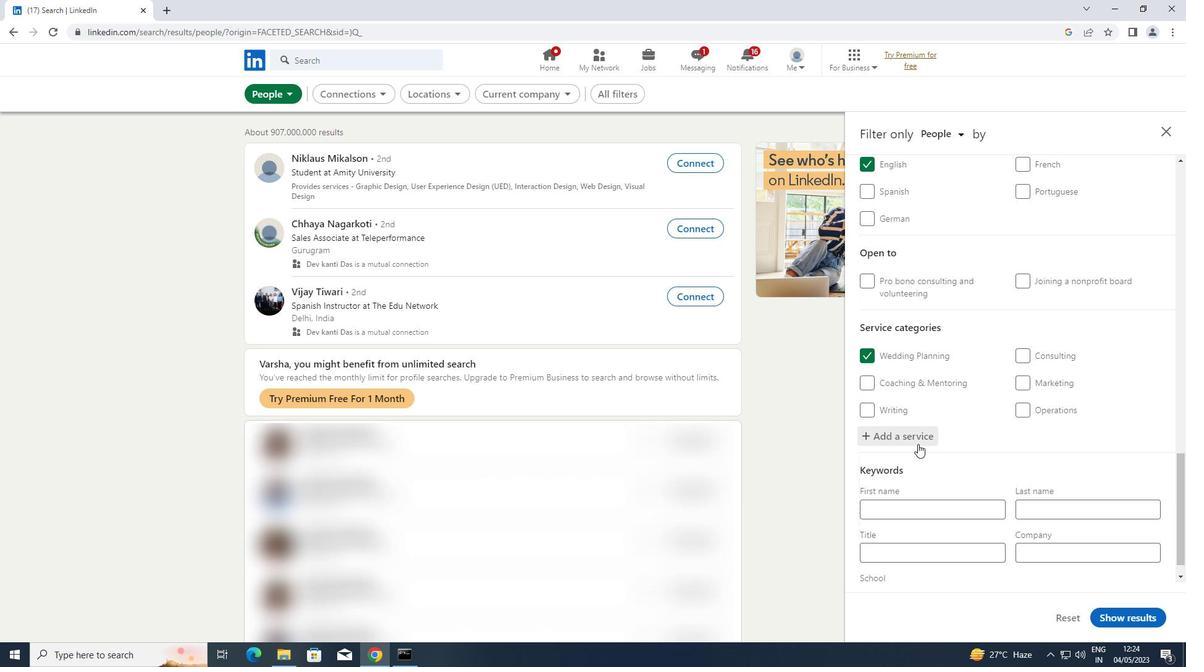 
Action: Mouse scrolled (918, 443) with delta (0, 0)
Screenshot: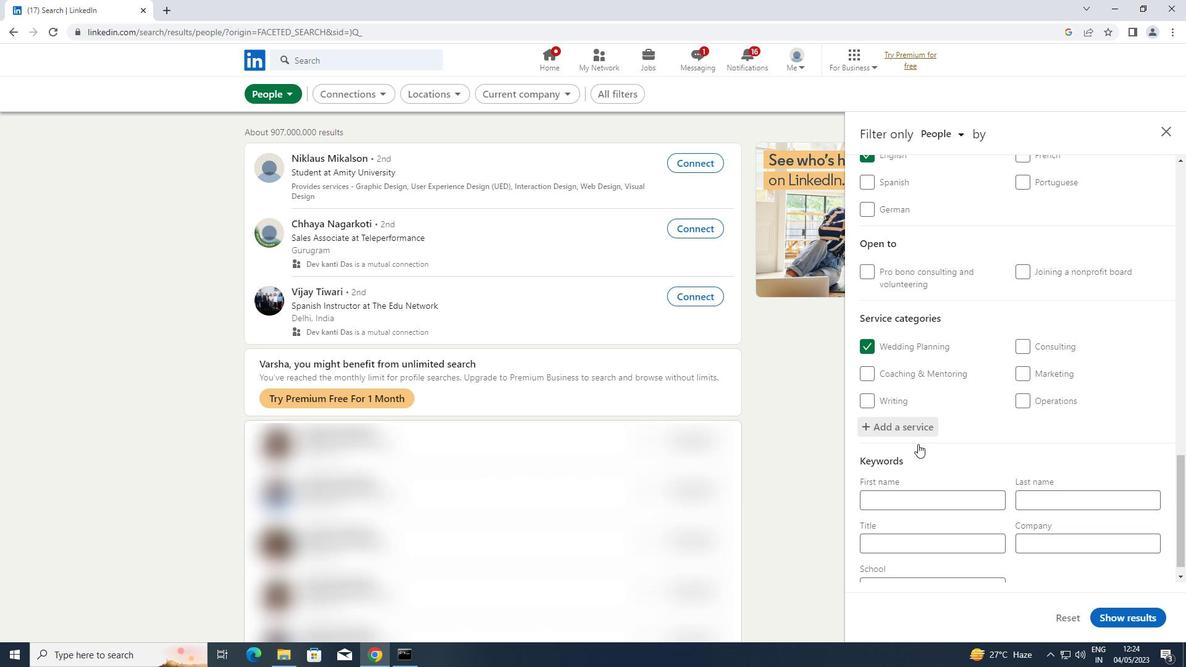 
Action: Mouse moved to (935, 520)
Screenshot: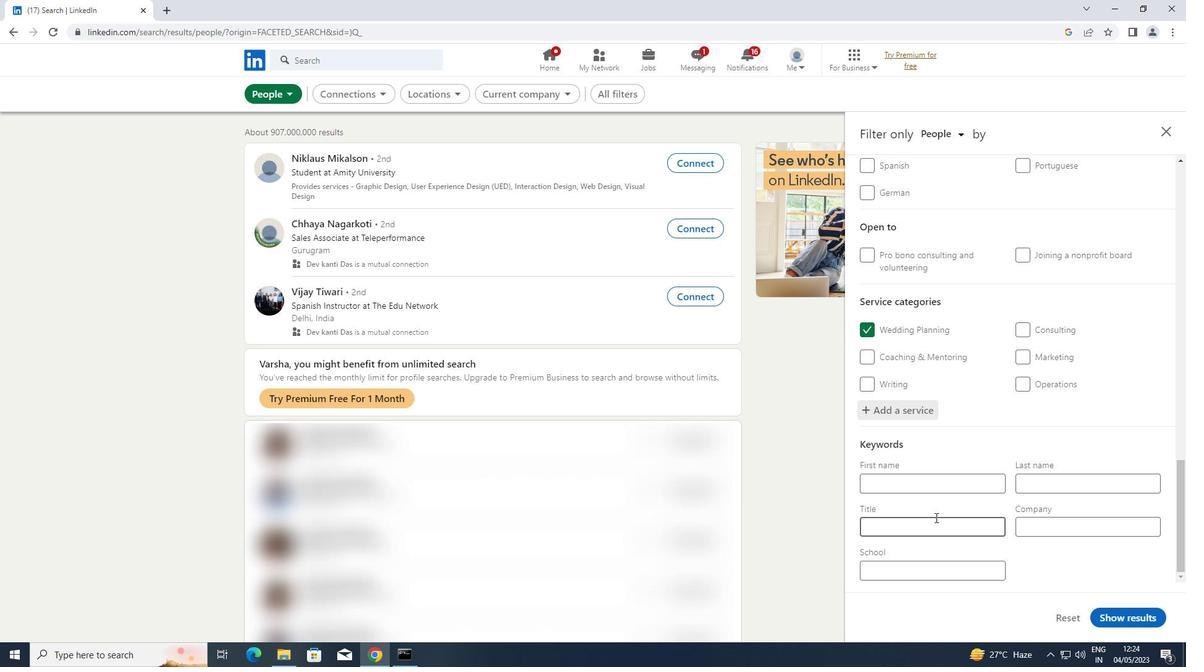 
Action: Mouse pressed left at (935, 520)
Screenshot: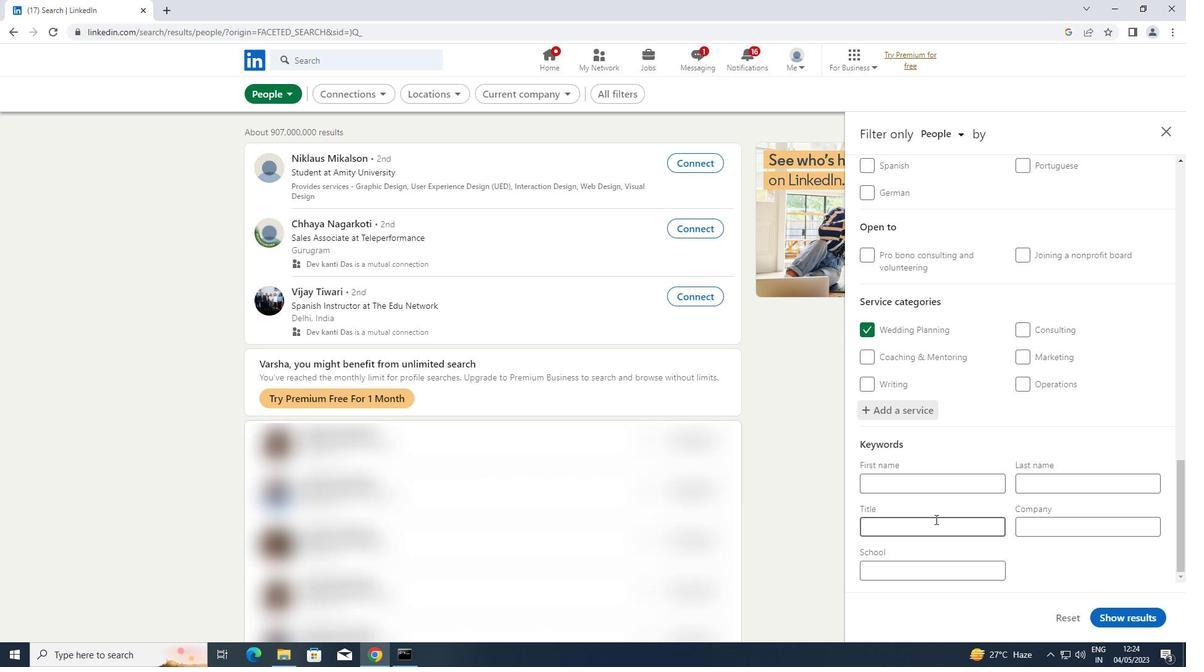 
Action: Key pressed <Key.shift>ANALYST
Screenshot: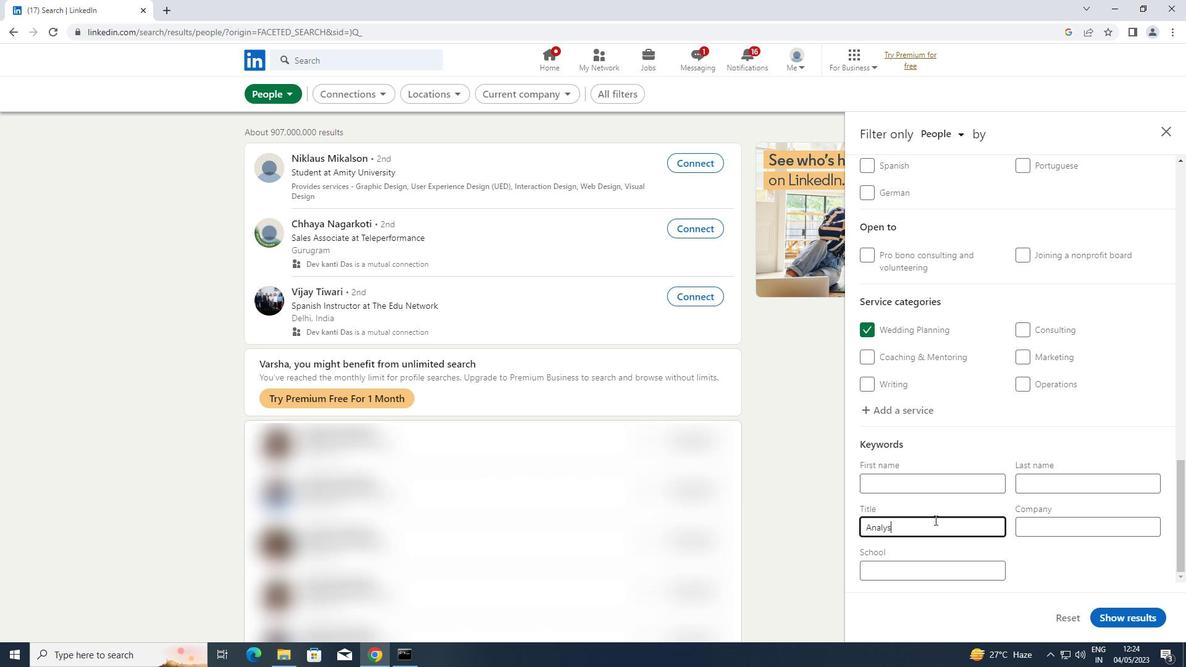 
Action: Mouse moved to (1139, 619)
Screenshot: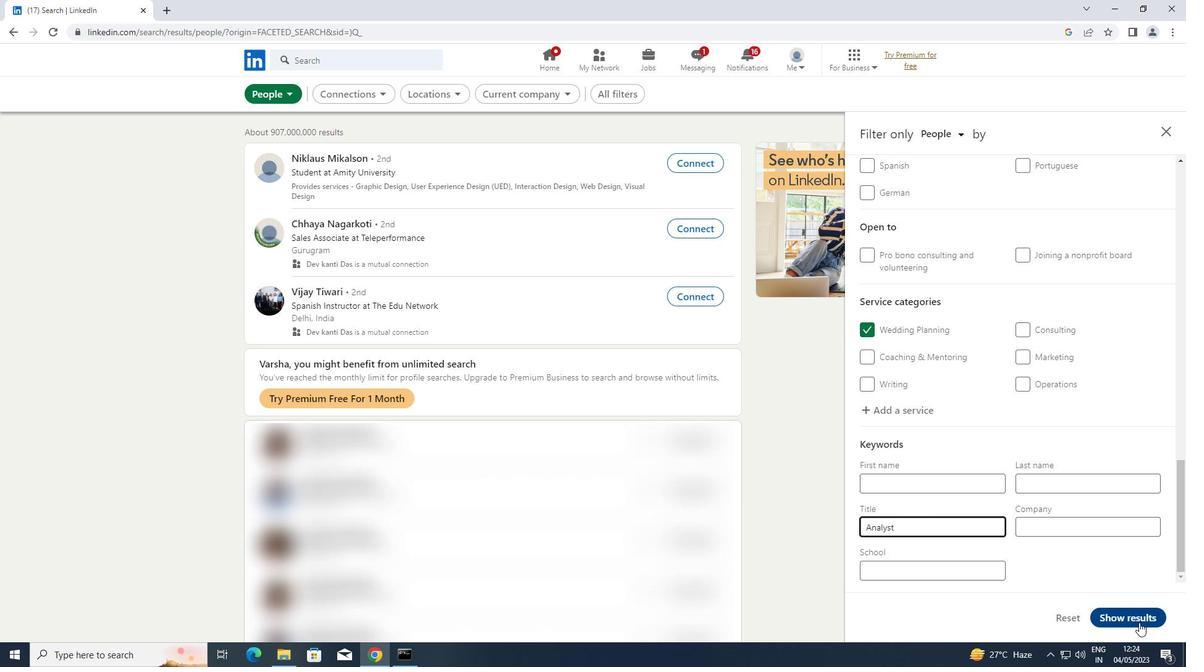 
Action: Mouse pressed left at (1139, 619)
Screenshot: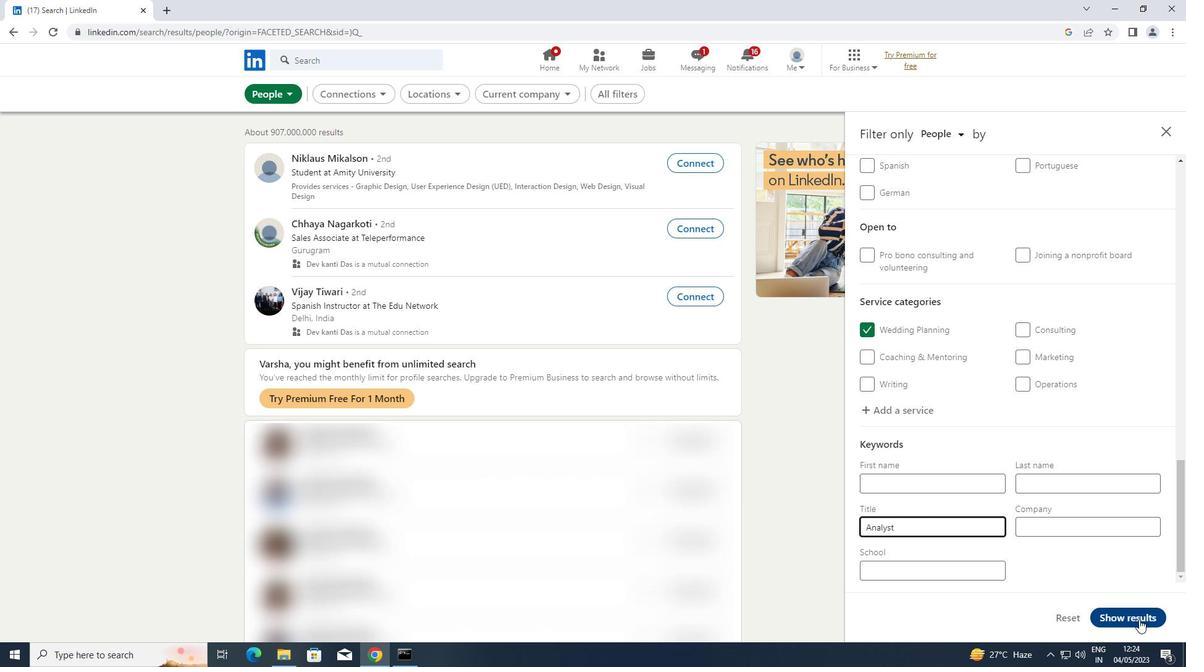 
